 Task: Look for space in Xihe, China from 7th July, 2023 to 14th July, 2023 for 1 adult in price range Rs.6000 to Rs.14000. Place can be shared room with 1  bedroom having 1 bed and 1 bathroom. Property type can be house, flat, guest house, hotel. Amenities needed are: wifi, washing machine. Booking option can be shelf check-in. Required host language is Chinese (Simplified).
Action: Mouse moved to (364, 235)
Screenshot: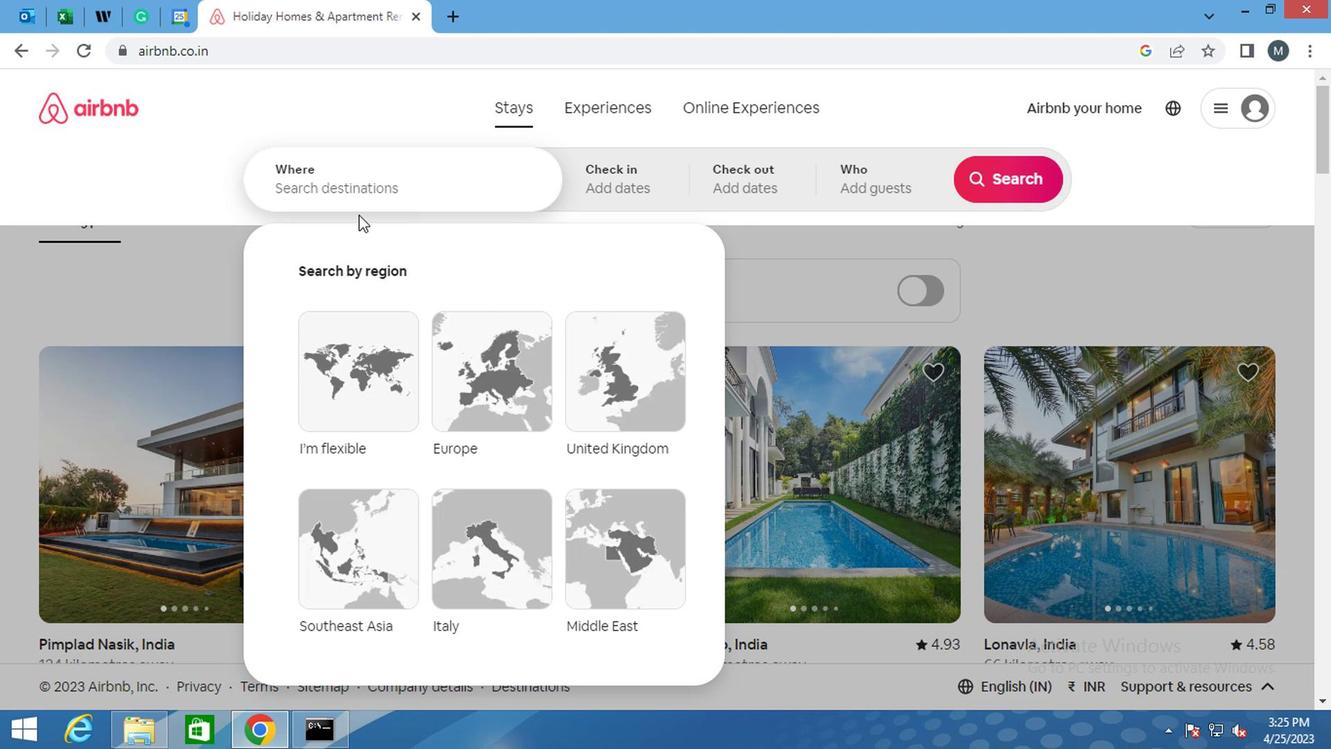 
Action: Mouse pressed left at (364, 235)
Screenshot: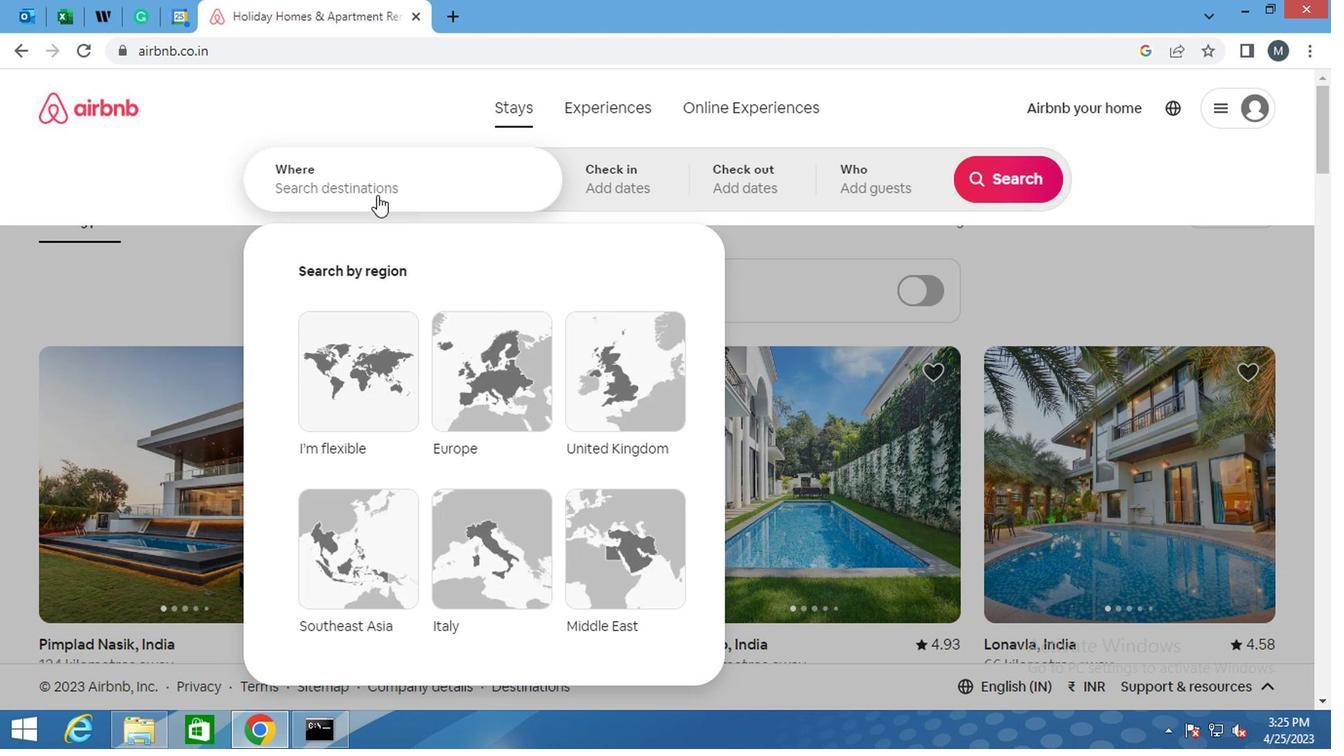 
Action: Key pressed <Key.shift>XIHE,<Key.shift>CHINA
Screenshot: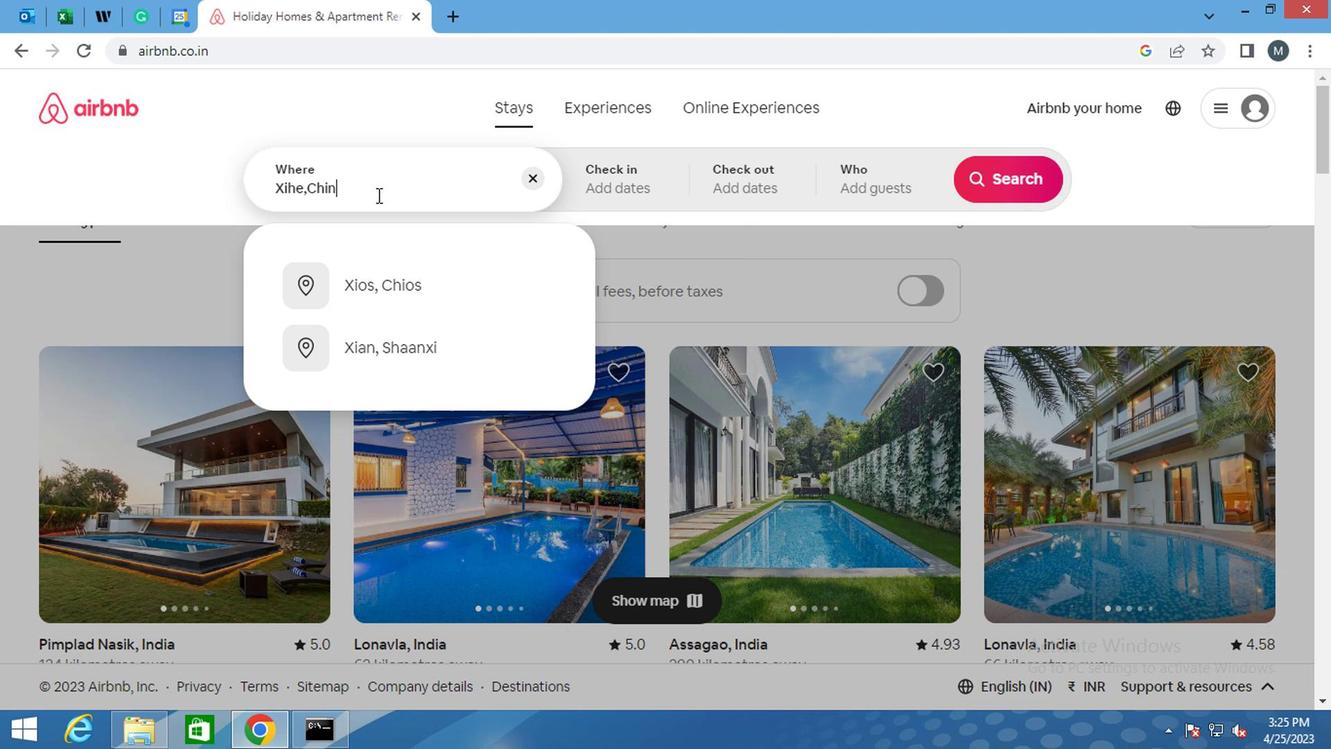 
Action: Mouse moved to (512, 226)
Screenshot: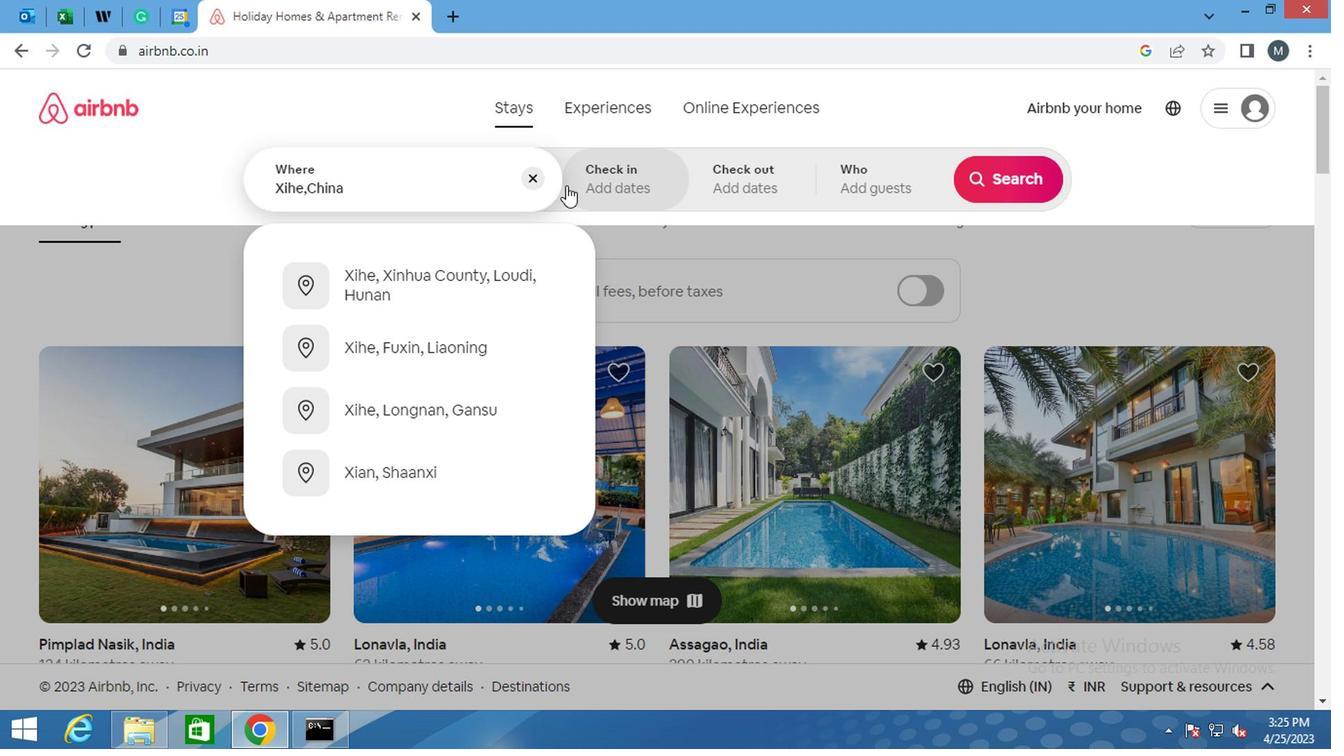 
Action: Mouse pressed left at (512, 226)
Screenshot: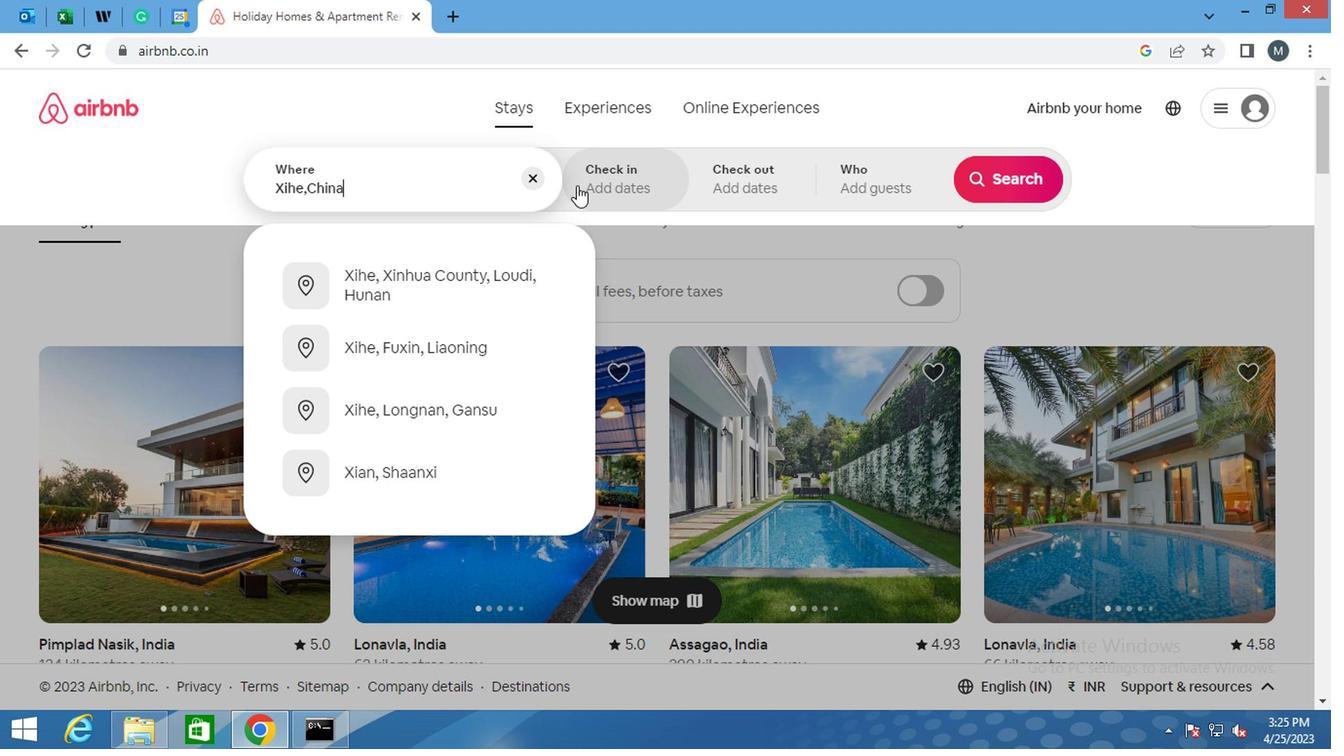 
Action: Mouse moved to (793, 330)
Screenshot: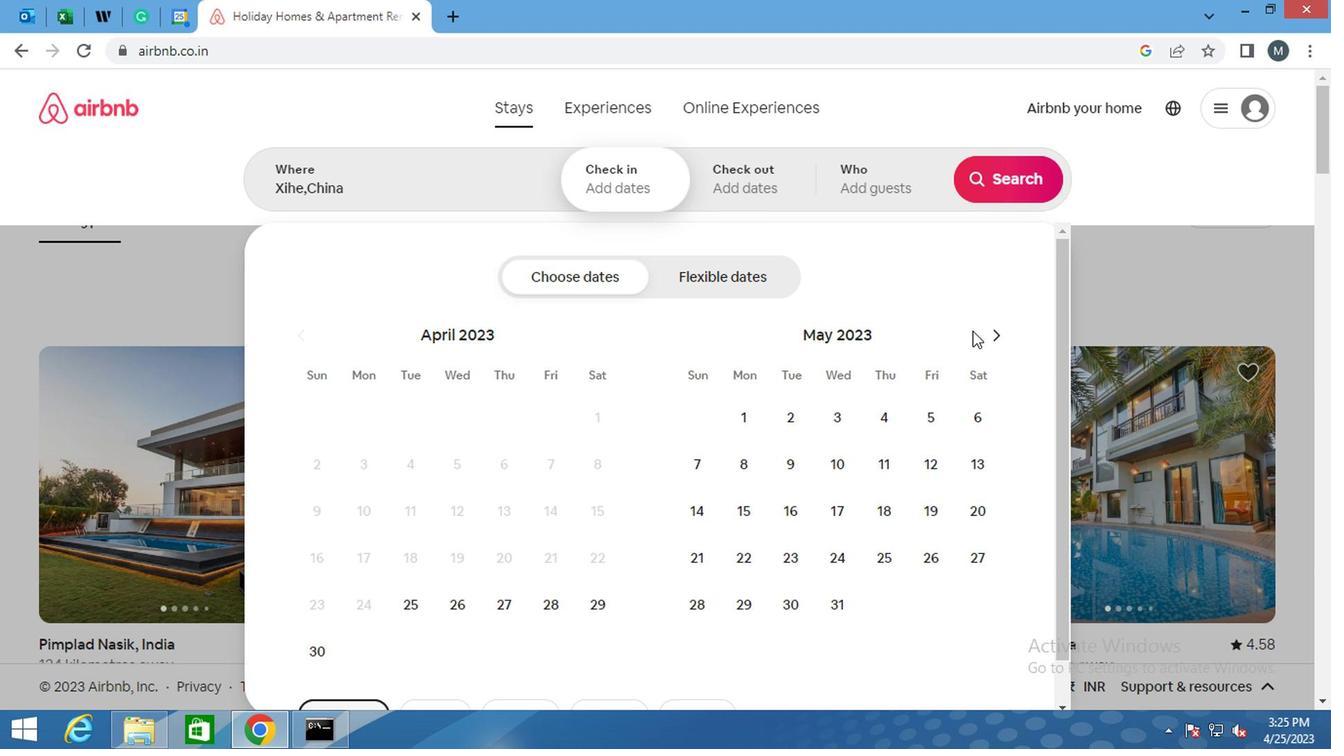 
Action: Mouse pressed left at (793, 330)
Screenshot: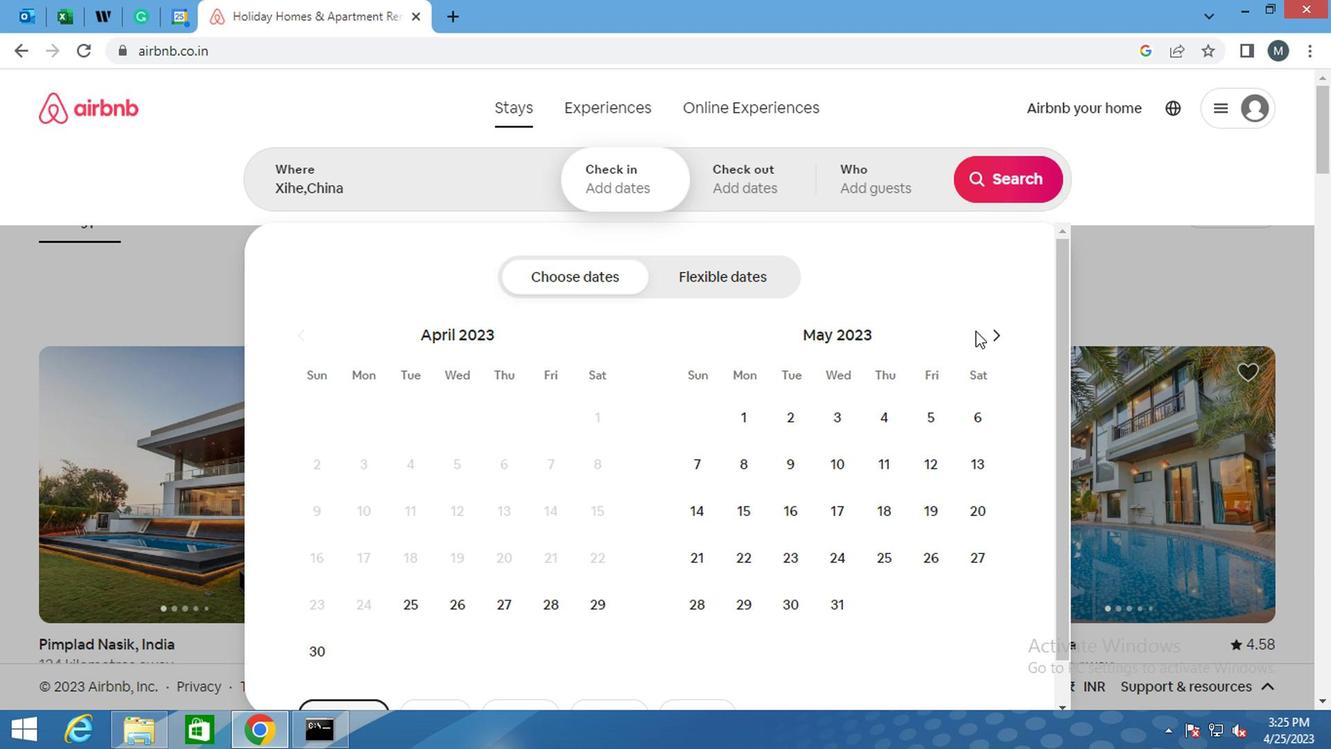 
Action: Mouse pressed left at (793, 330)
Screenshot: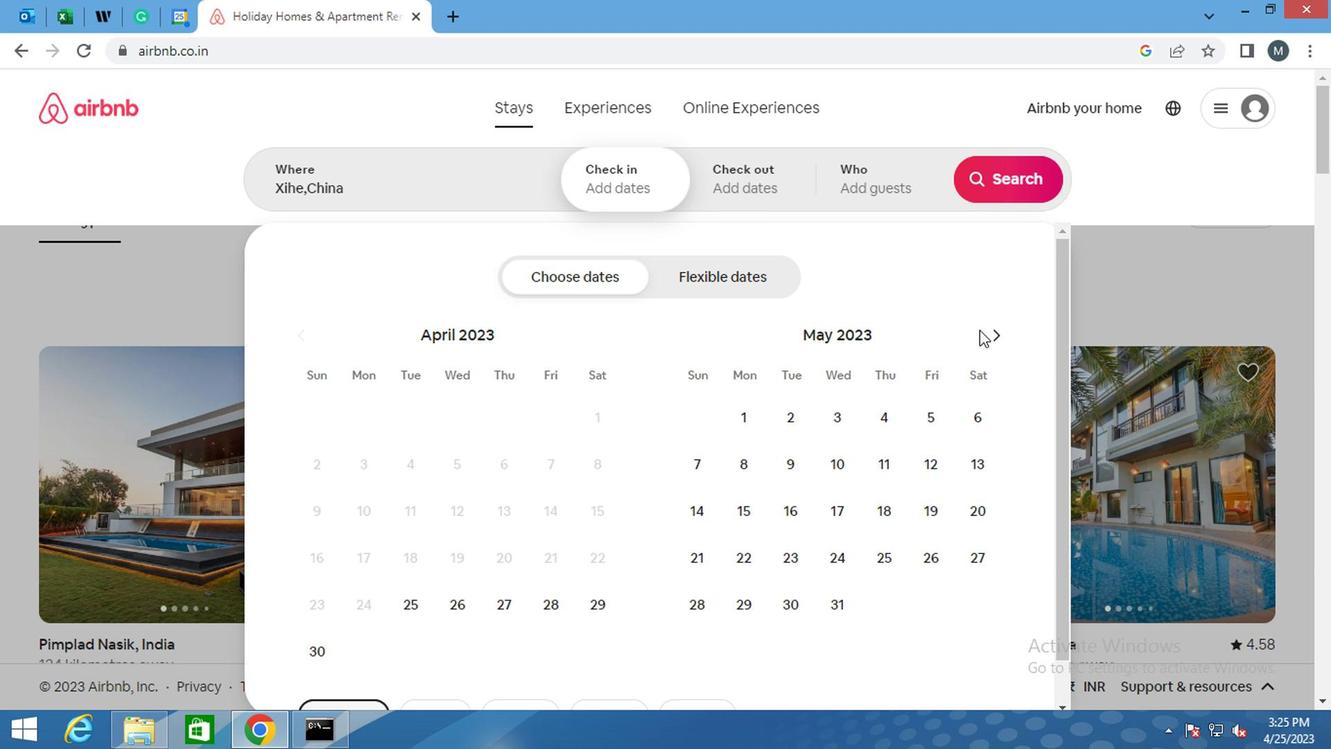 
Action: Mouse moved to (801, 330)
Screenshot: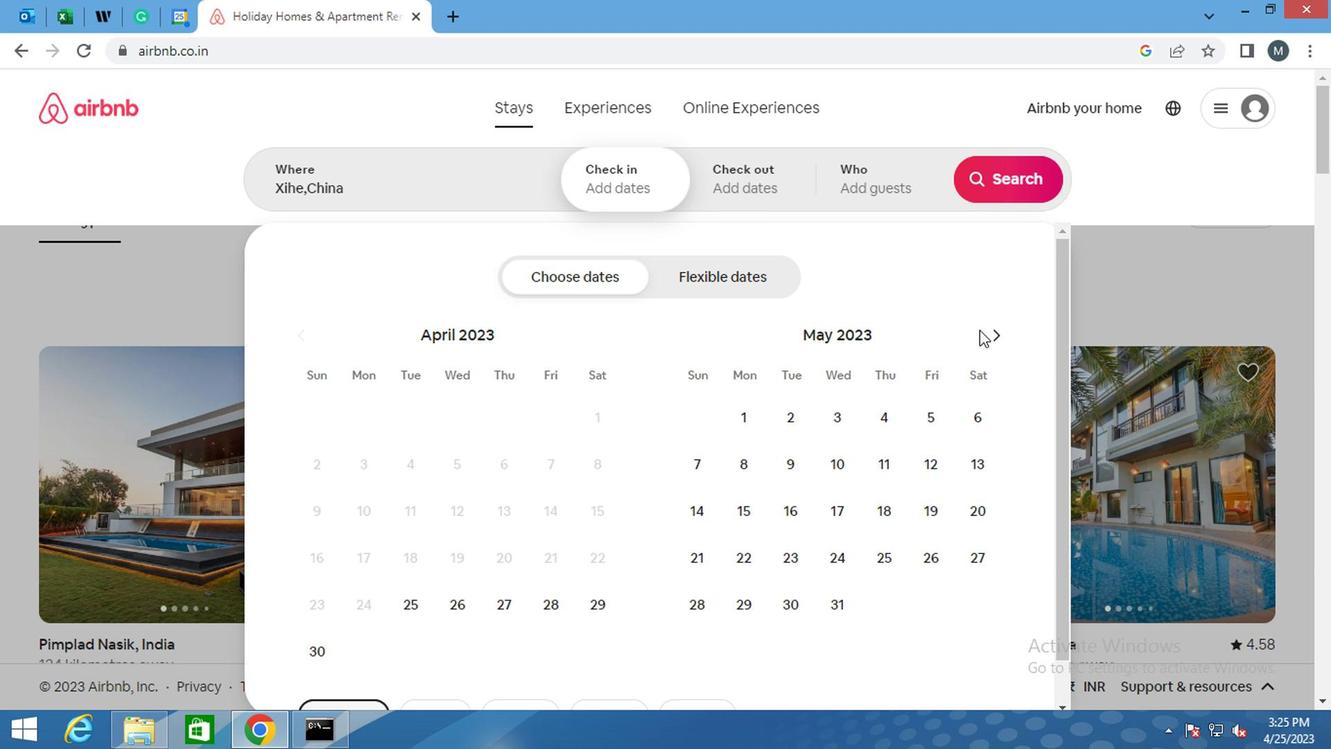 
Action: Mouse pressed left at (801, 330)
Screenshot: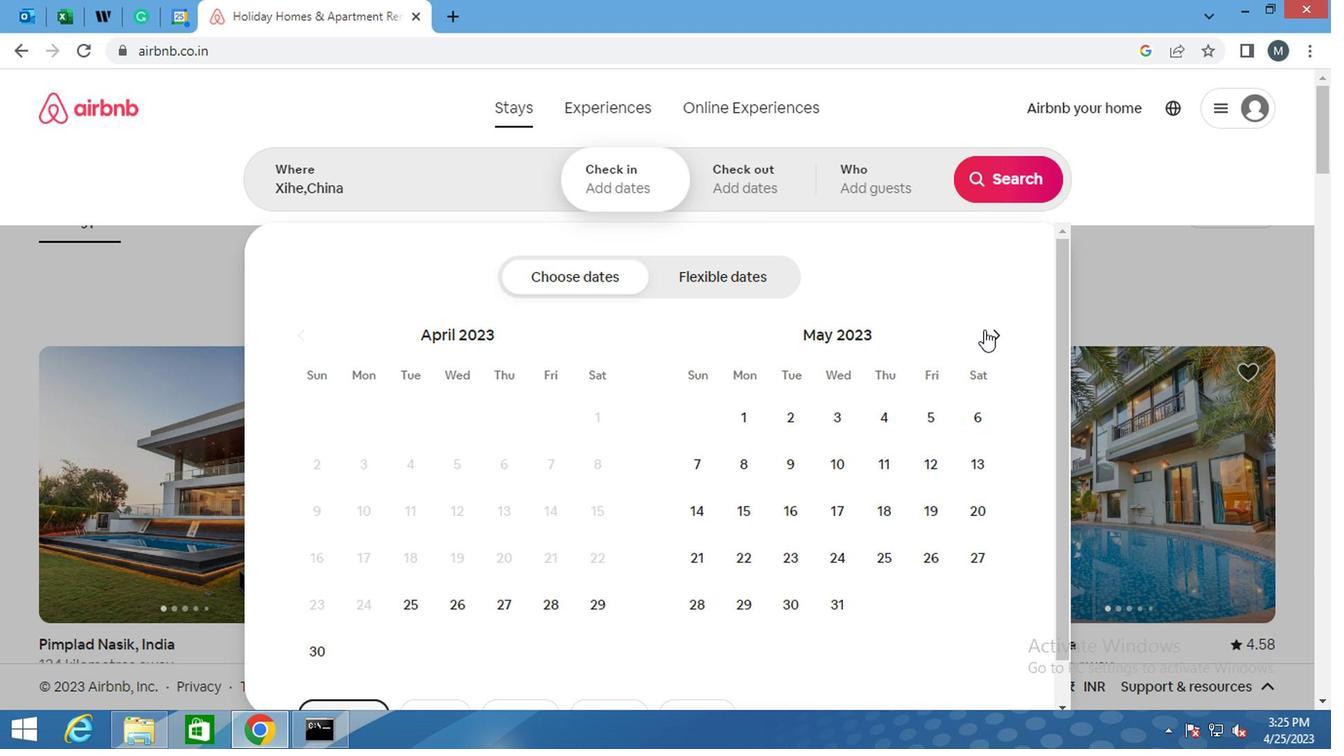 
Action: Mouse moved to (803, 331)
Screenshot: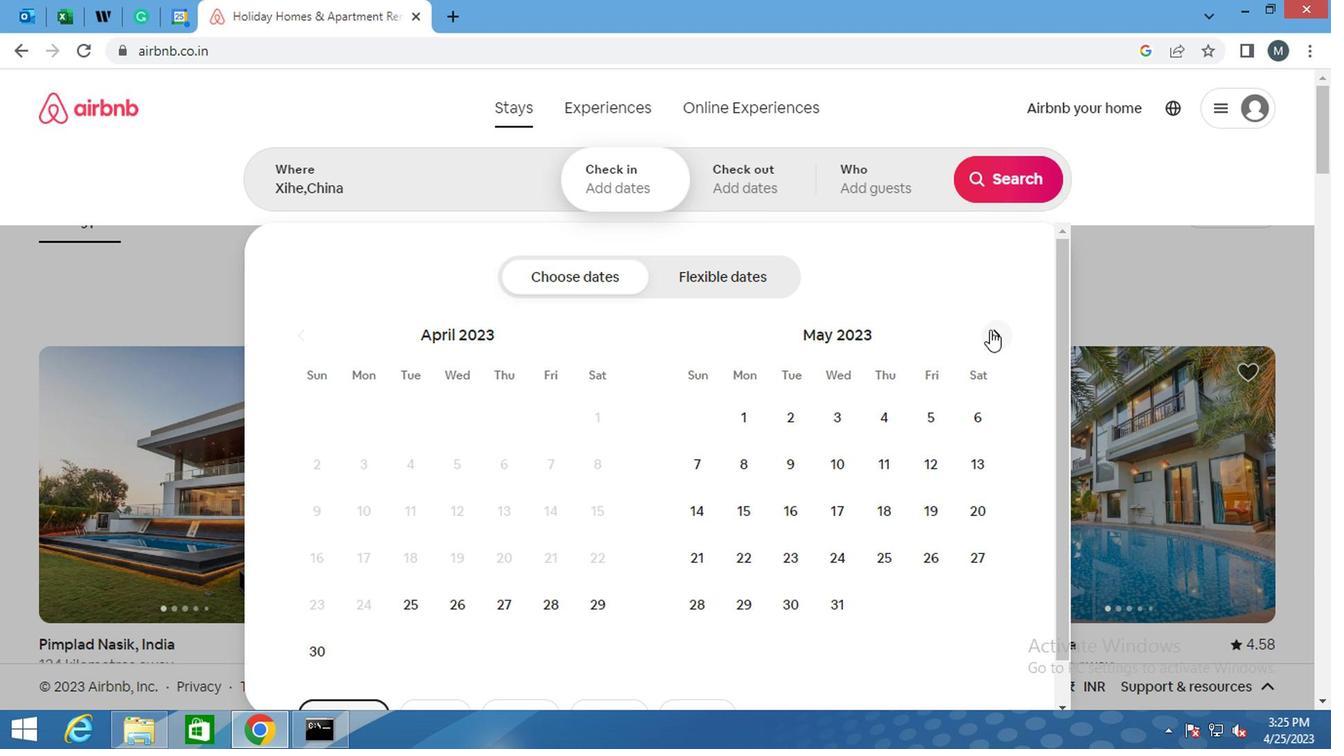 
Action: Mouse pressed left at (803, 331)
Screenshot: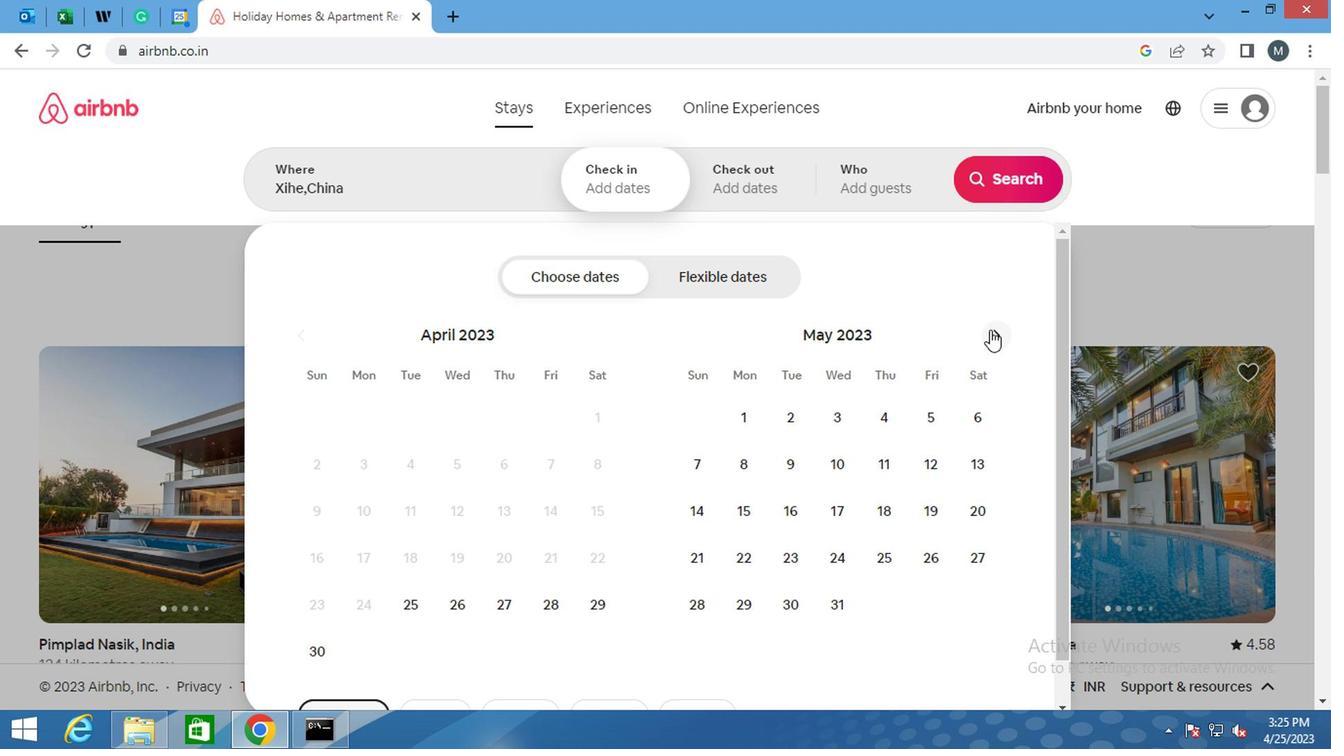 
Action: Mouse moved to (767, 423)
Screenshot: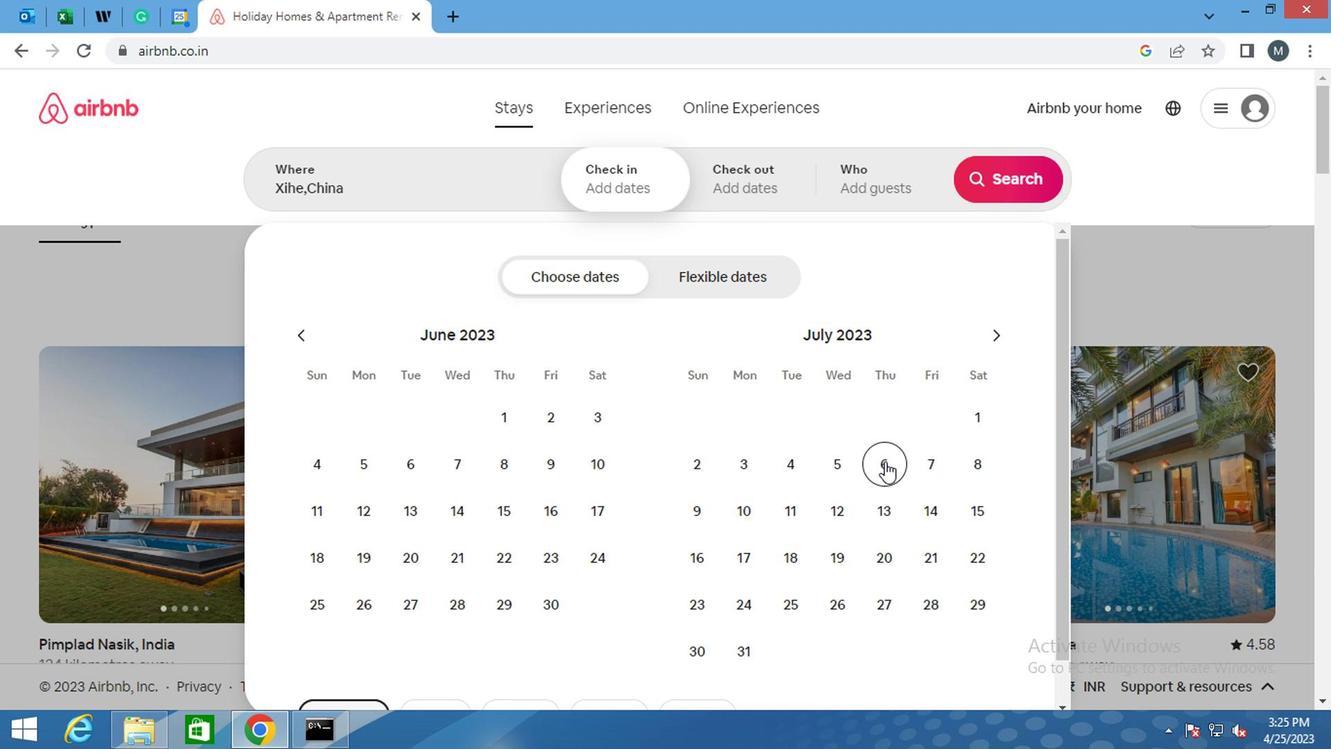 
Action: Mouse pressed left at (767, 423)
Screenshot: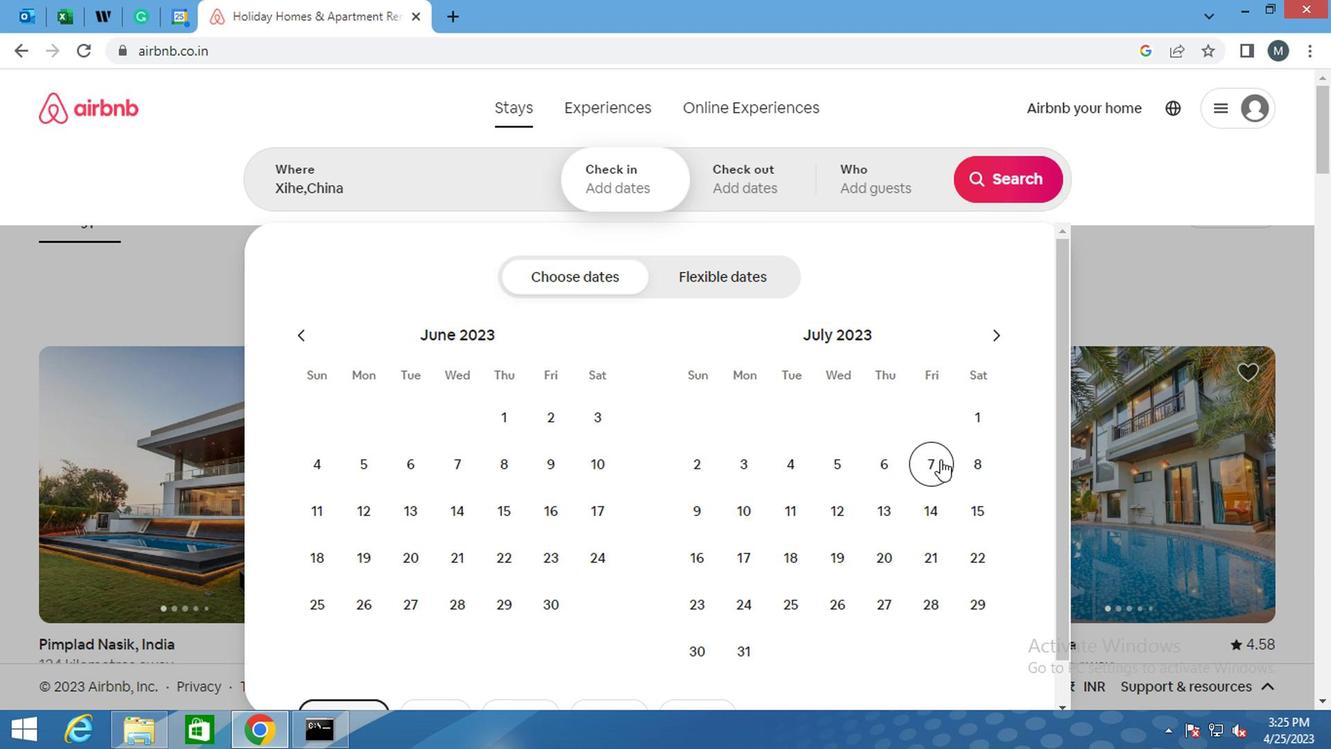 
Action: Mouse moved to (767, 452)
Screenshot: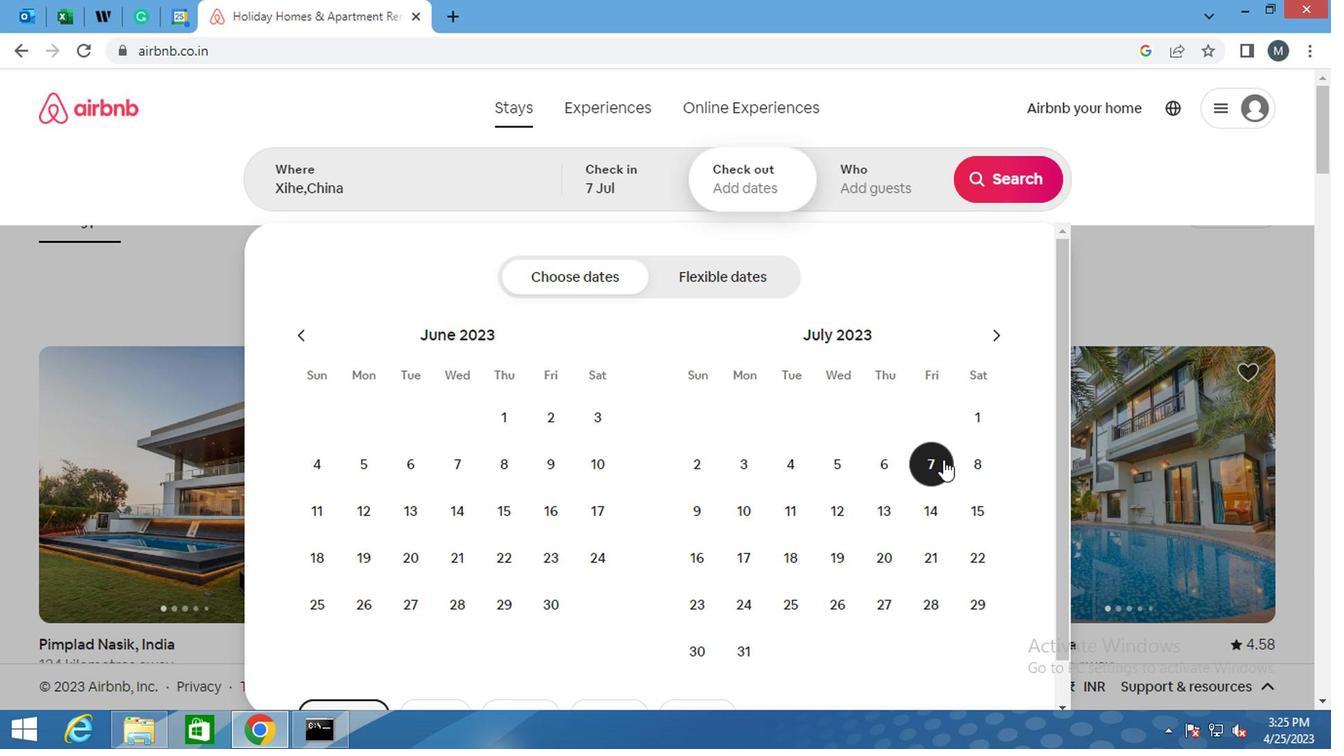 
Action: Mouse pressed left at (767, 452)
Screenshot: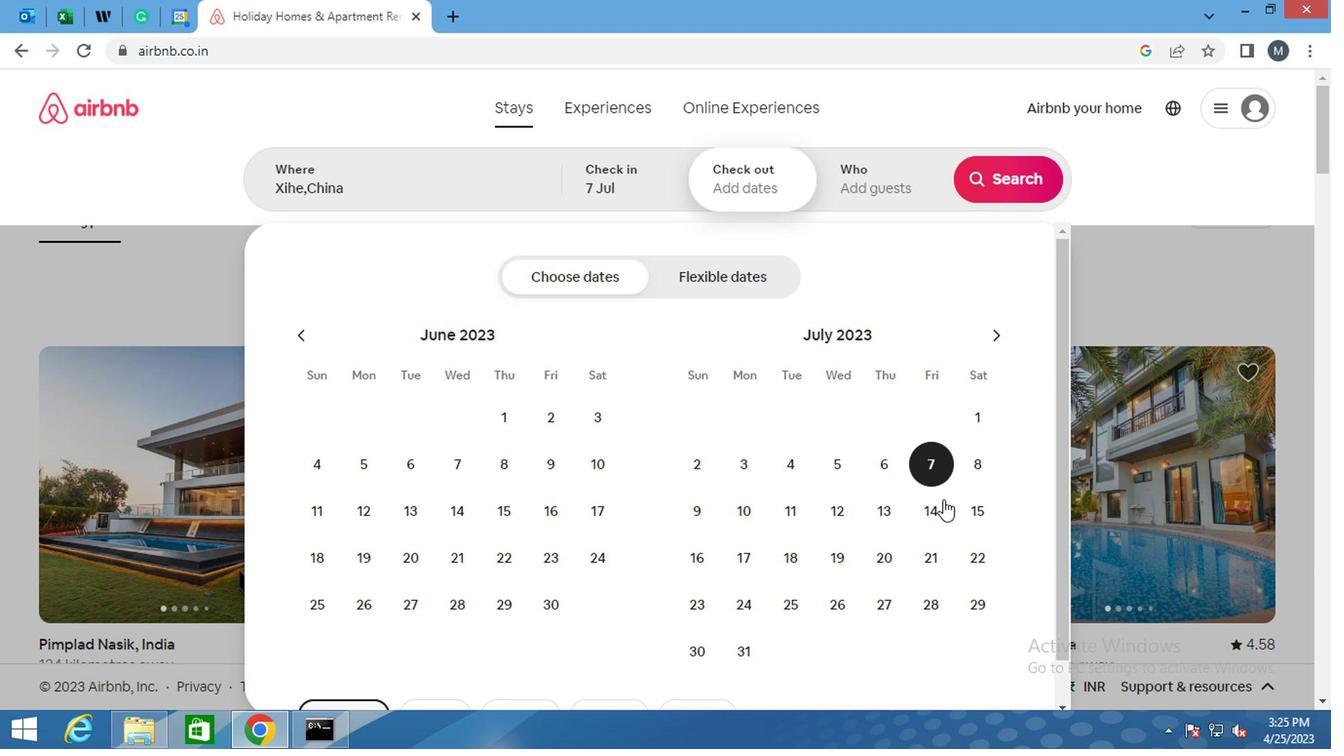 
Action: Mouse moved to (724, 229)
Screenshot: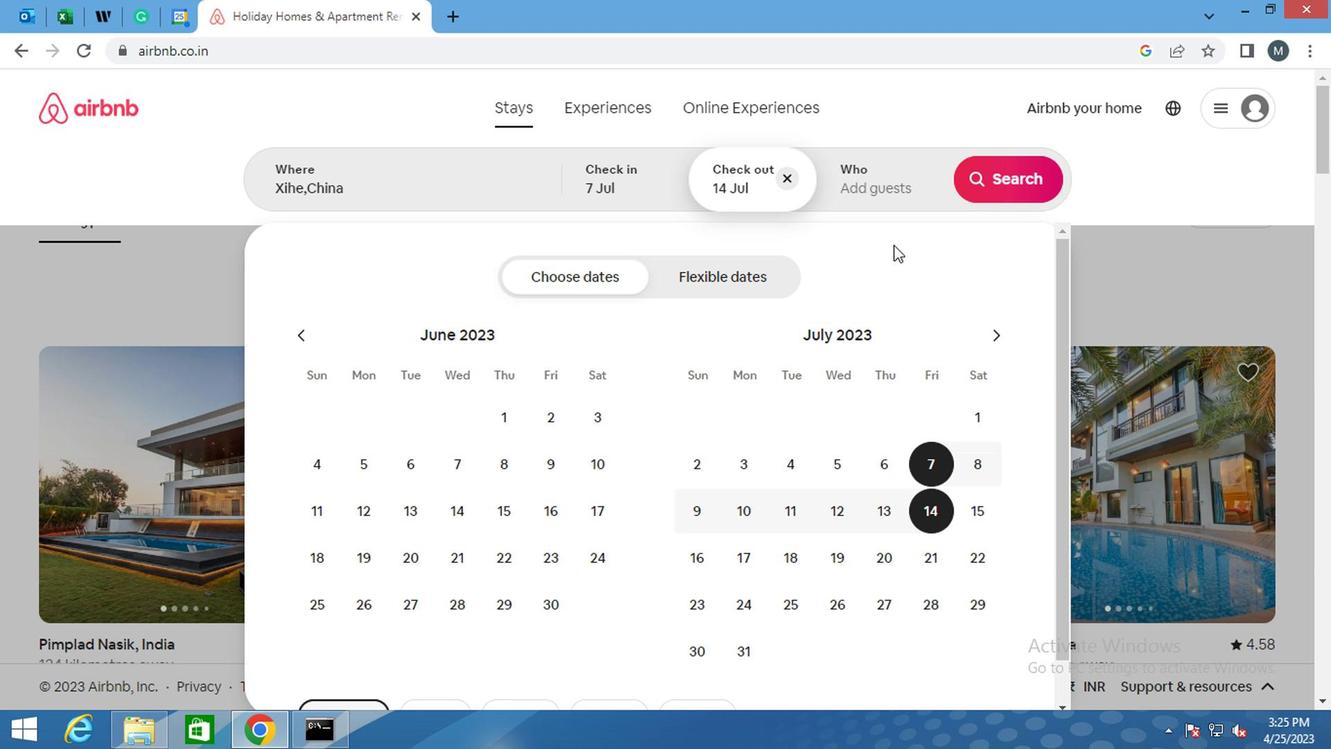 
Action: Mouse pressed left at (724, 229)
Screenshot: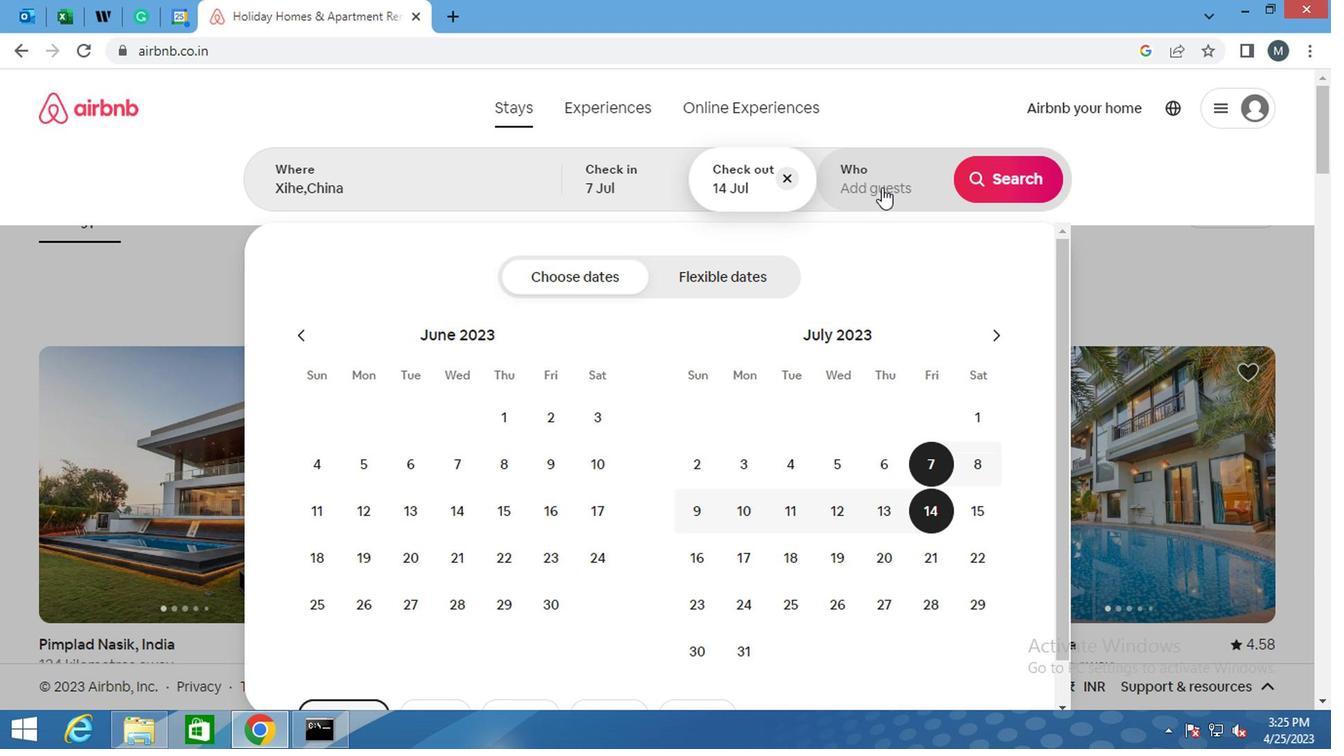 
Action: Mouse moved to (815, 298)
Screenshot: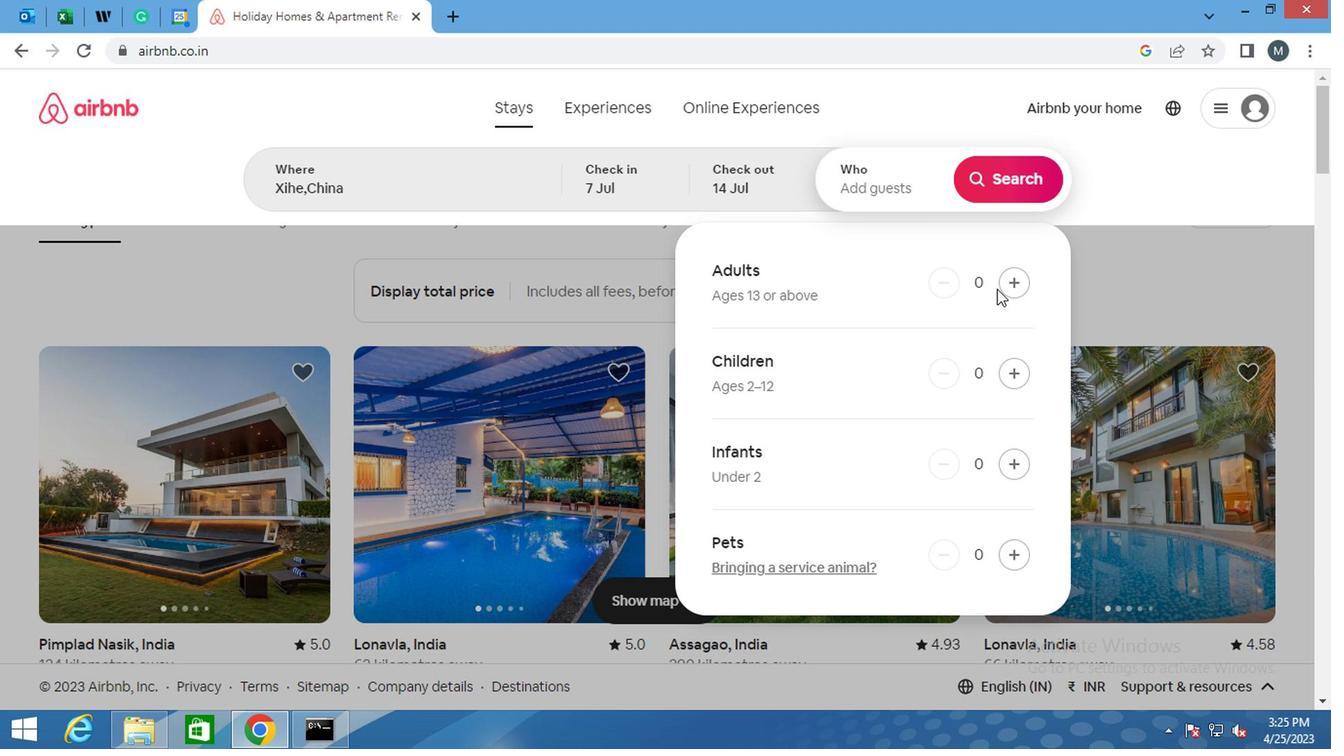
Action: Mouse pressed left at (815, 298)
Screenshot: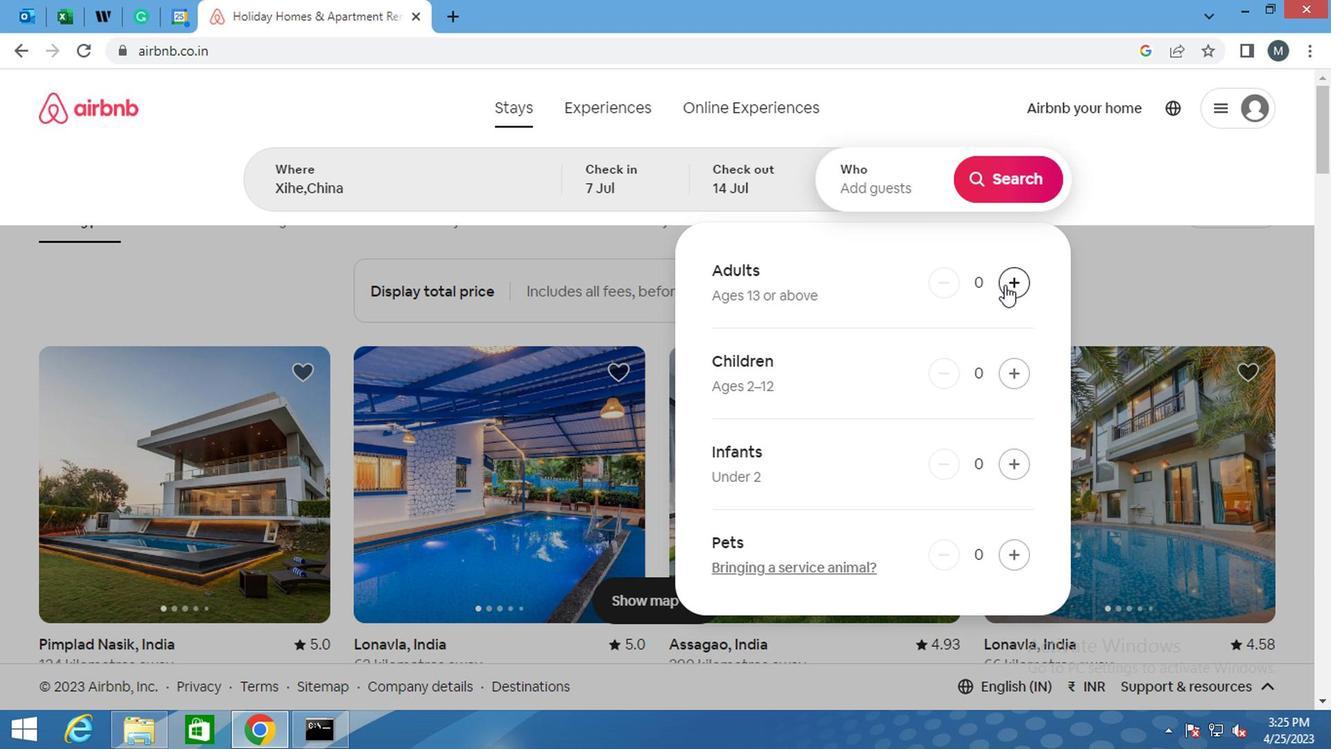 
Action: Mouse moved to (810, 221)
Screenshot: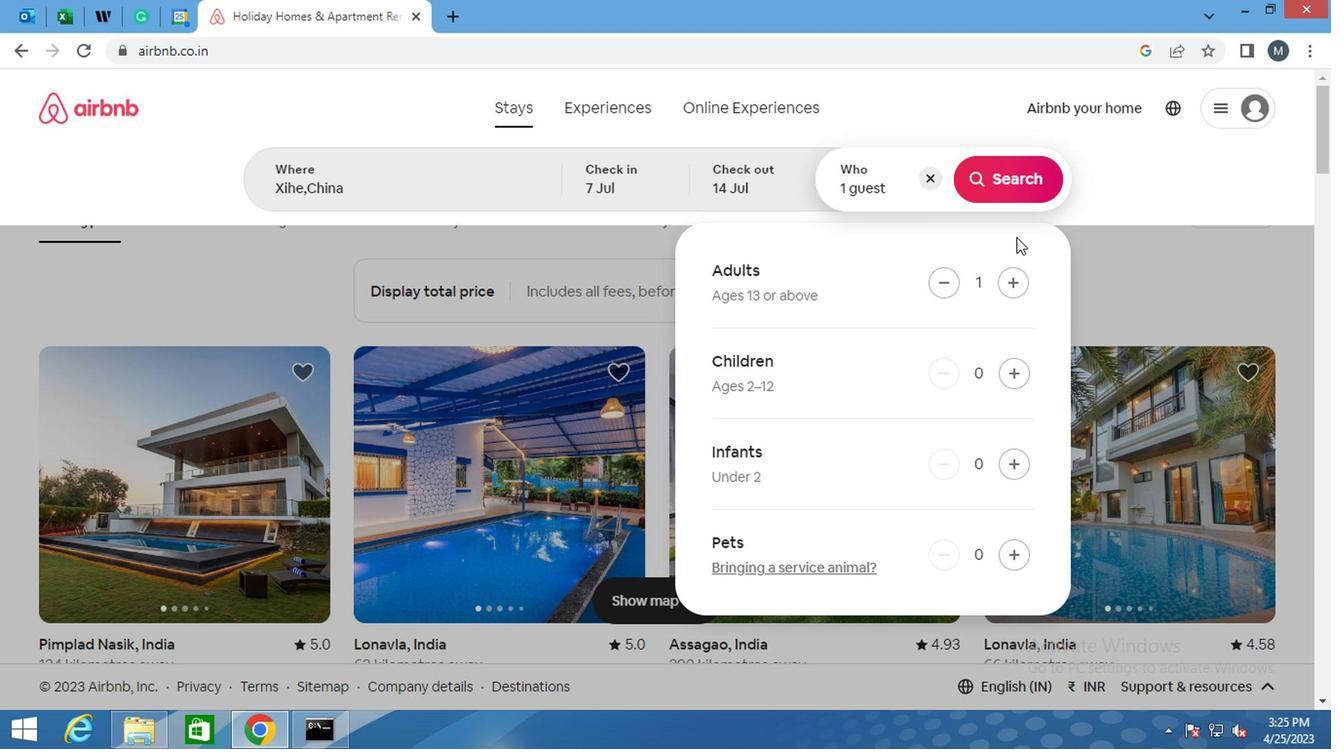 
Action: Mouse pressed left at (810, 221)
Screenshot: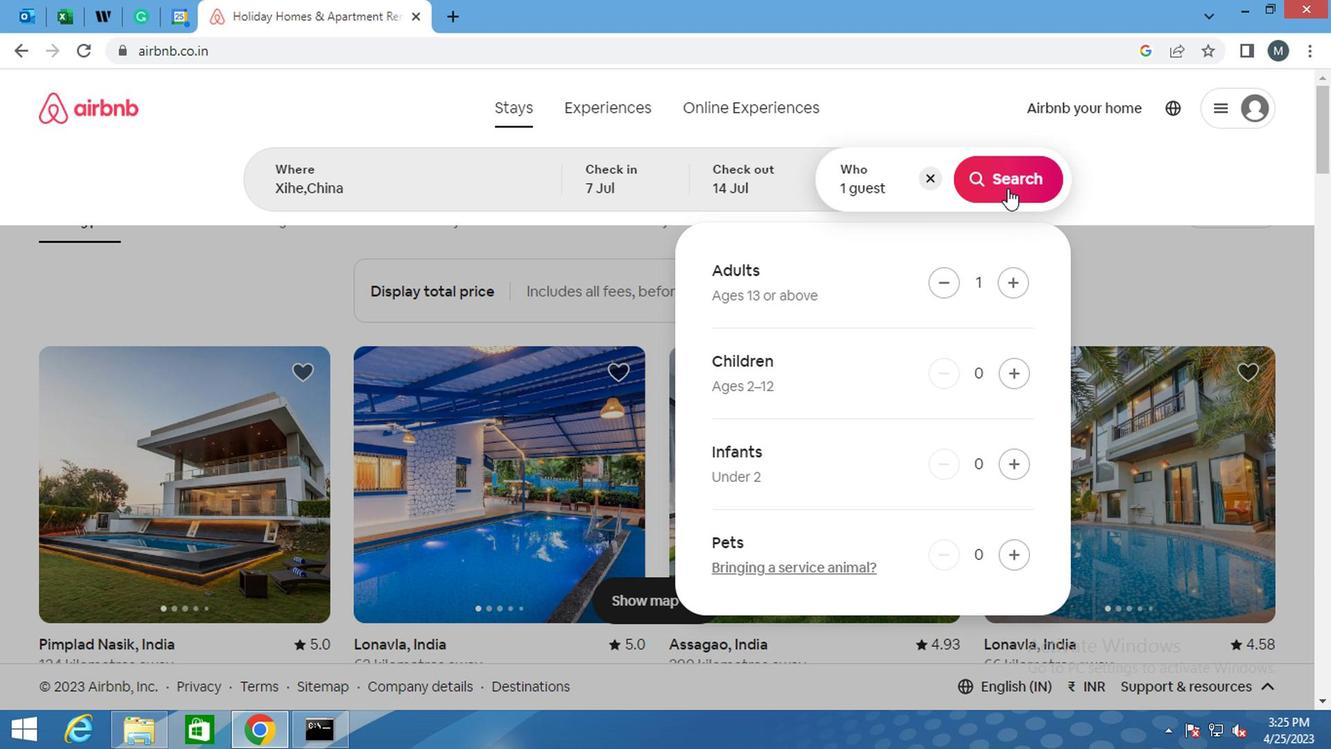 
Action: Mouse moved to (995, 236)
Screenshot: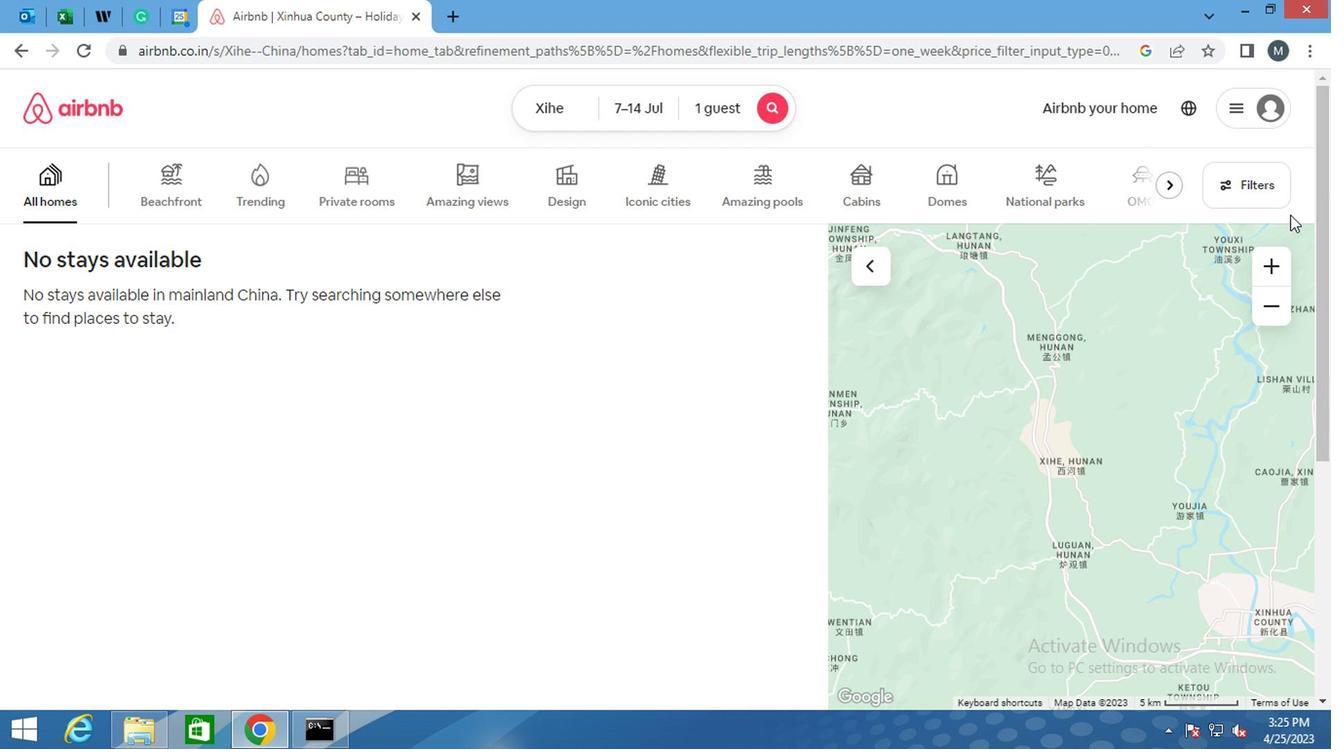 
Action: Mouse pressed left at (995, 236)
Screenshot: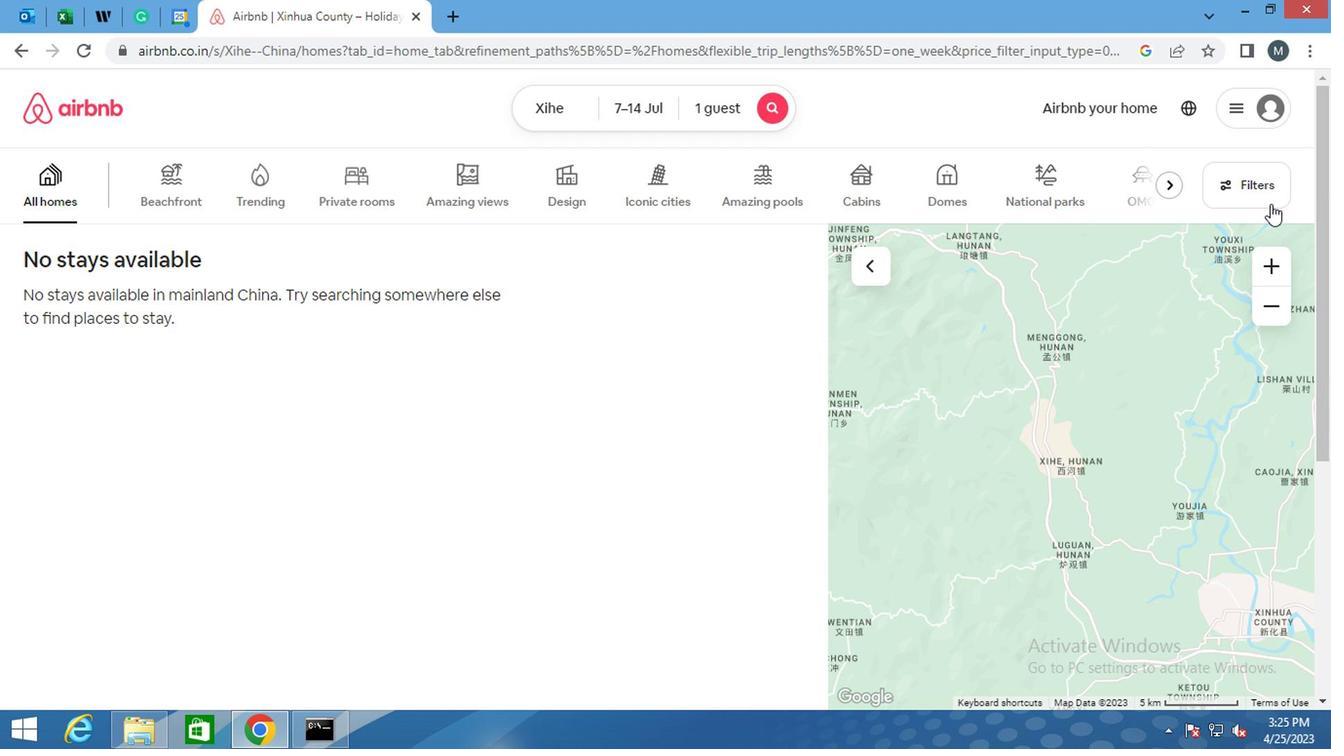 
Action: Mouse moved to (415, 311)
Screenshot: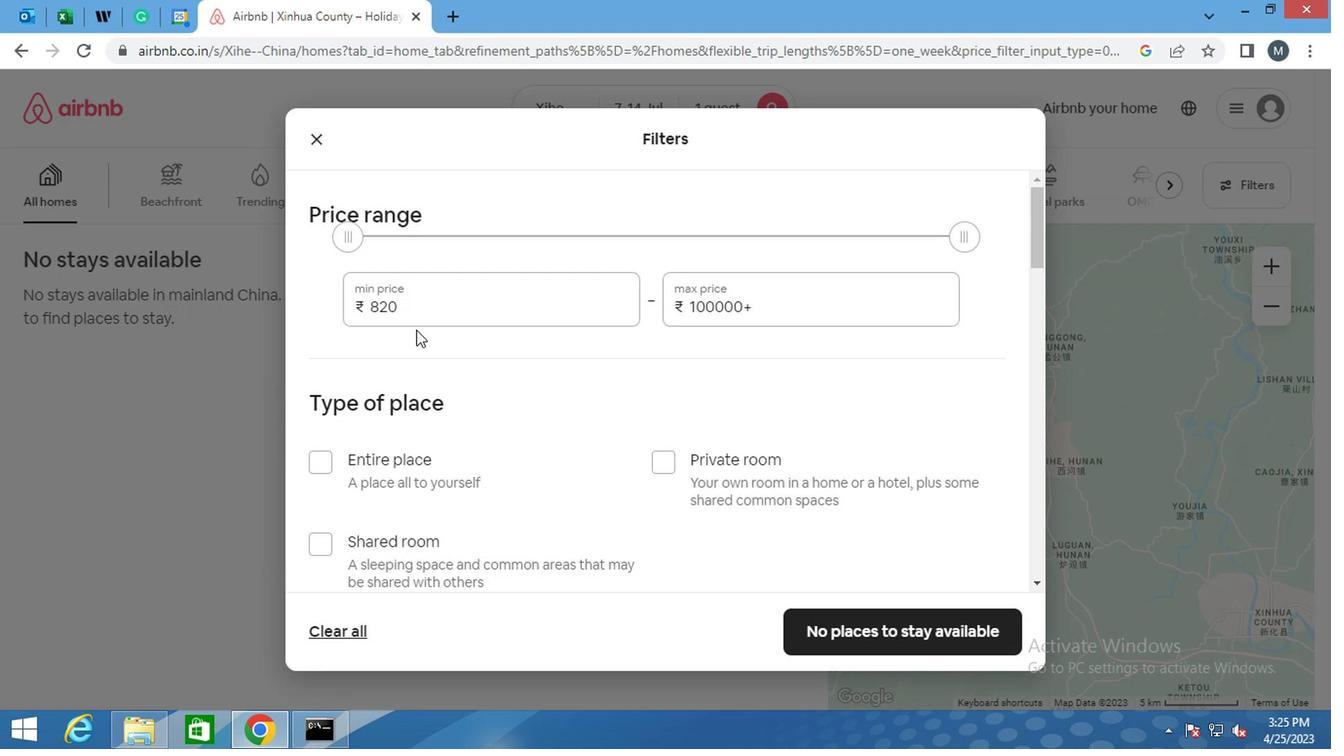 
Action: Mouse pressed left at (415, 311)
Screenshot: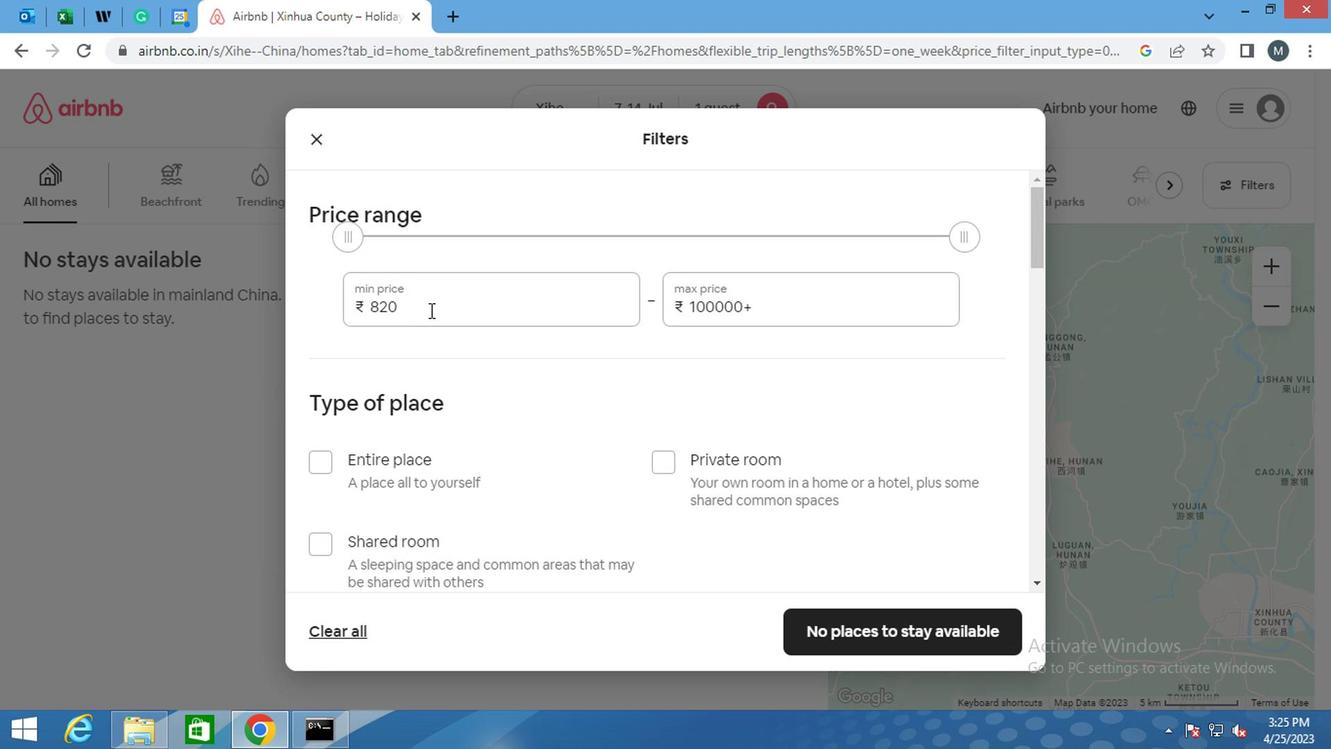 
Action: Mouse moved to (417, 312)
Screenshot: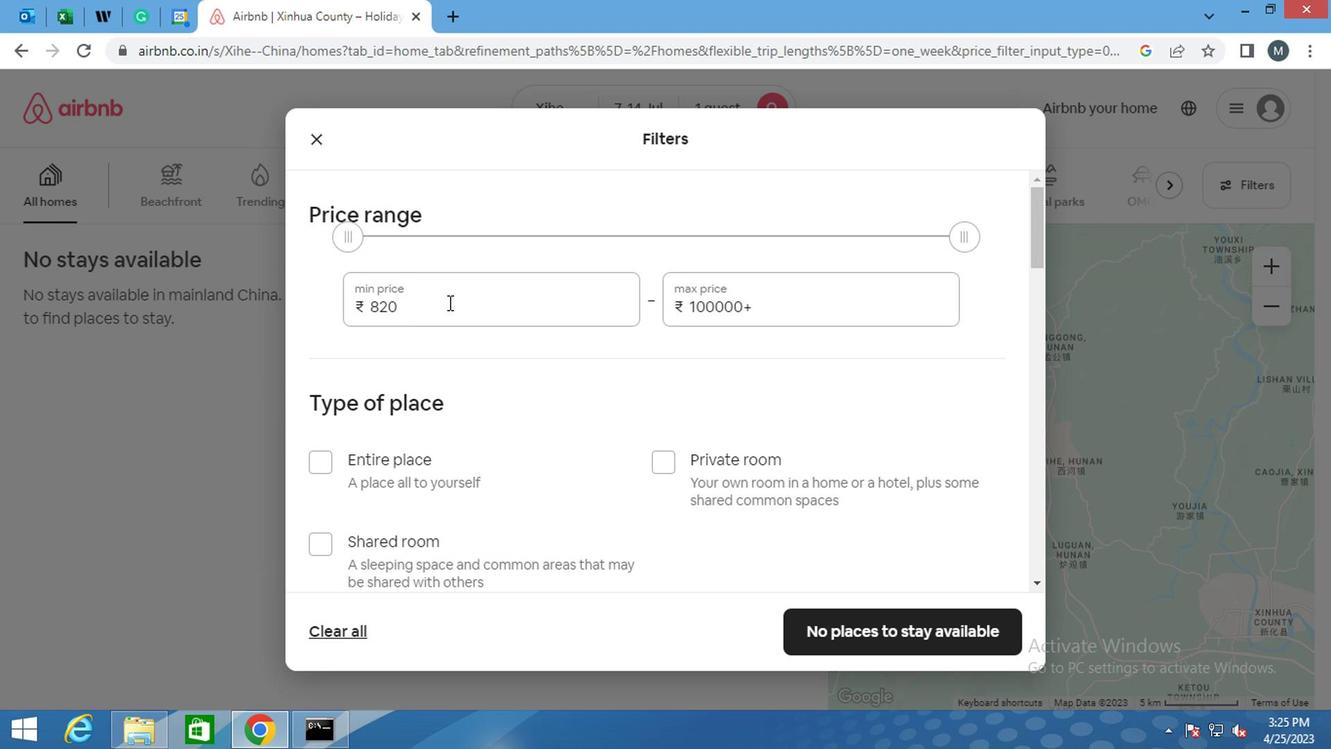 
Action: Key pressed <Key.backspace>
Screenshot: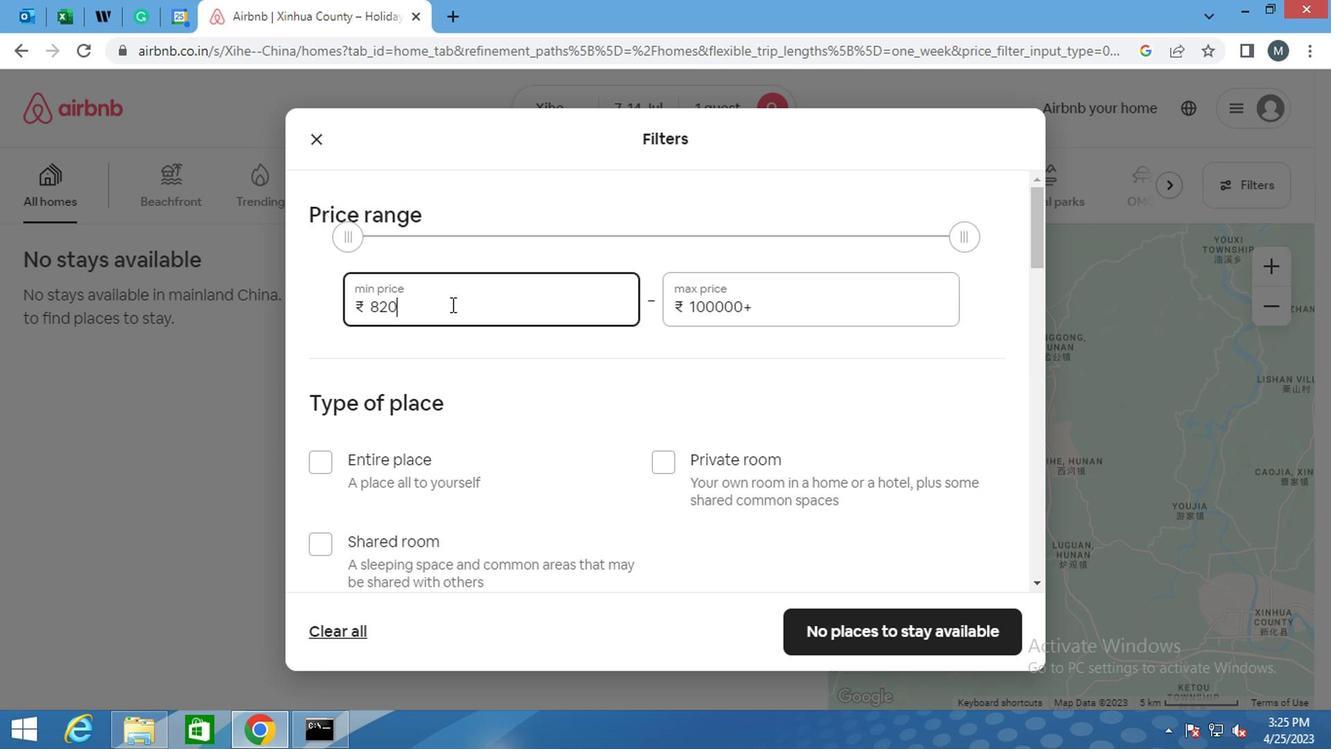 
Action: Mouse moved to (417, 313)
Screenshot: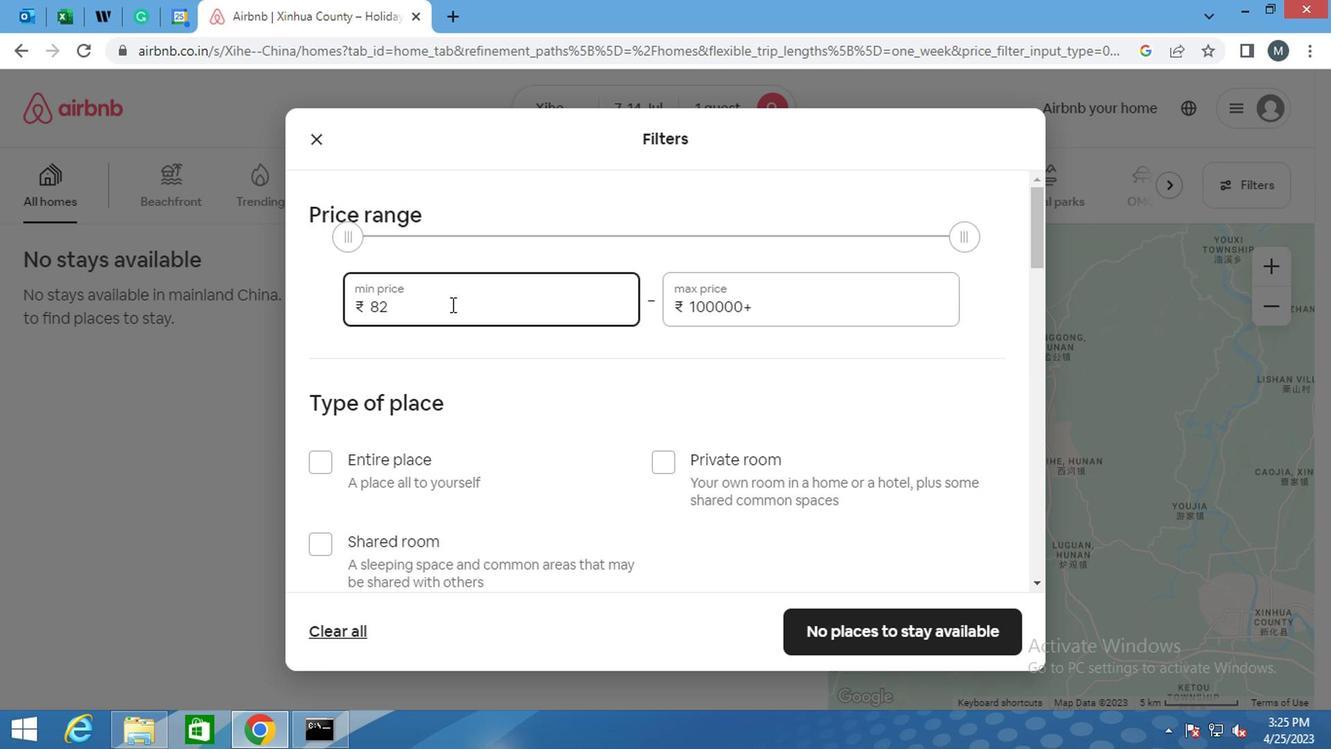 
Action: Key pressed <Key.backspace>
Screenshot: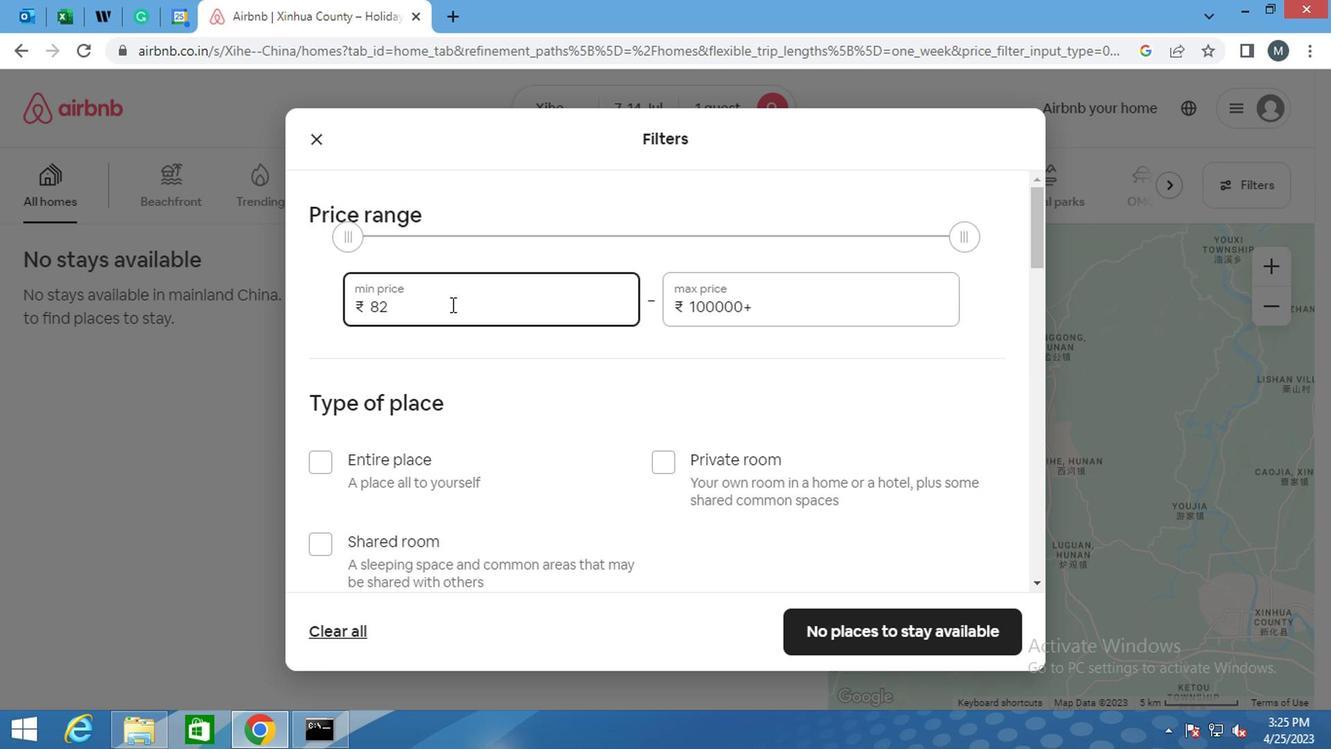 
Action: Mouse moved to (416, 316)
Screenshot: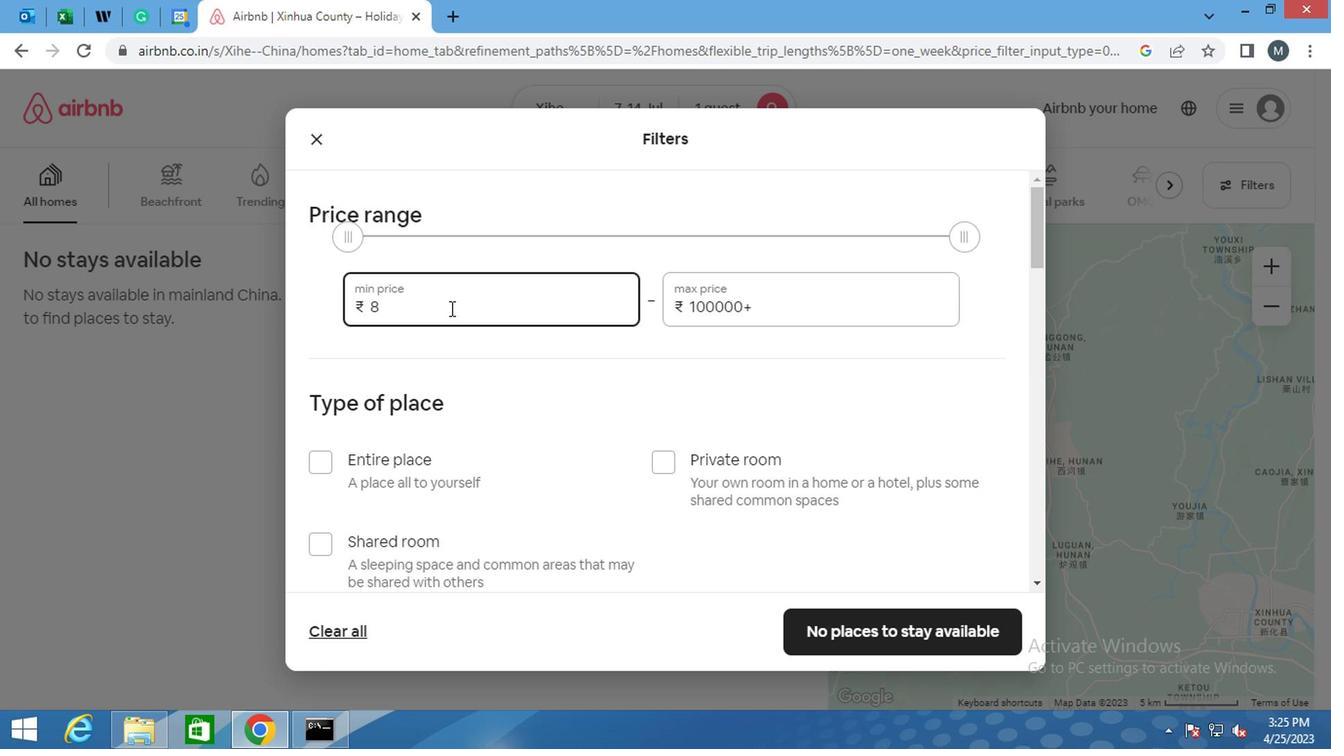 
Action: Key pressed <Key.backspace>
Screenshot: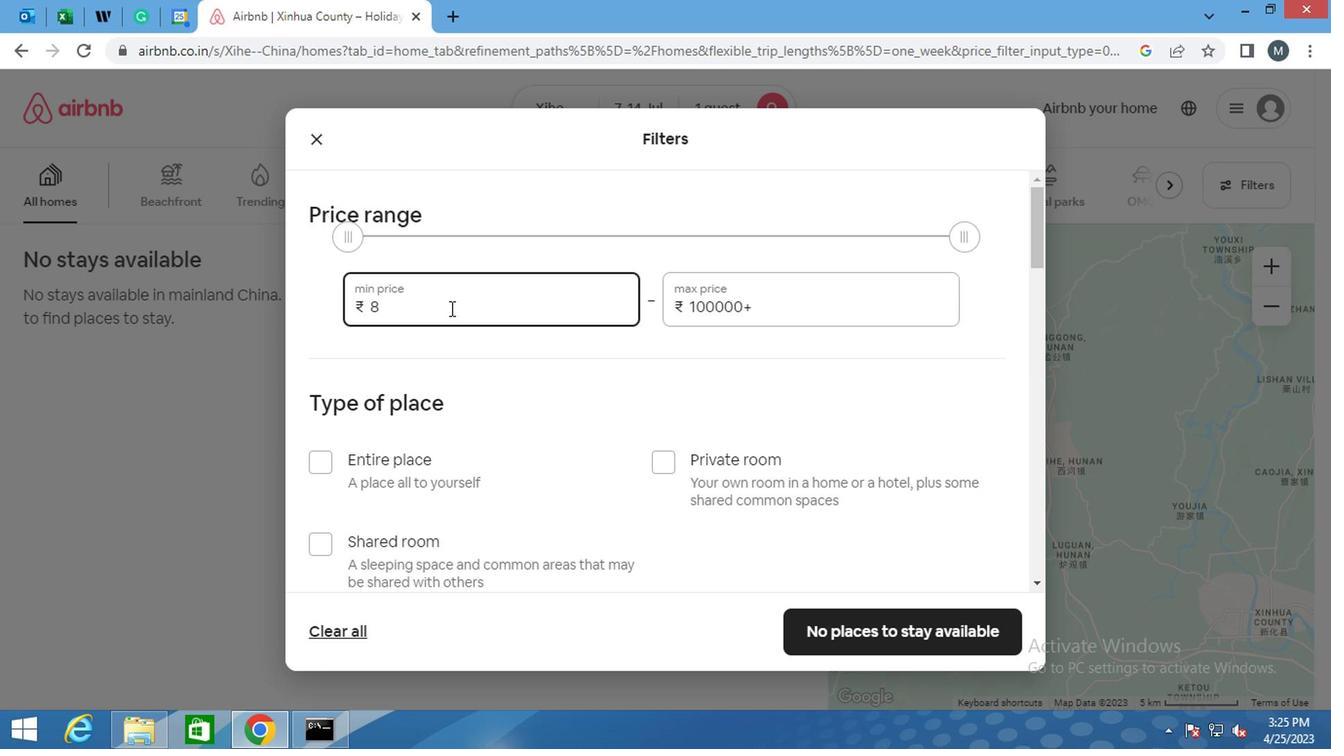 
Action: Mouse moved to (416, 317)
Screenshot: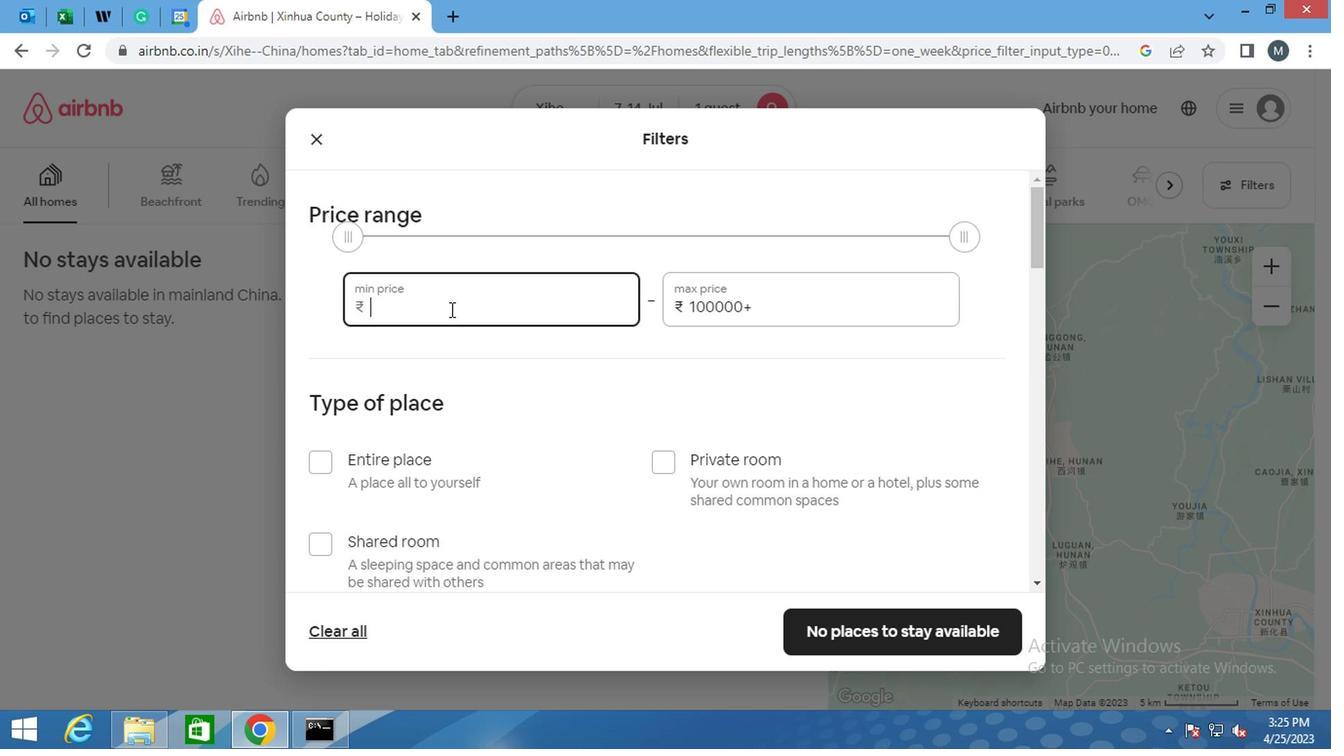
Action: Key pressed 6000
Screenshot: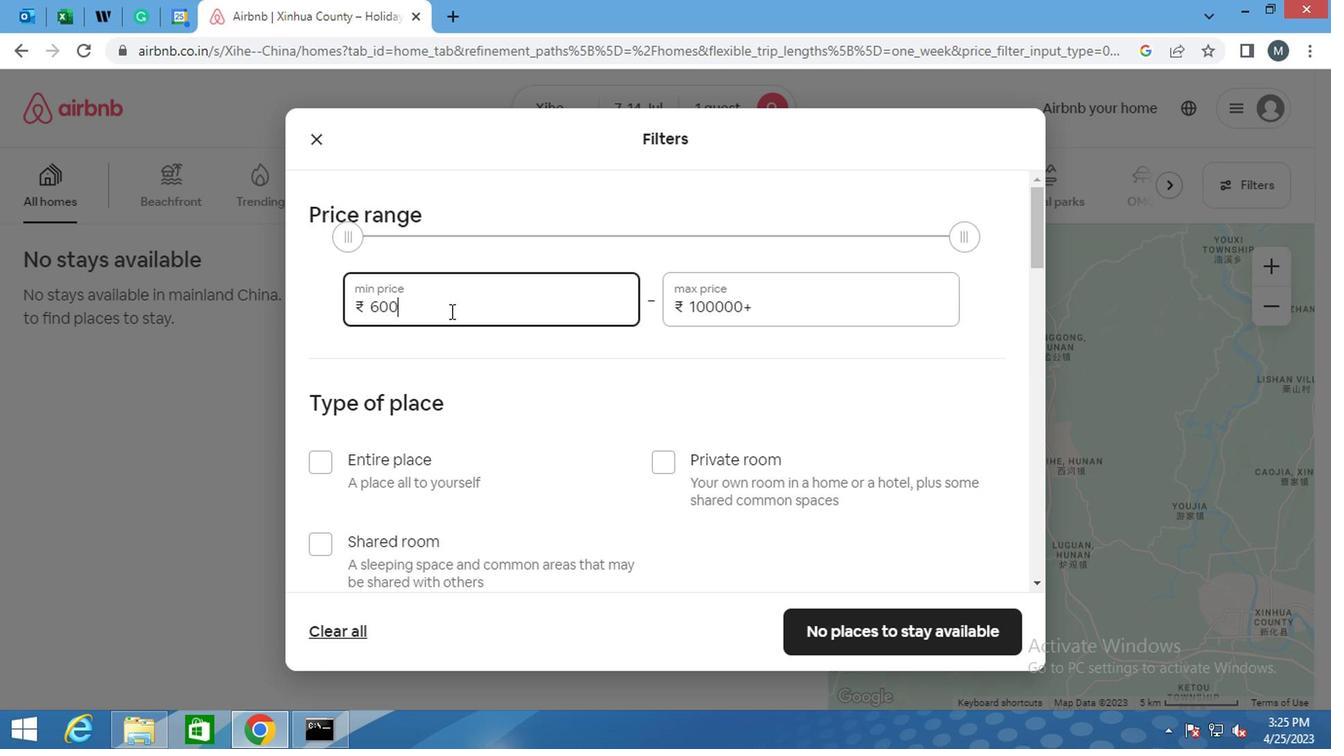 
Action: Mouse moved to (657, 319)
Screenshot: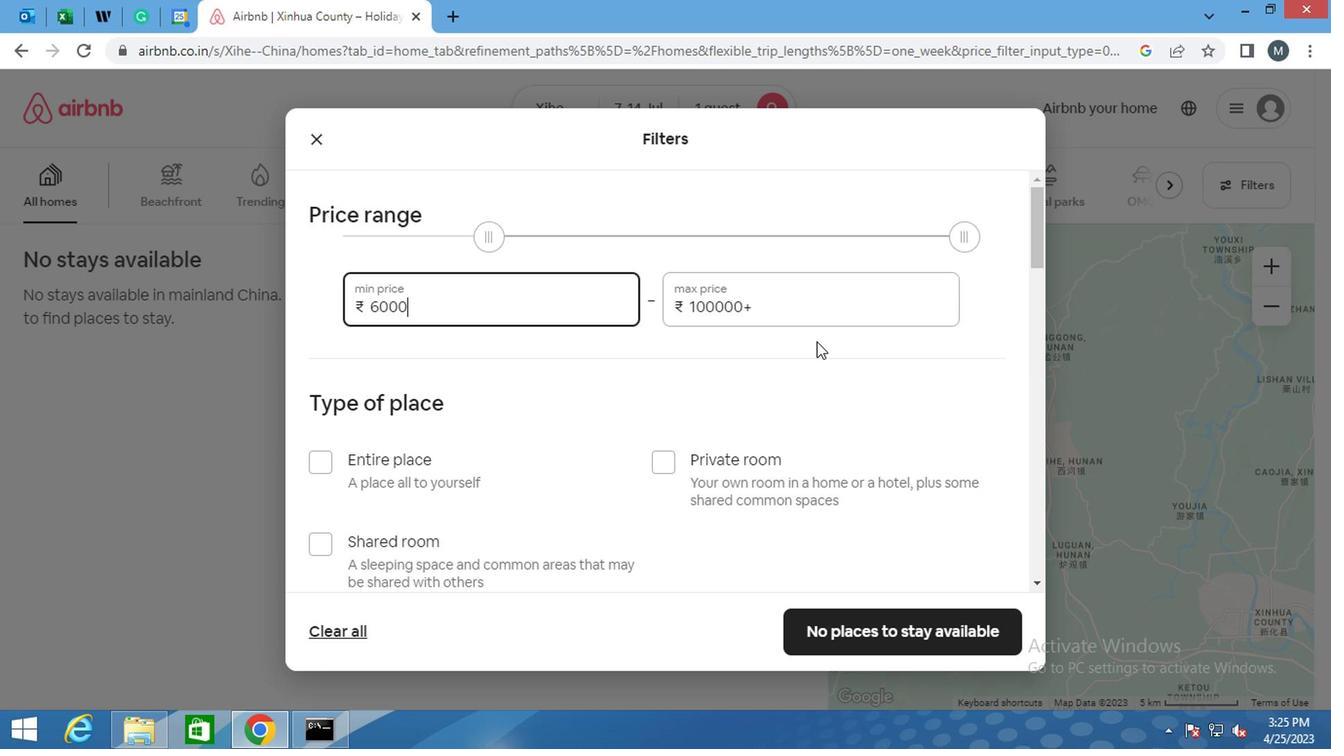 
Action: Mouse pressed left at (657, 319)
Screenshot: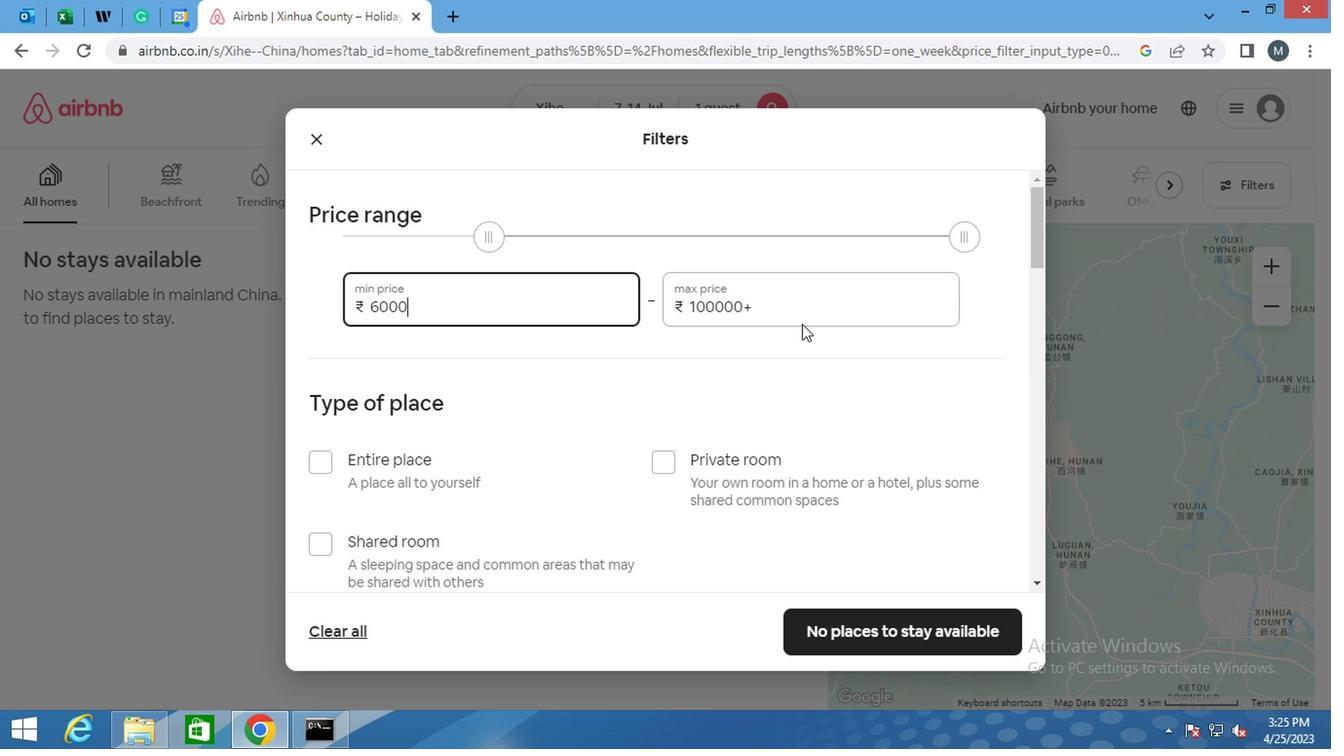 
Action: Mouse moved to (655, 321)
Screenshot: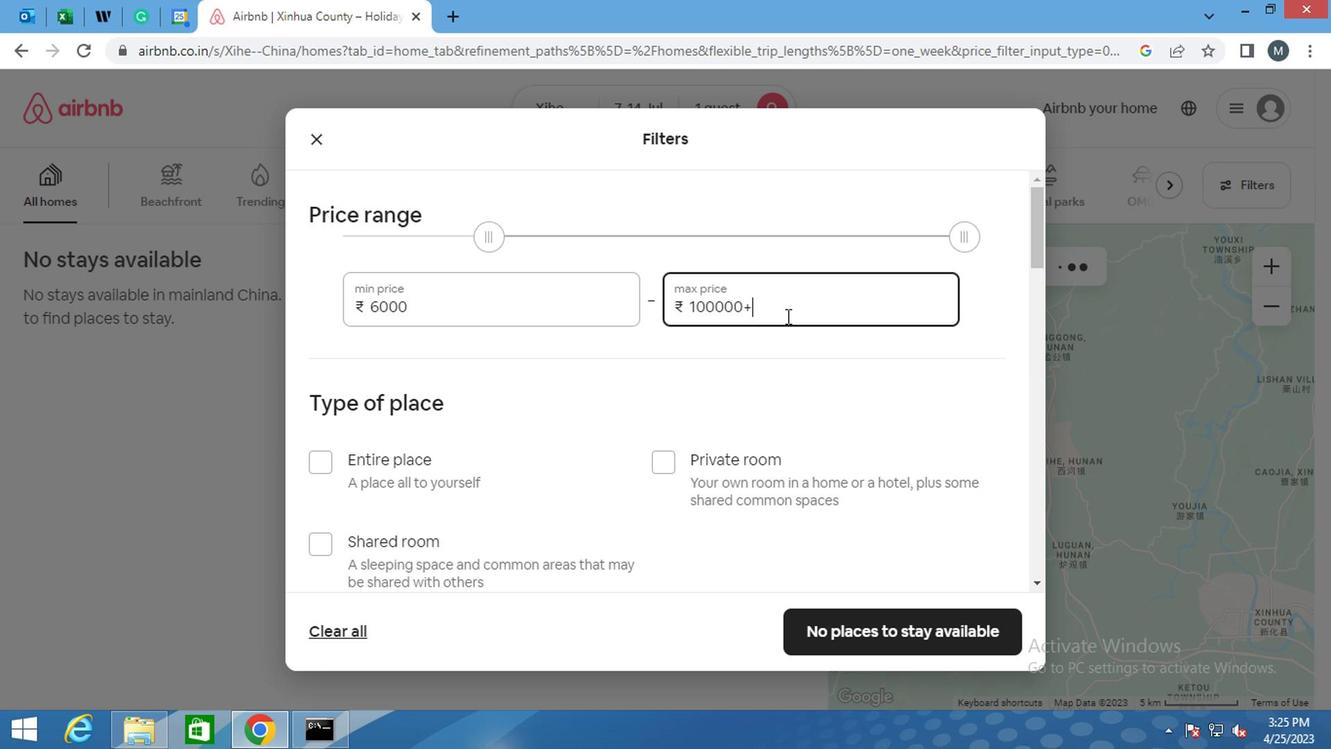 
Action: Key pressed <Key.backspace>
Screenshot: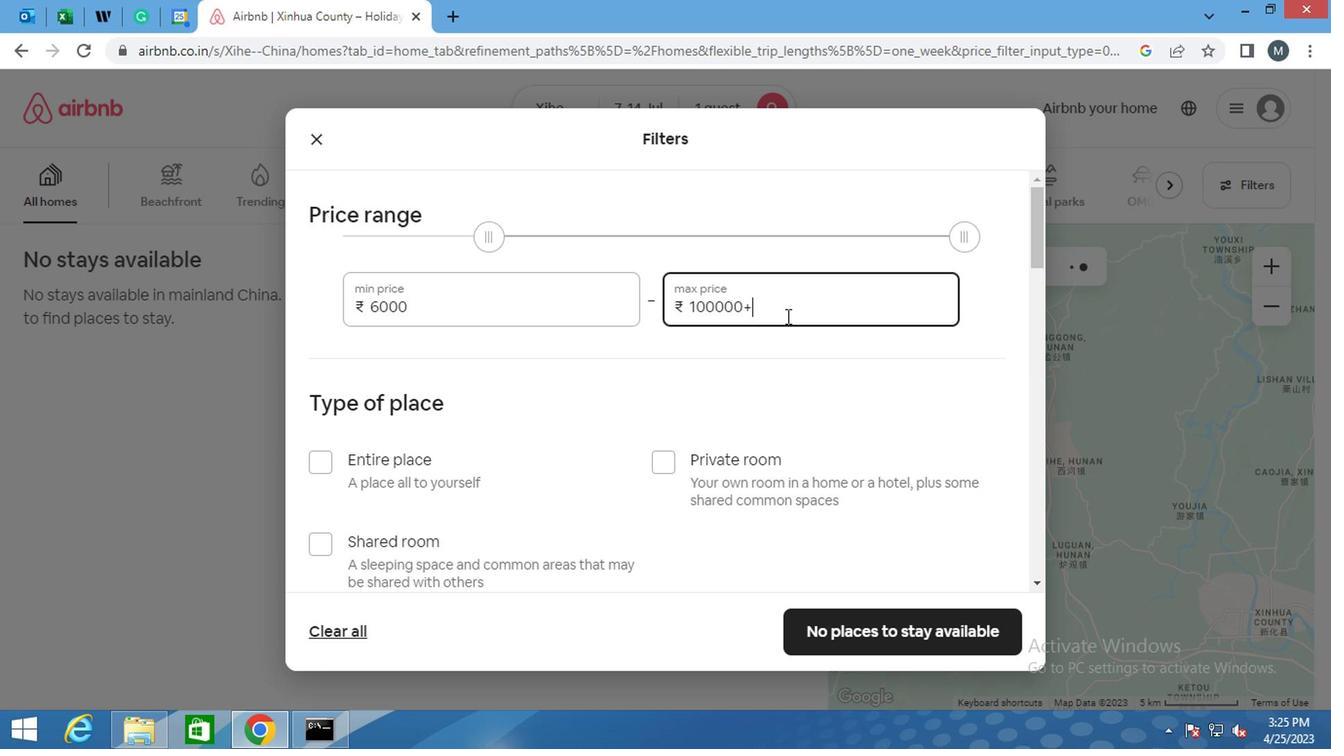 
Action: Mouse moved to (651, 323)
Screenshot: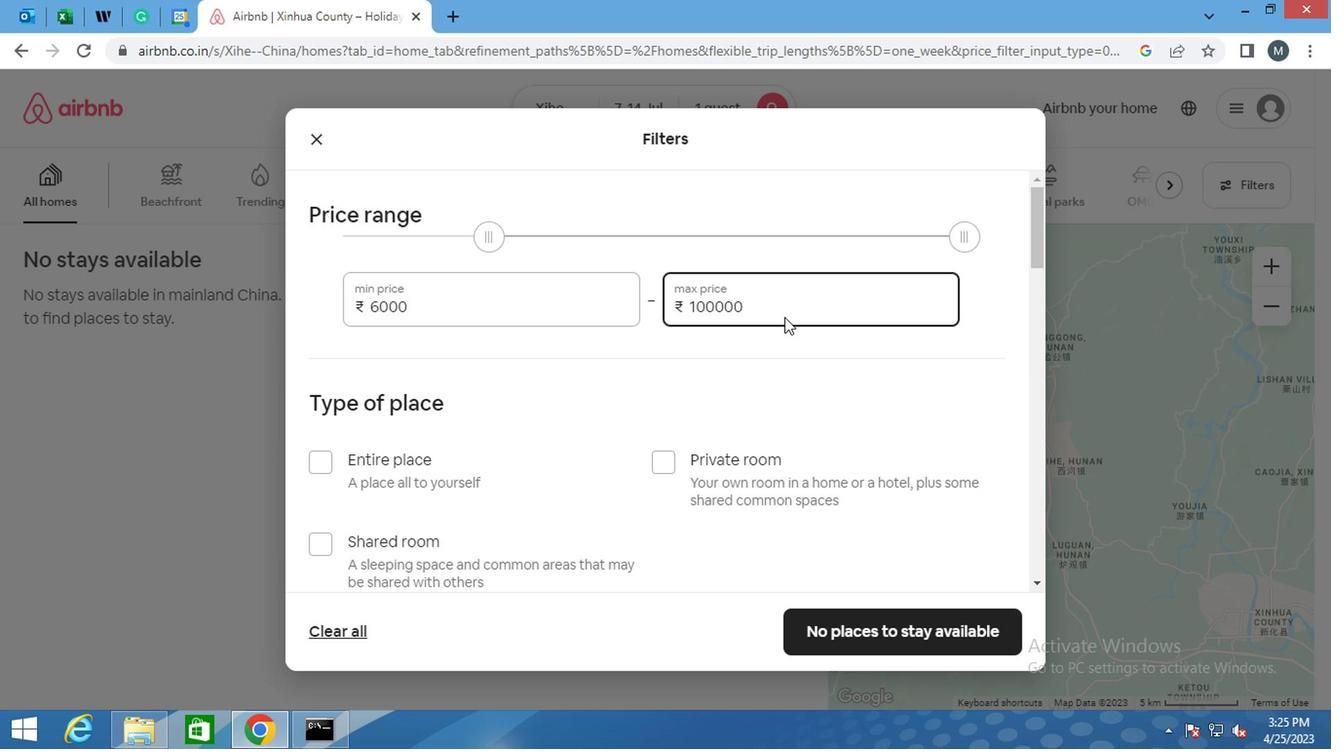 
Action: Key pressed <Key.backspace><Key.backspace><Key.backspace><Key.backspace><Key.backspace><Key.backspace><Key.backspace><Key.backspace><Key.backspace><Key.backspace><Key.backspace><Key.backspace>
Screenshot: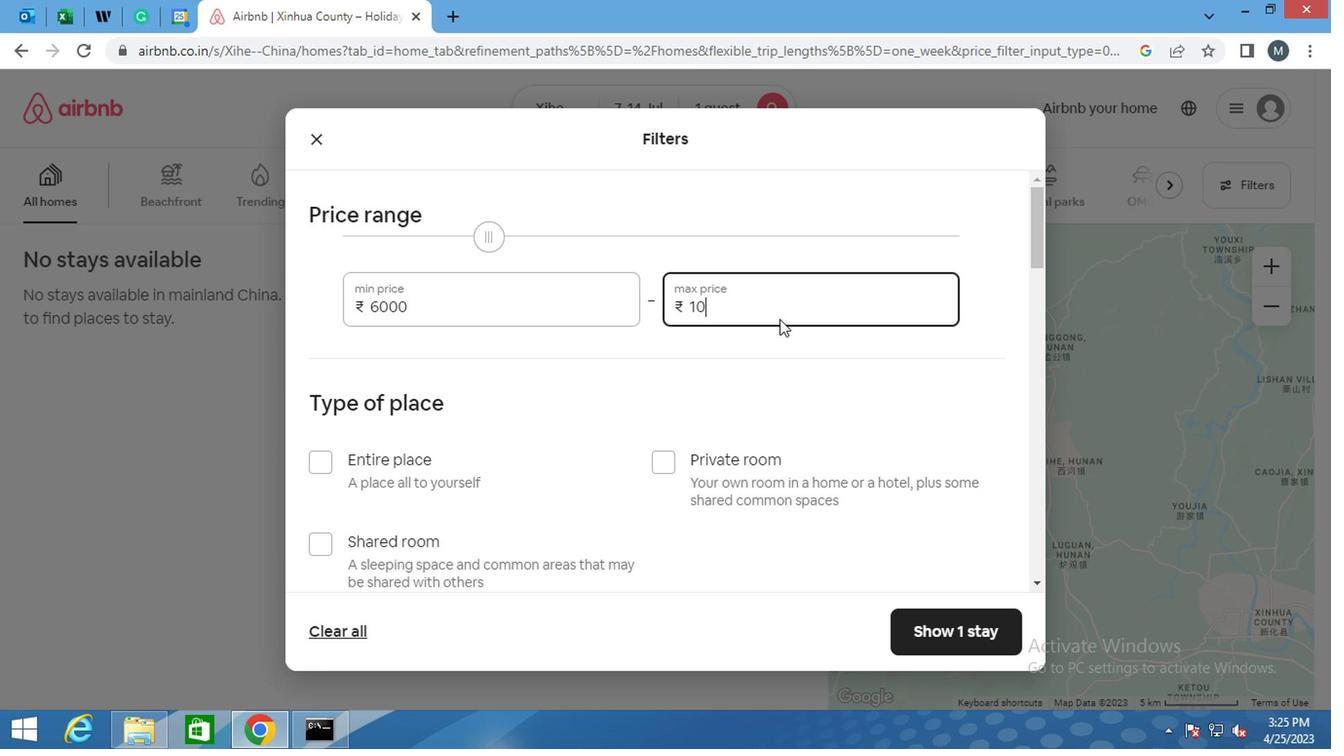 
Action: Mouse moved to (645, 325)
Screenshot: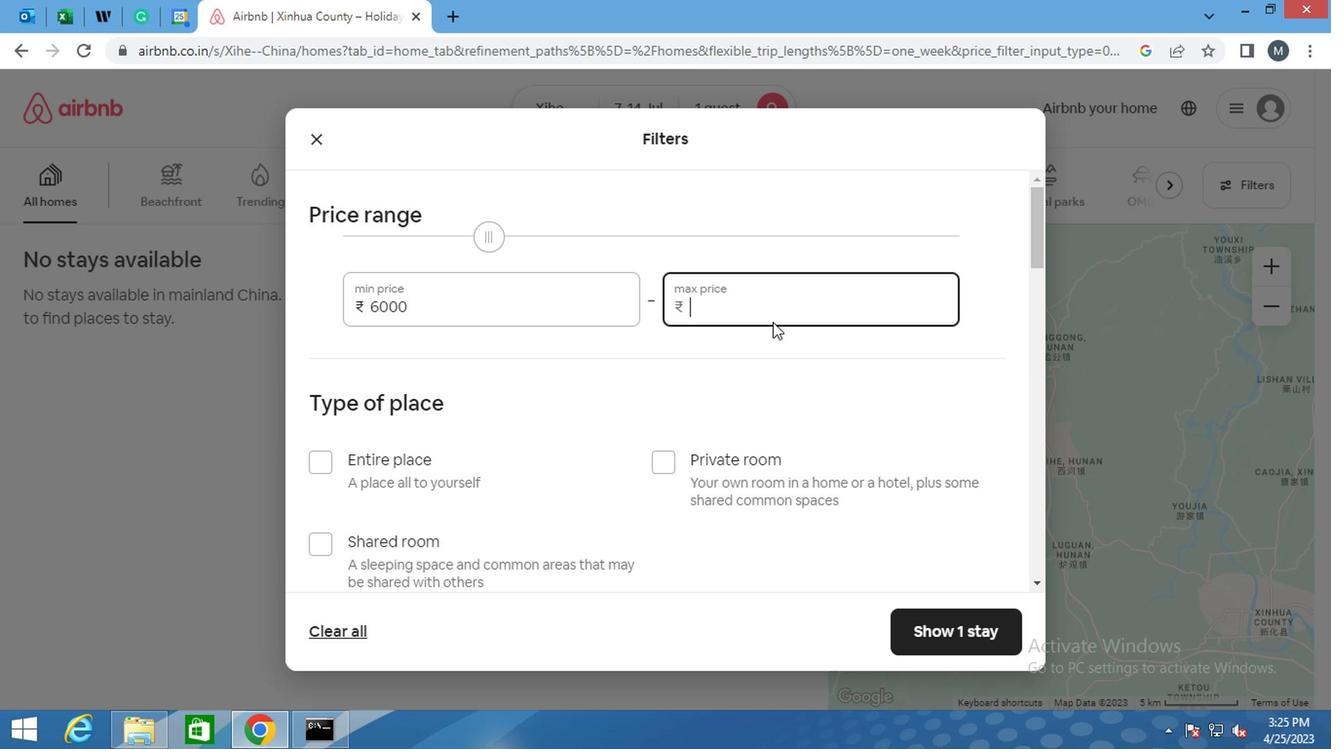 
Action: Key pressed 14
Screenshot: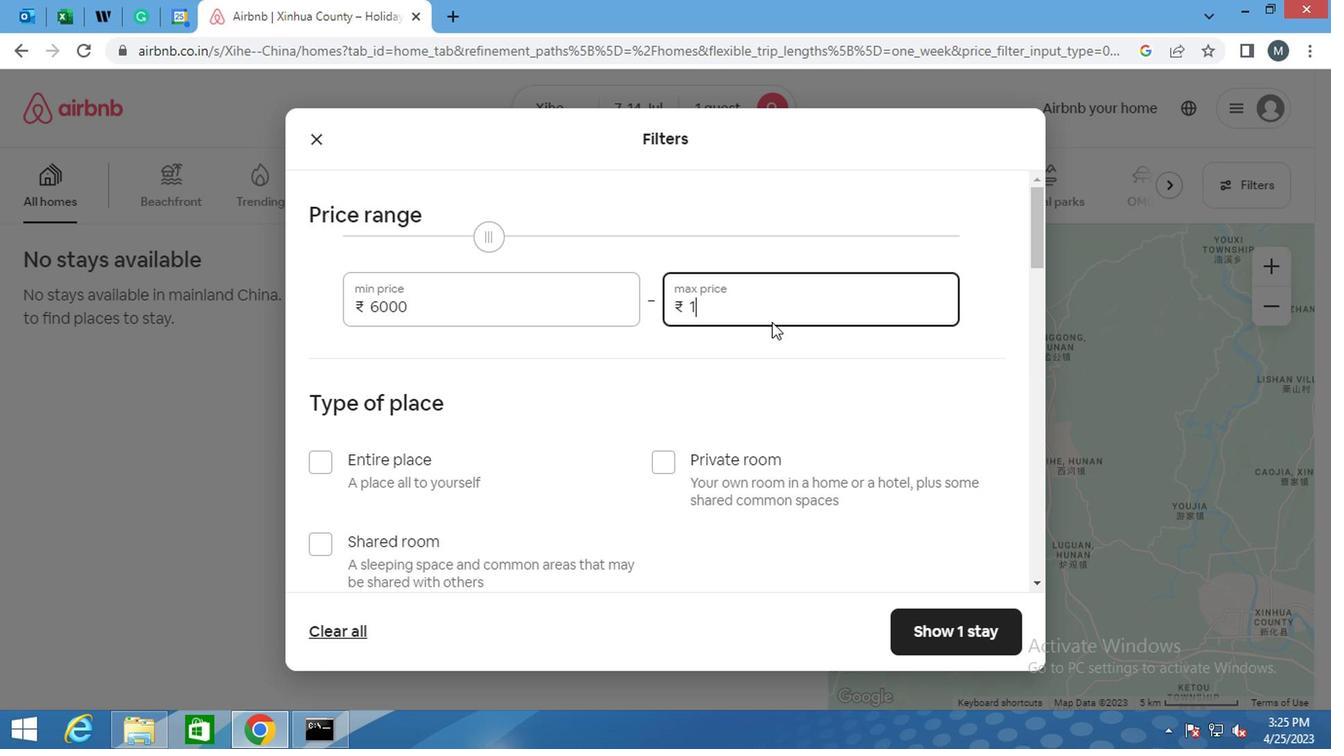 
Action: Mouse moved to (640, 327)
Screenshot: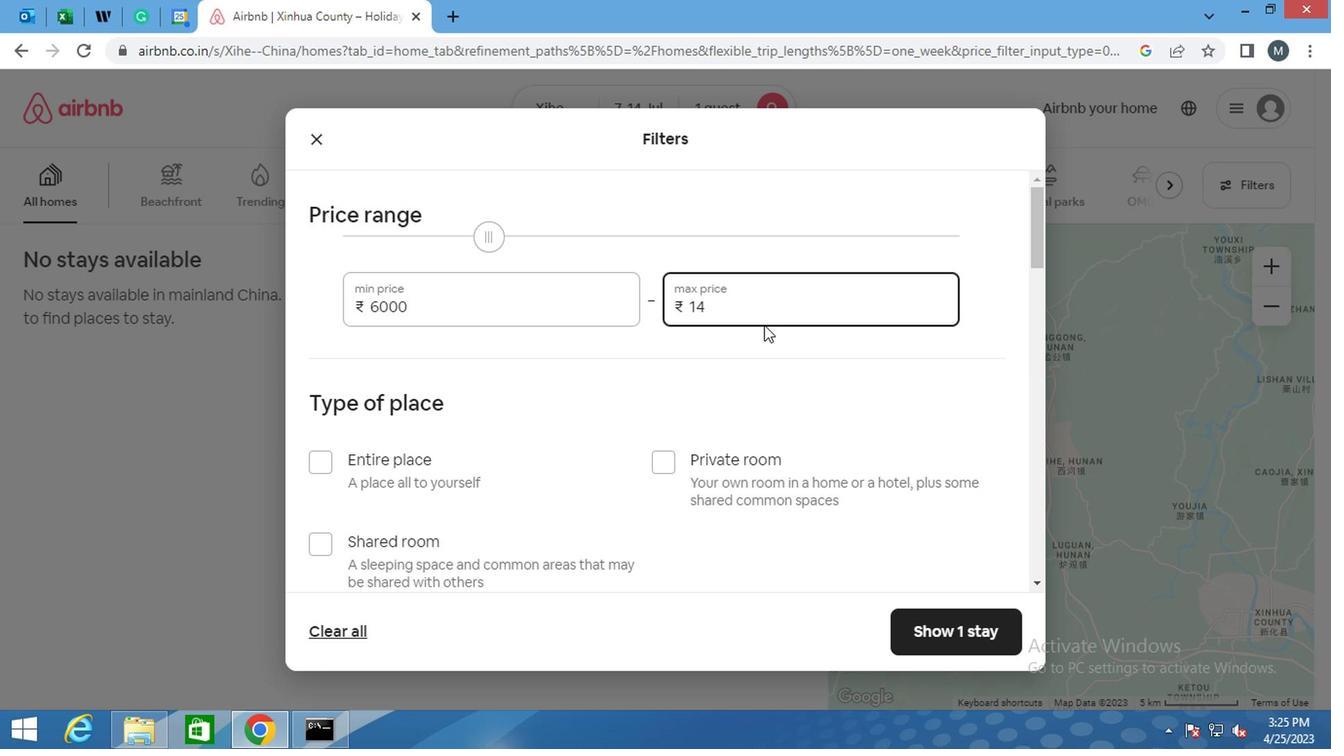 
Action: Key pressed 090<Key.backspace><Key.backspace>
Screenshot: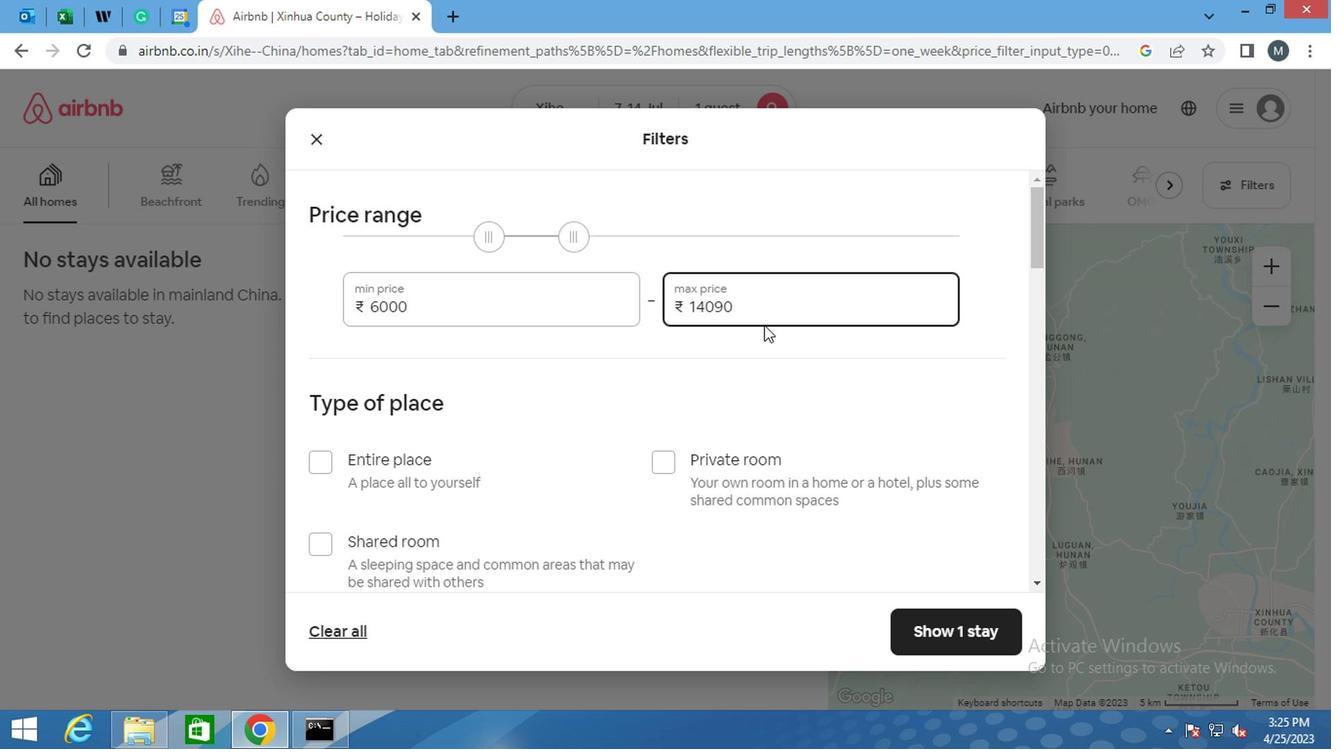 
Action: Mouse moved to (638, 327)
Screenshot: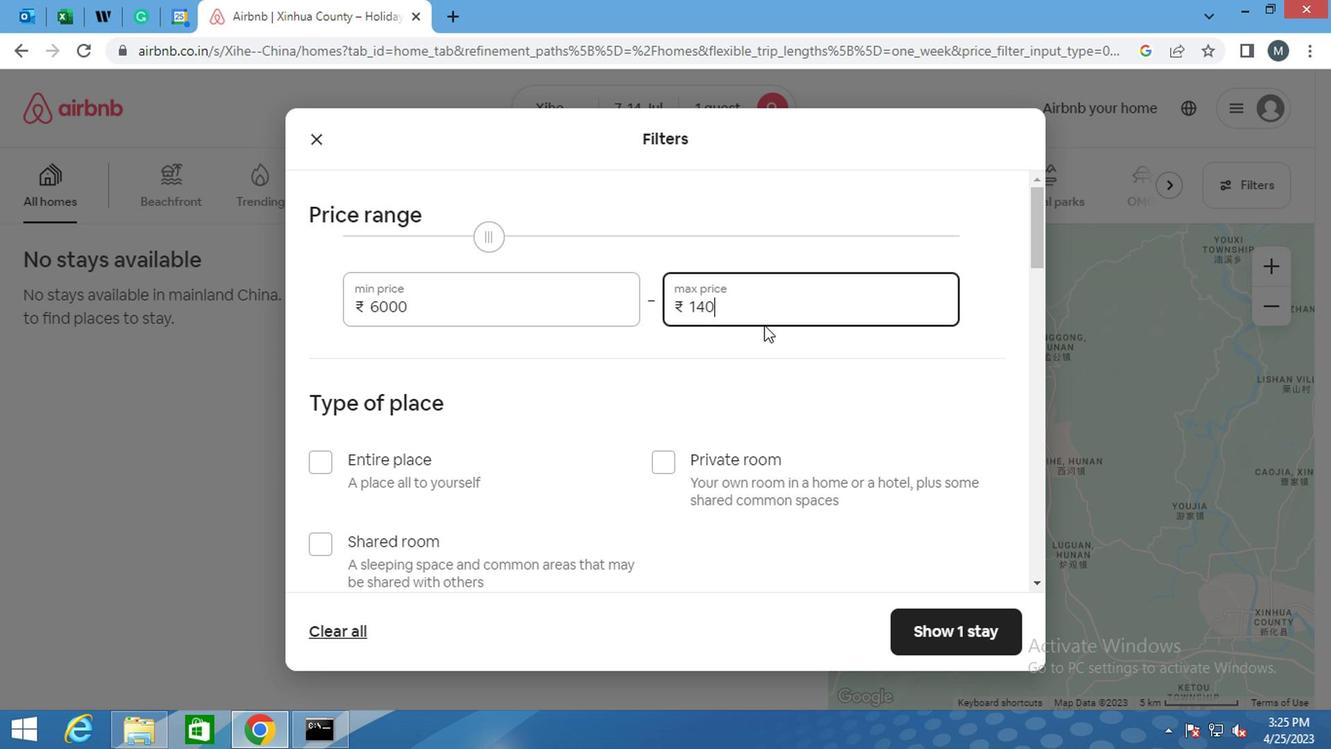 
Action: Key pressed 00
Screenshot: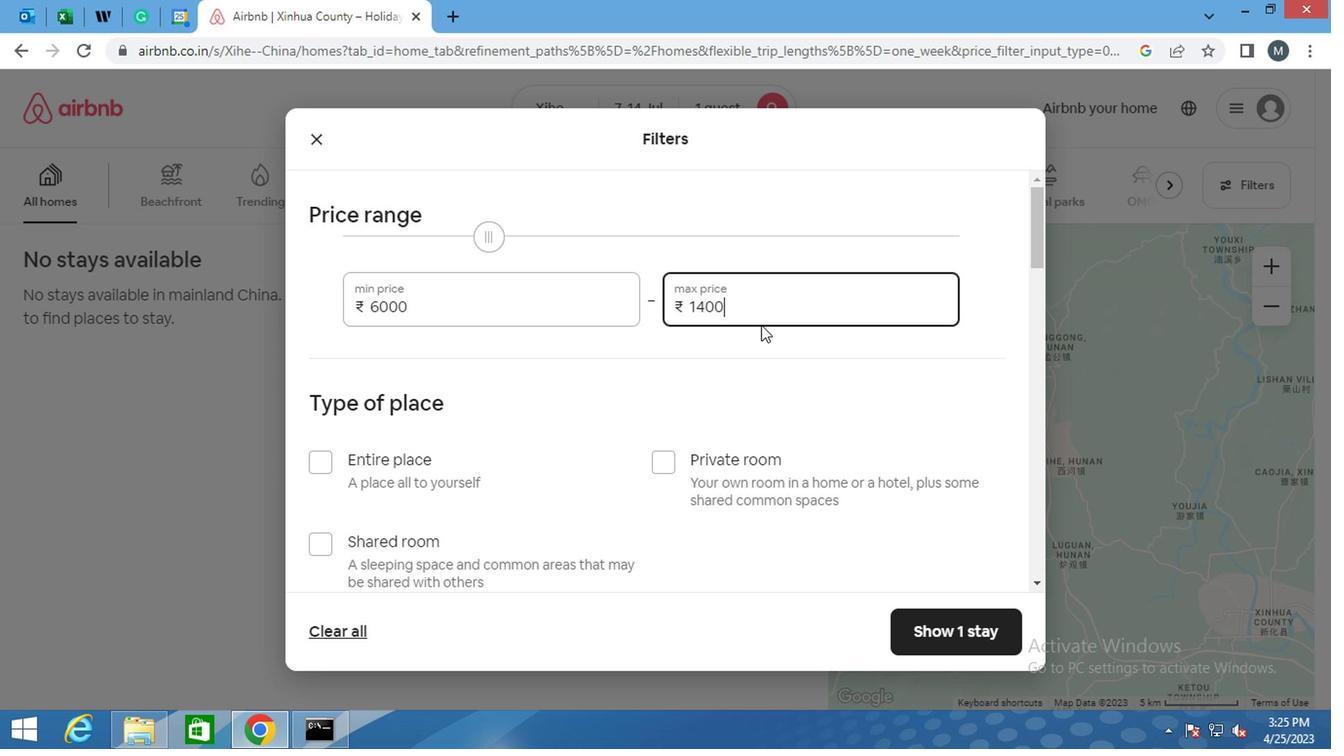 
Action: Mouse moved to (445, 335)
Screenshot: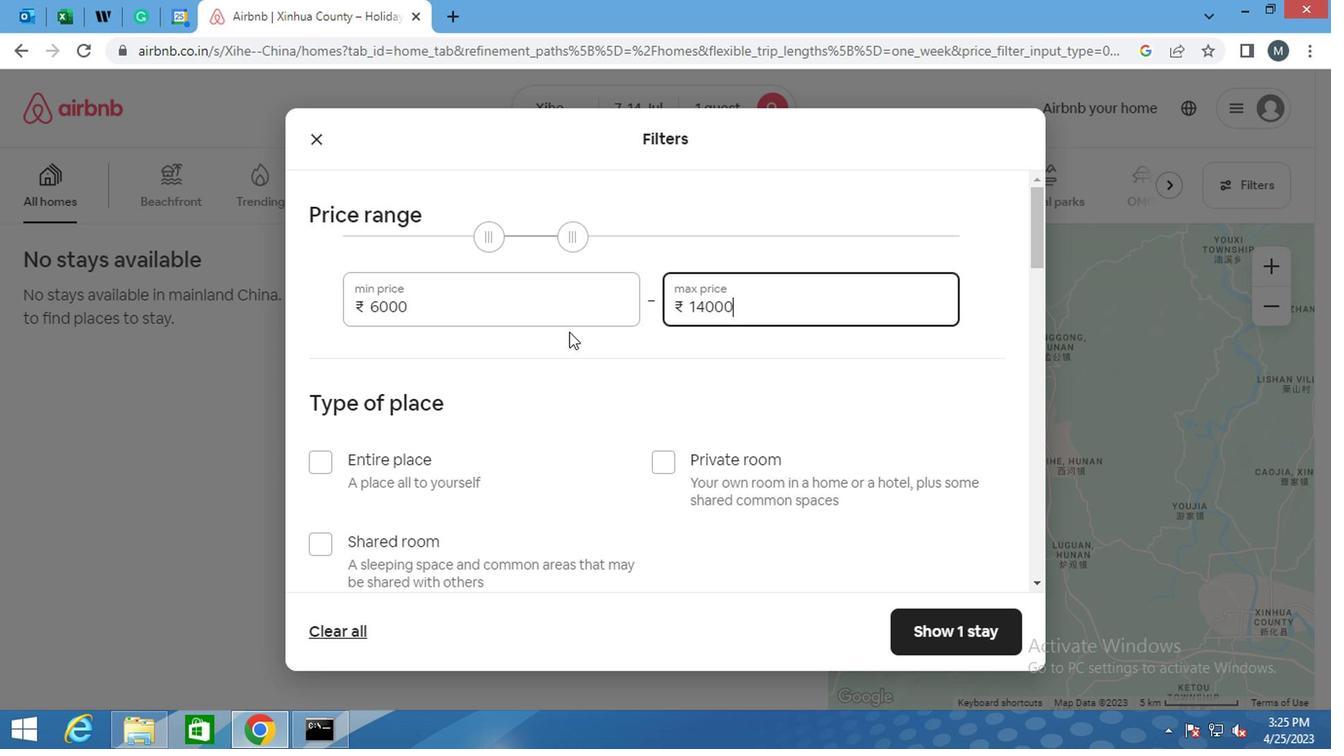 
Action: Mouse scrolled (445, 334) with delta (0, 0)
Screenshot: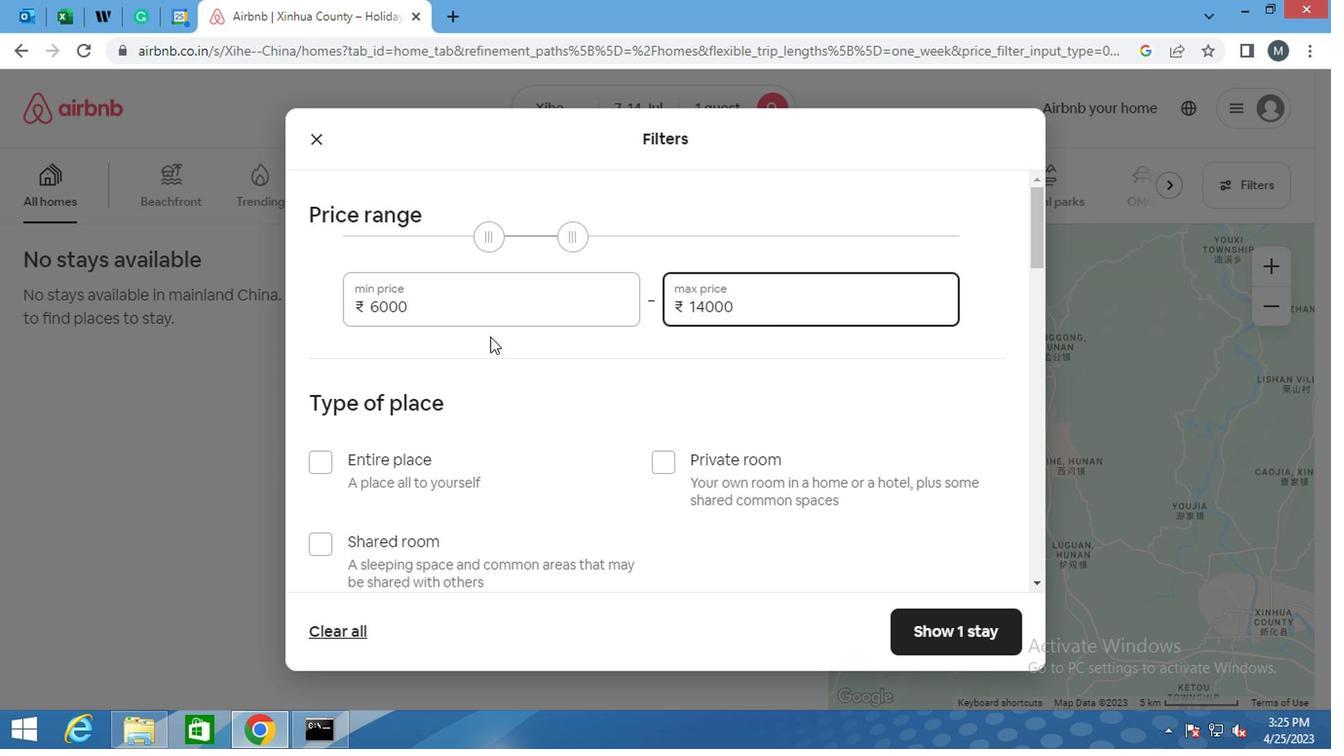 
Action: Mouse moved to (442, 338)
Screenshot: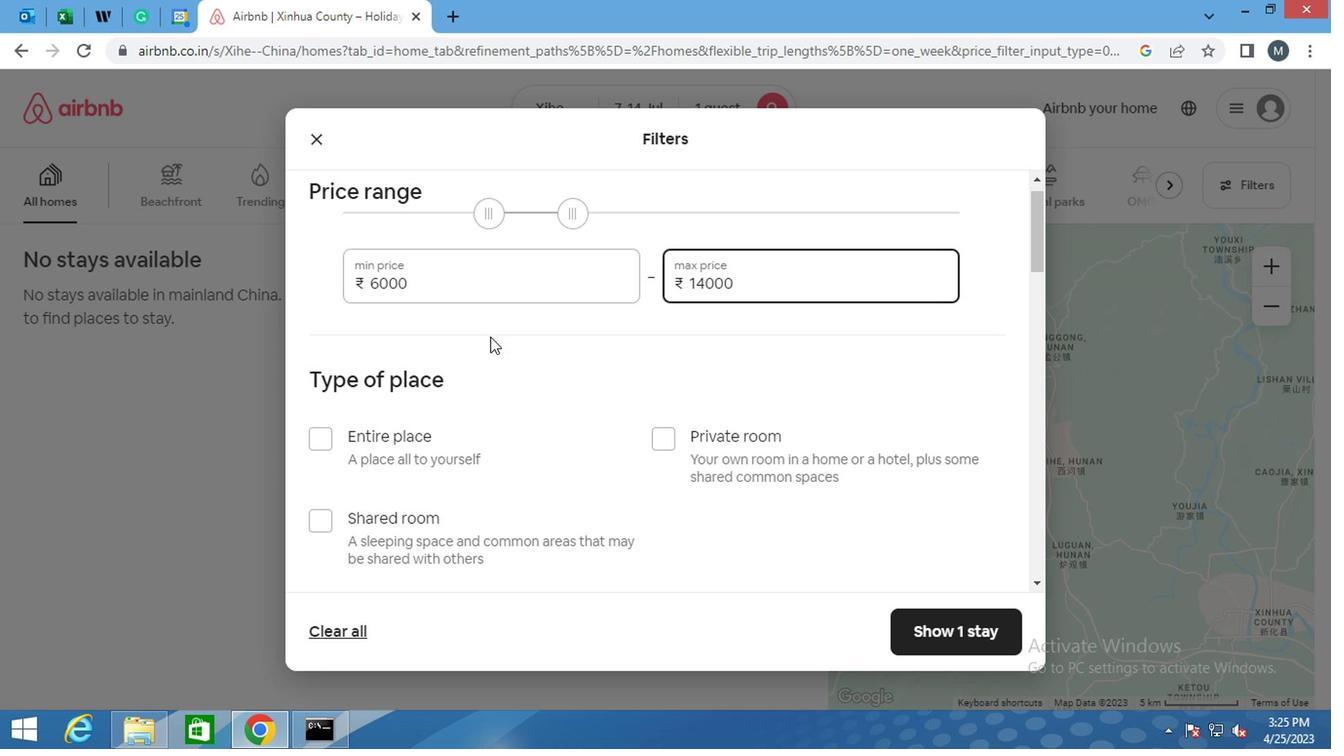 
Action: Mouse scrolled (442, 337) with delta (0, 0)
Screenshot: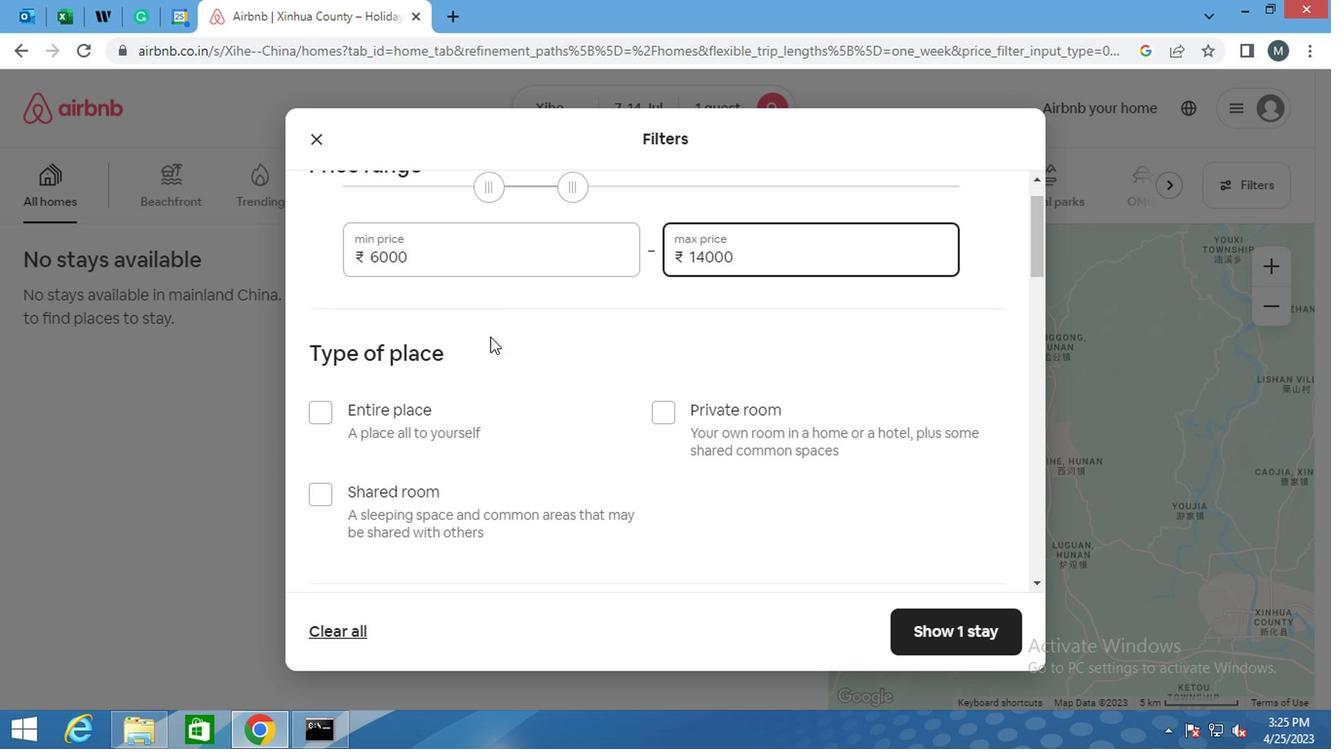 
Action: Mouse moved to (330, 341)
Screenshot: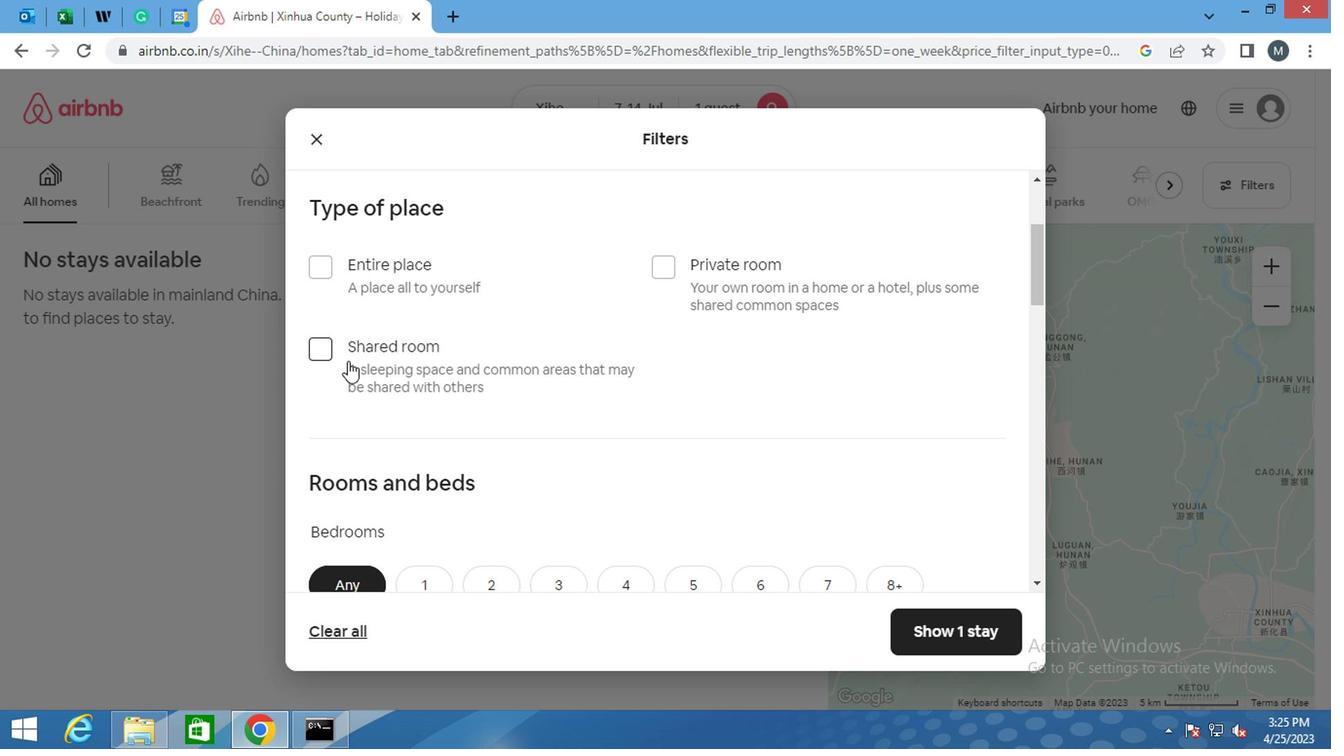 
Action: Mouse pressed left at (330, 341)
Screenshot: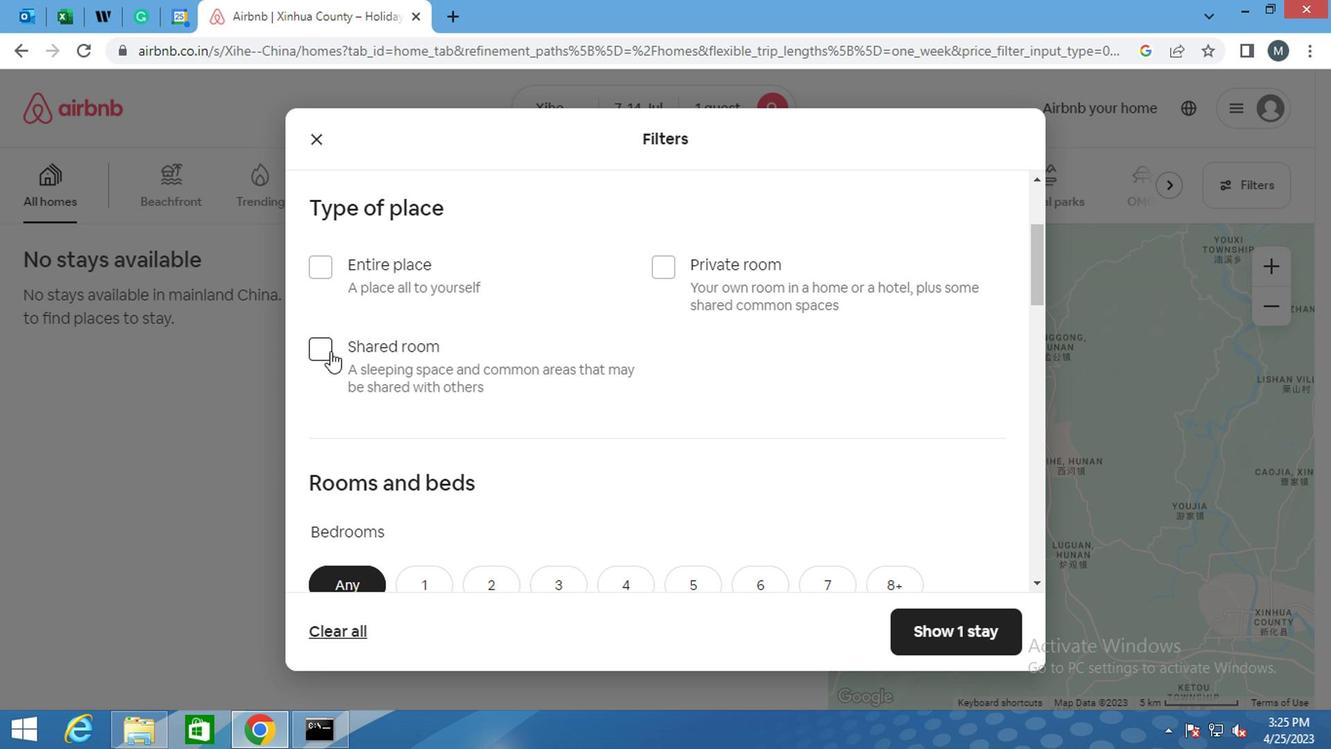 
Action: Mouse moved to (445, 338)
Screenshot: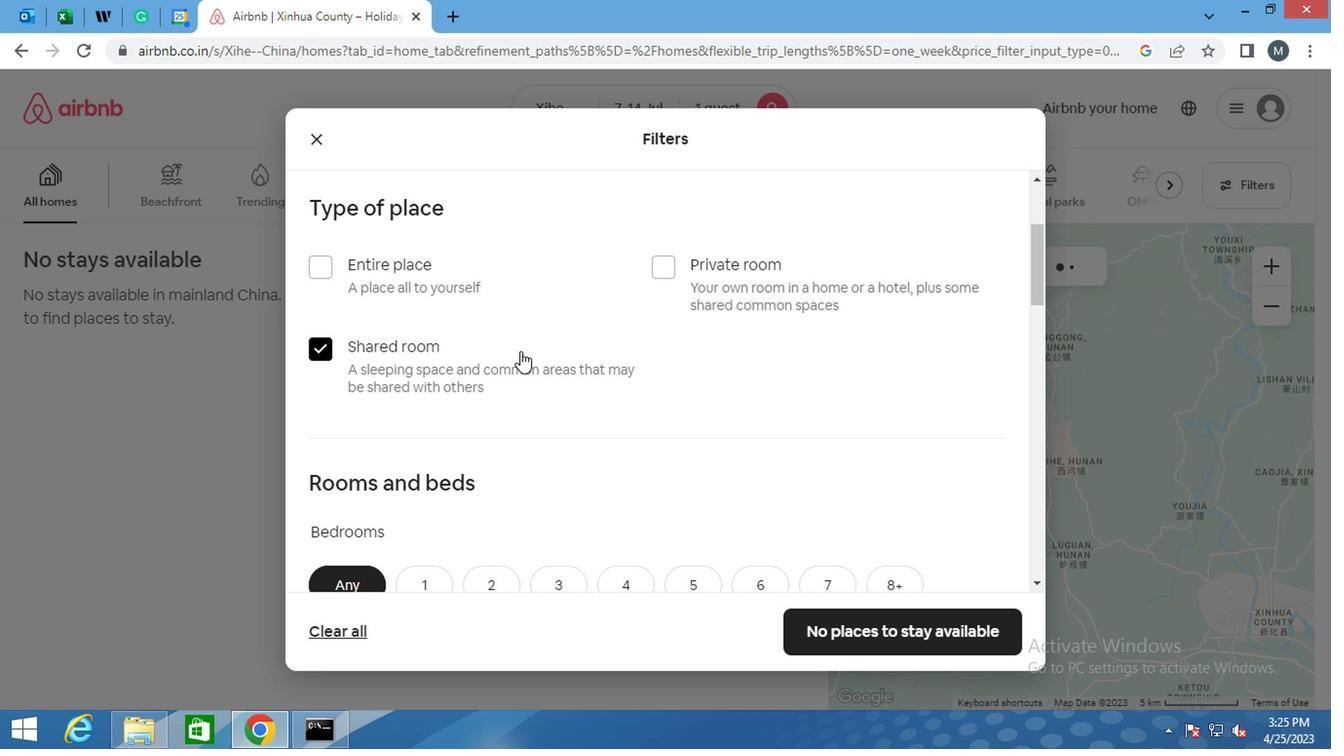 
Action: Mouse scrolled (445, 337) with delta (0, 0)
Screenshot: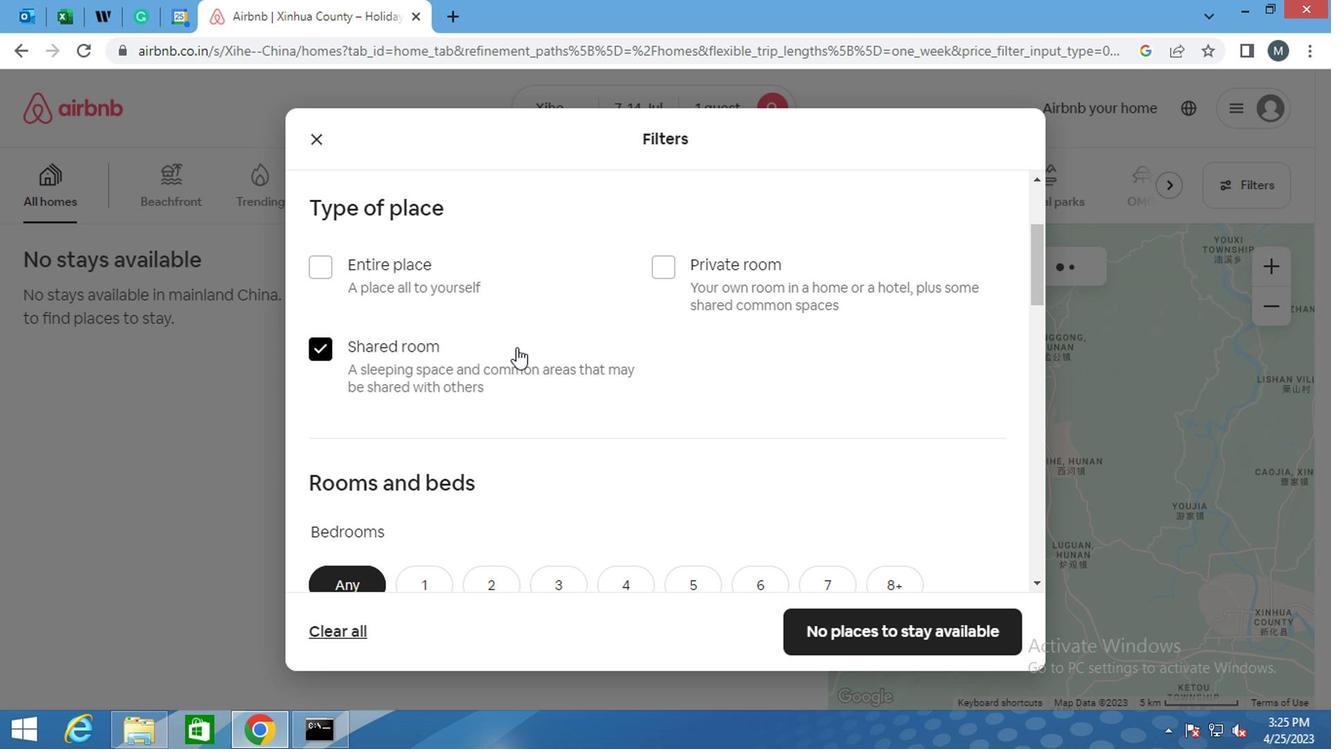 
Action: Mouse scrolled (445, 337) with delta (0, 0)
Screenshot: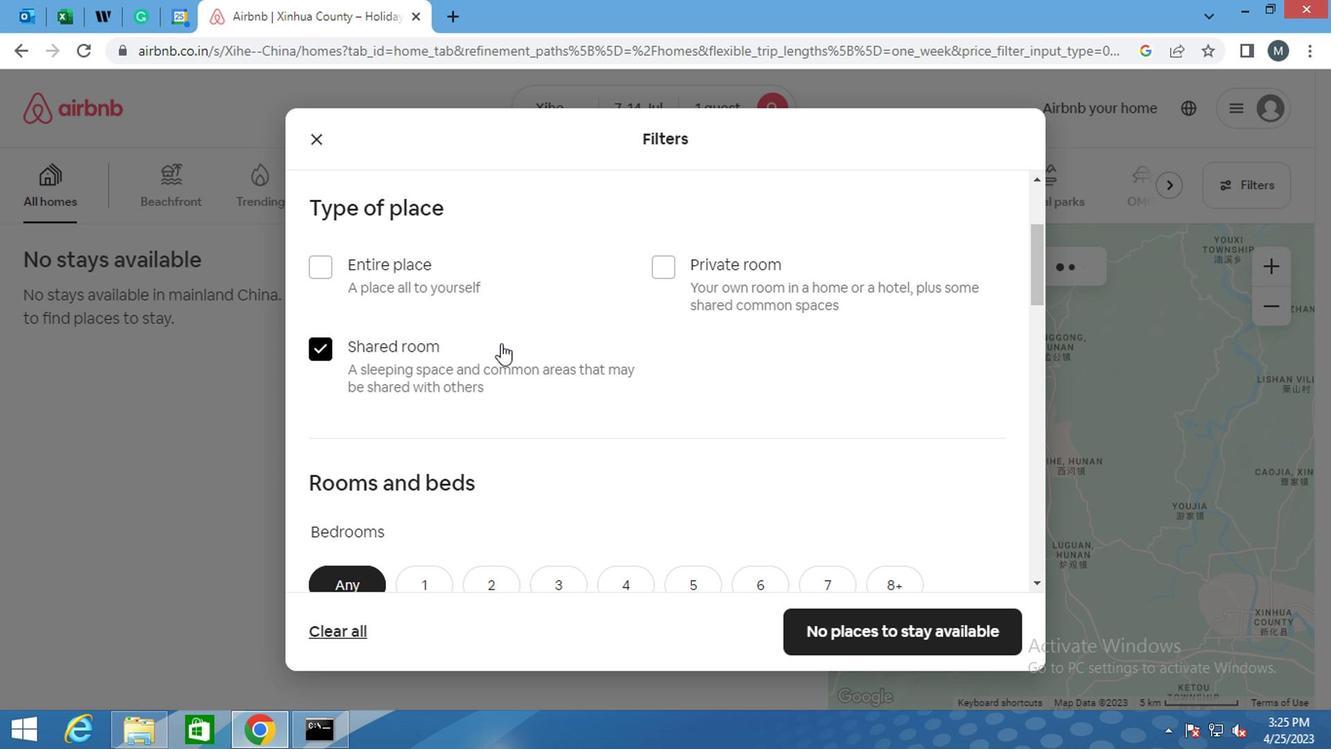 
Action: Mouse scrolled (445, 337) with delta (0, 0)
Screenshot: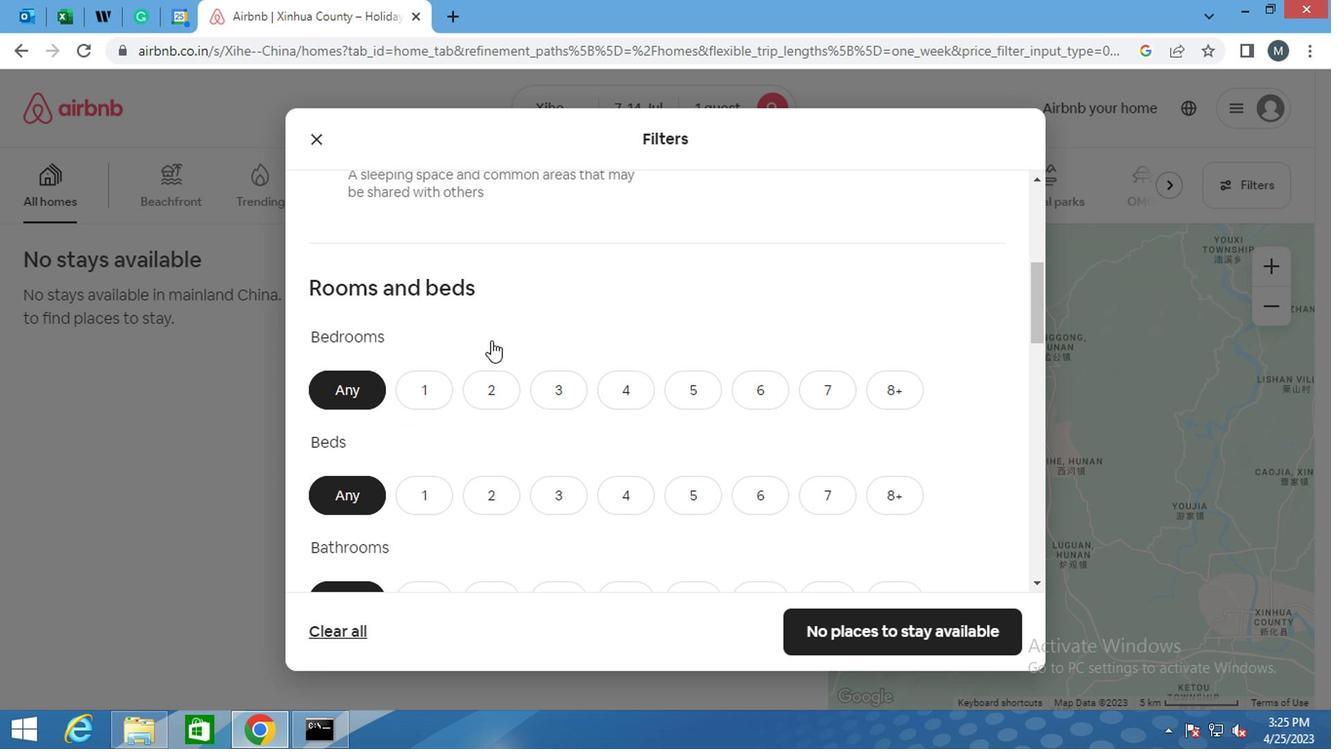 
Action: Mouse moved to (404, 306)
Screenshot: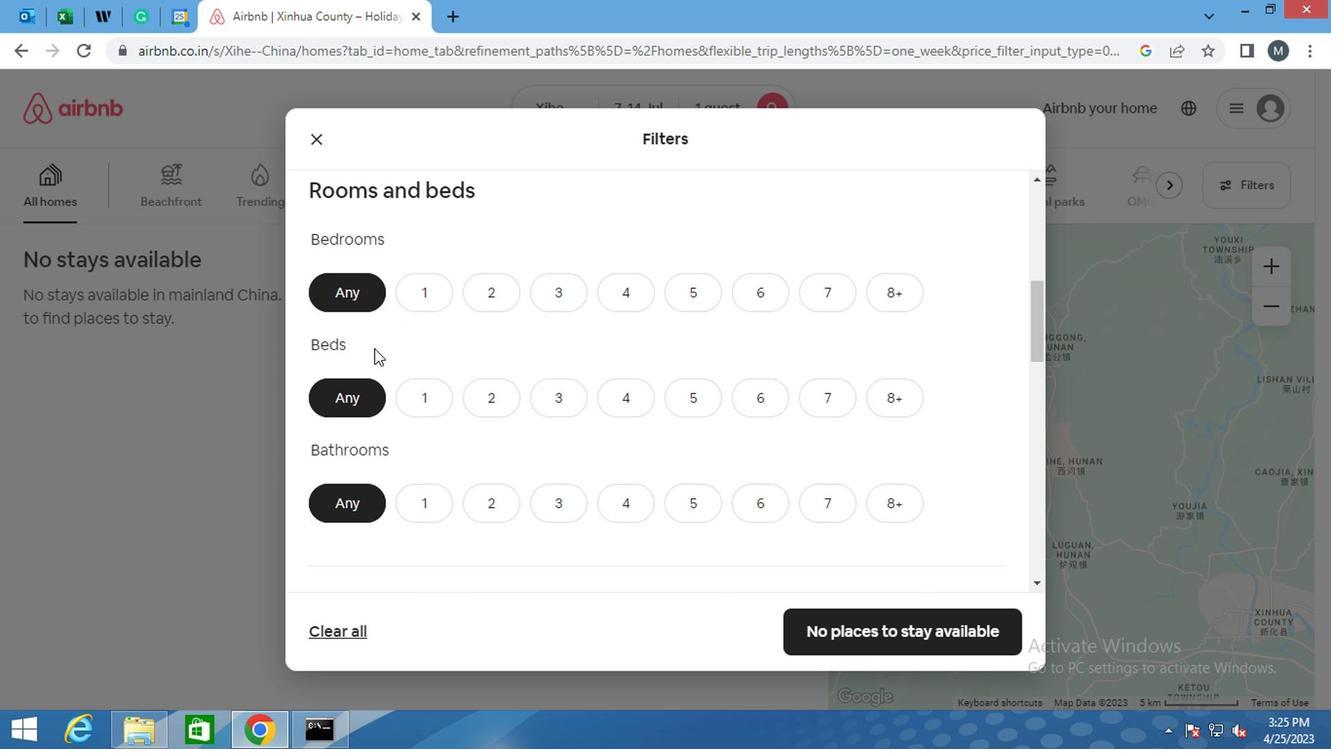 
Action: Mouse pressed left at (404, 306)
Screenshot: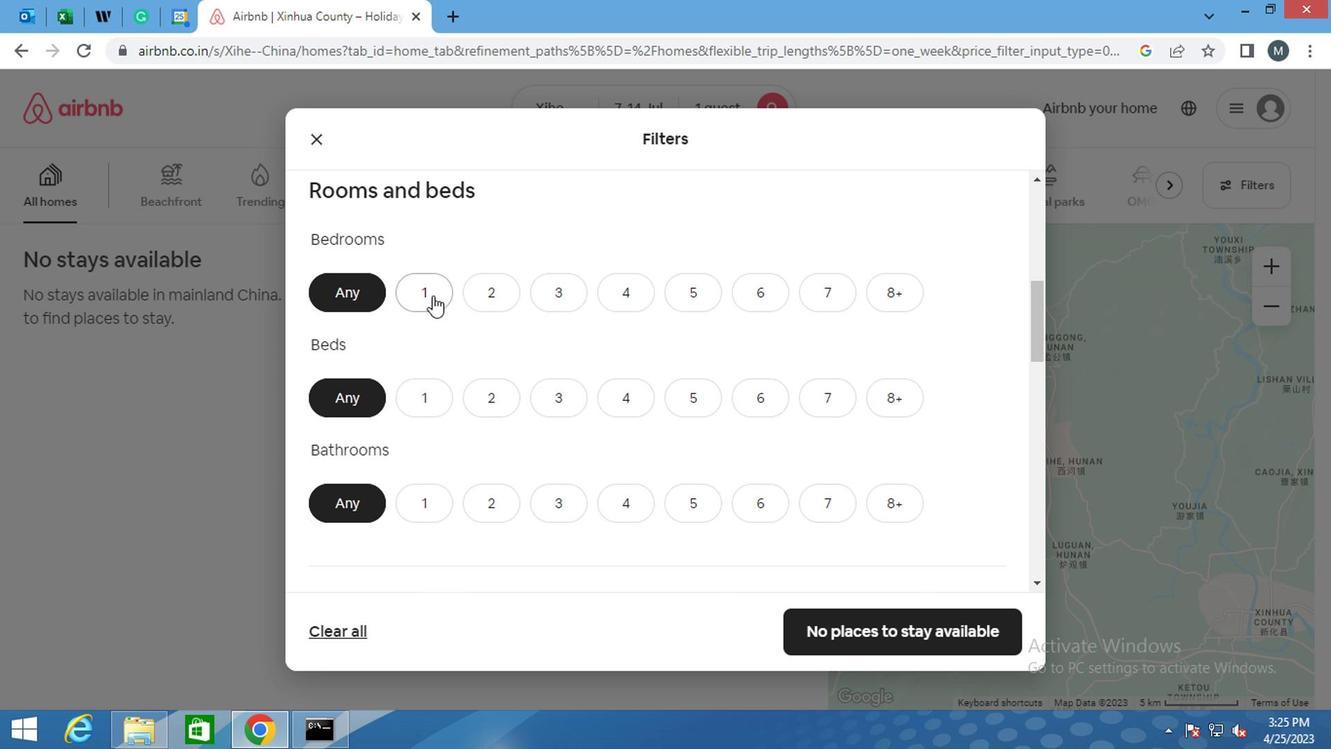 
Action: Mouse moved to (403, 379)
Screenshot: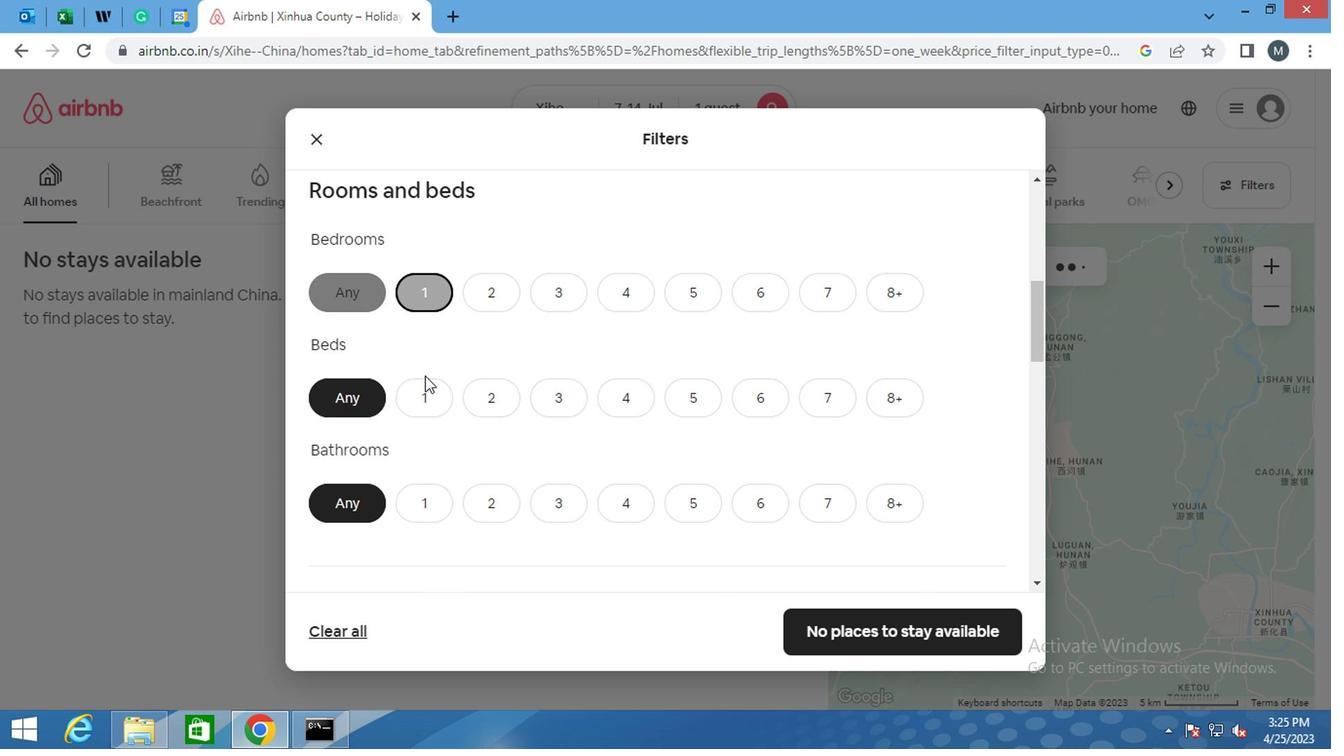 
Action: Mouse pressed left at (403, 379)
Screenshot: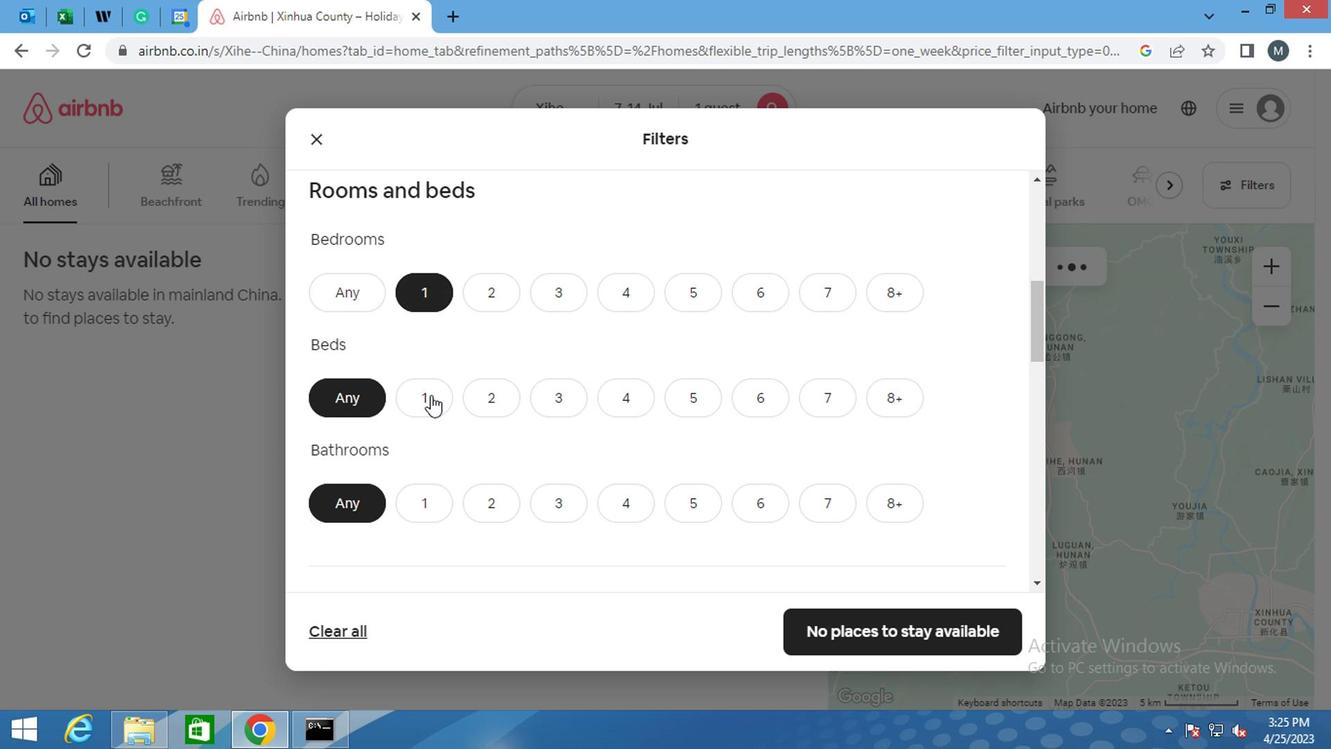 
Action: Mouse moved to (398, 449)
Screenshot: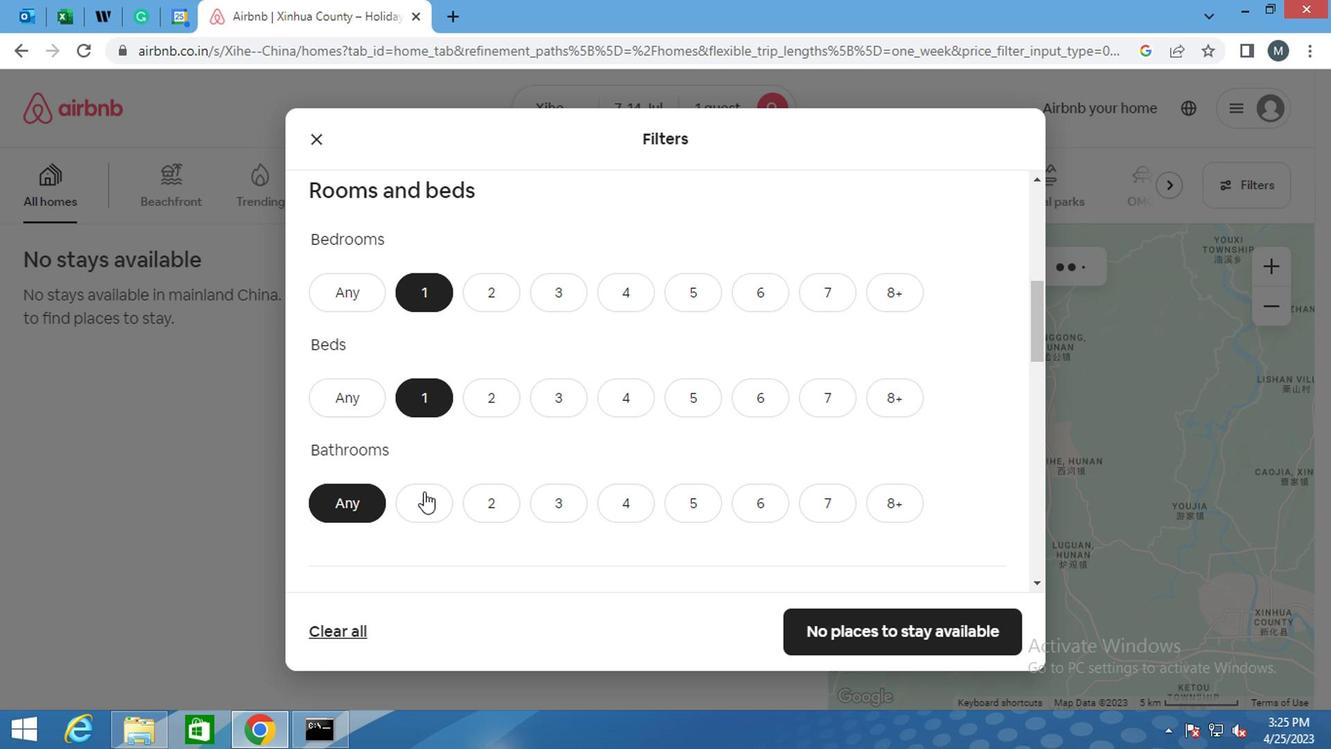 
Action: Mouse pressed left at (398, 449)
Screenshot: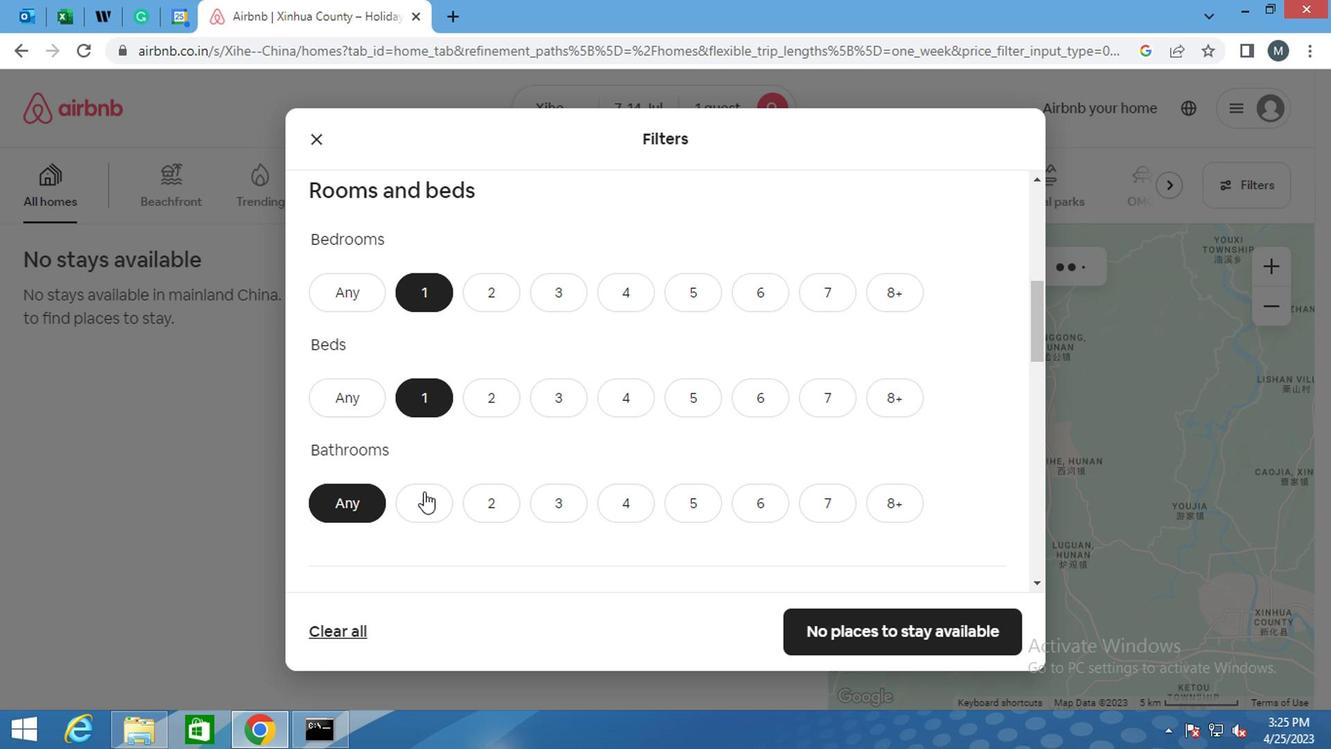 
Action: Mouse moved to (396, 407)
Screenshot: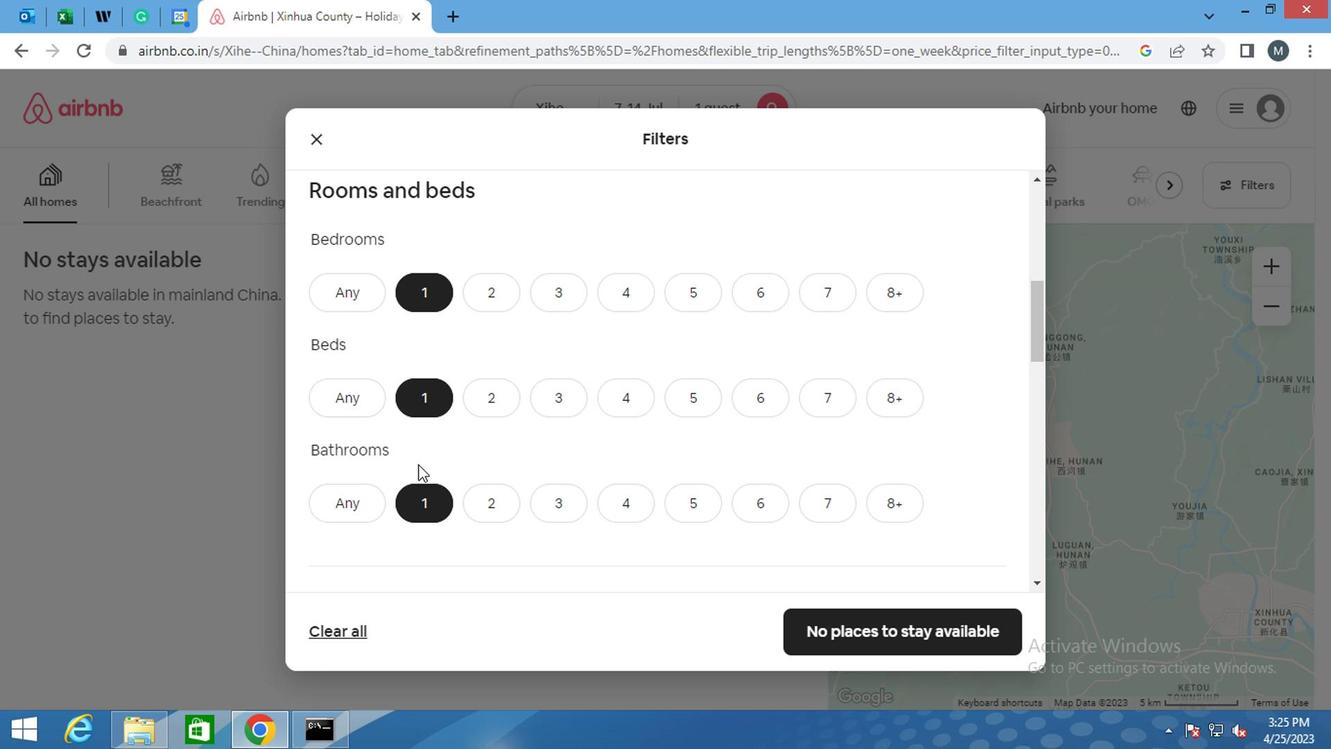 
Action: Mouse scrolled (396, 406) with delta (0, 0)
Screenshot: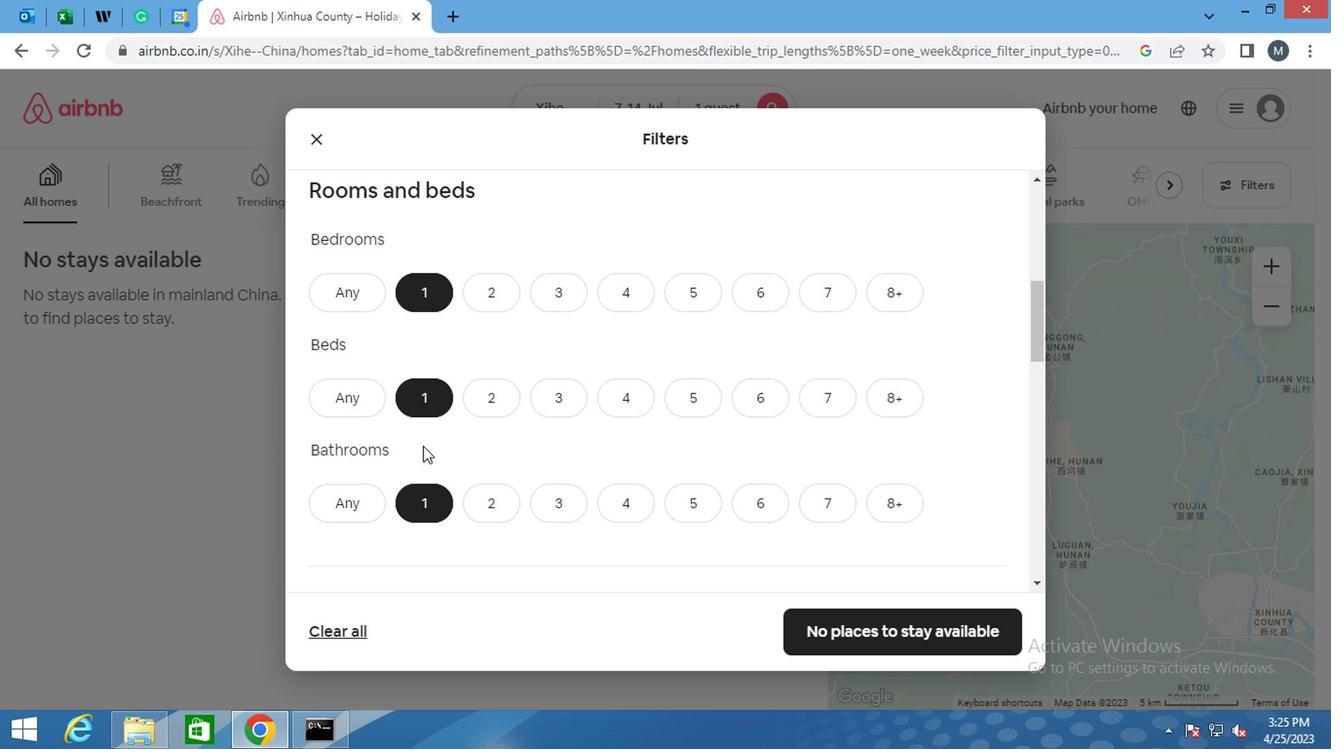 
Action: Mouse moved to (395, 412)
Screenshot: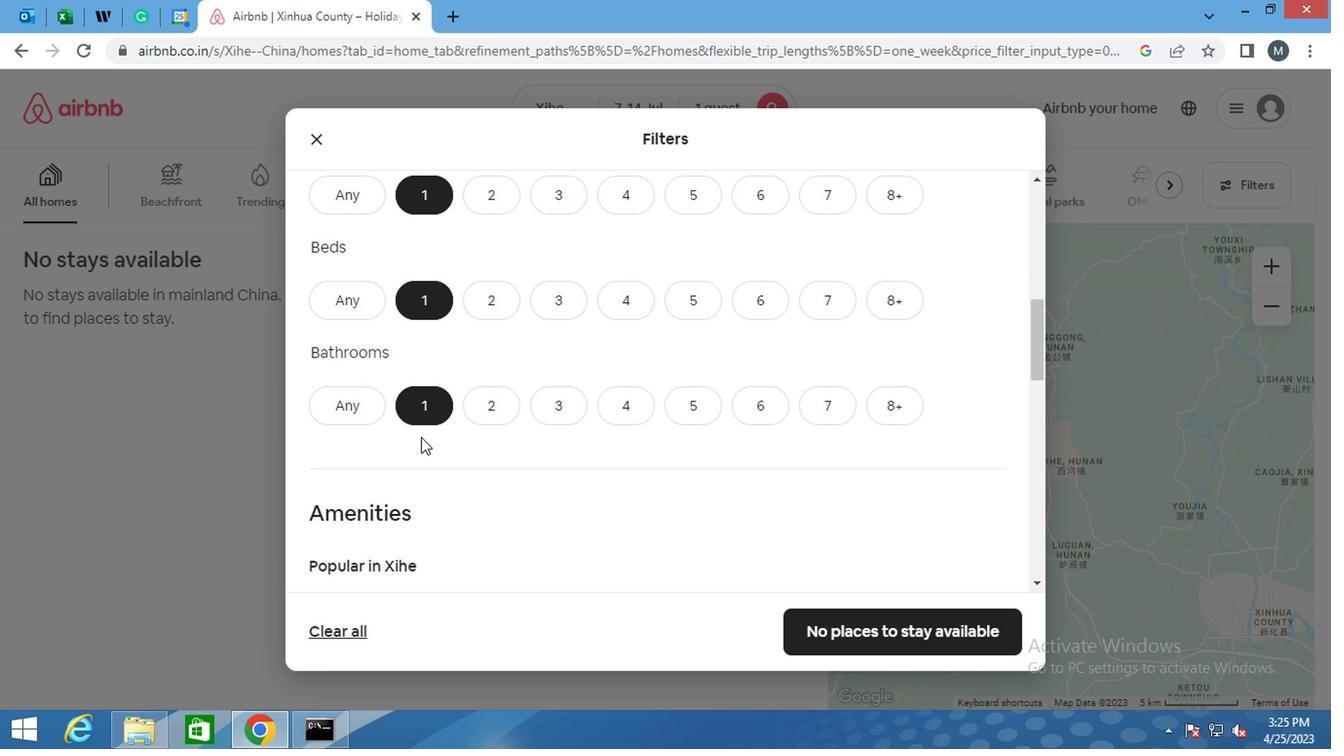
Action: Mouse scrolled (395, 411) with delta (0, 0)
Screenshot: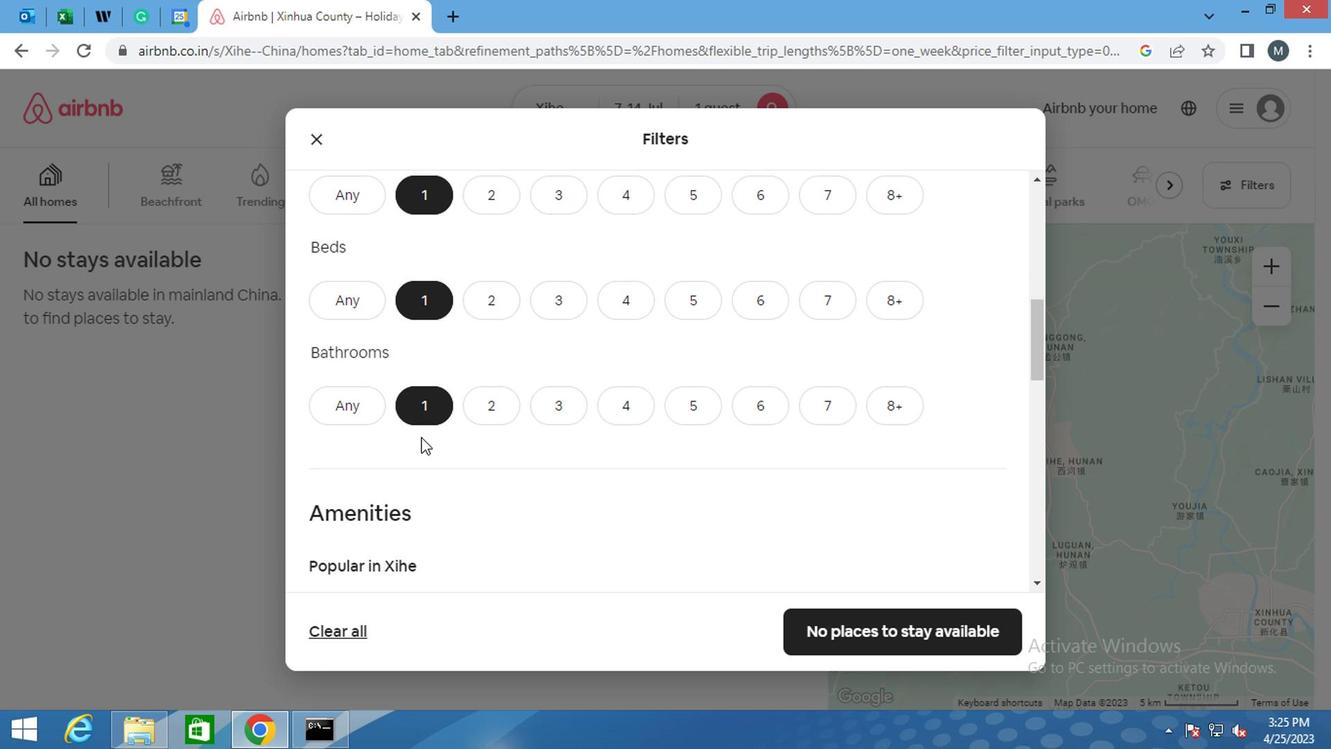 
Action: Mouse scrolled (395, 411) with delta (0, 0)
Screenshot: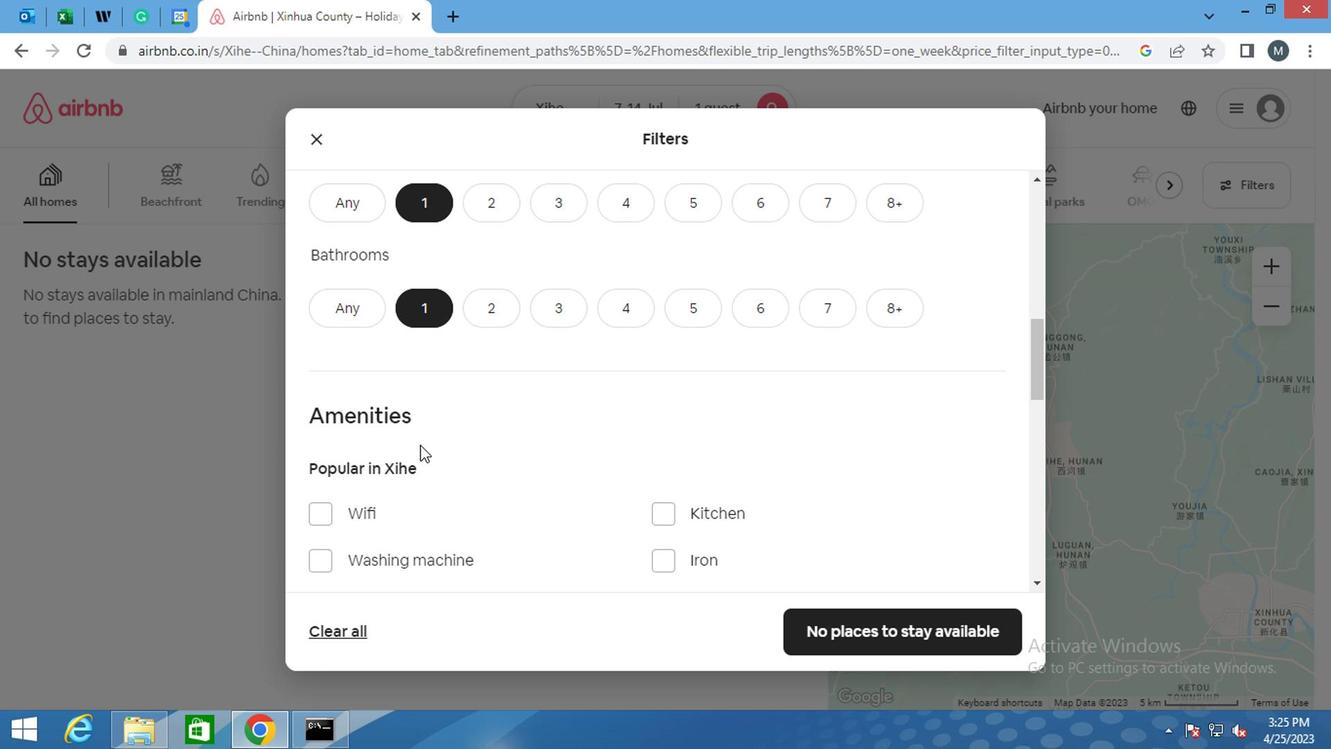 
Action: Mouse moved to (393, 414)
Screenshot: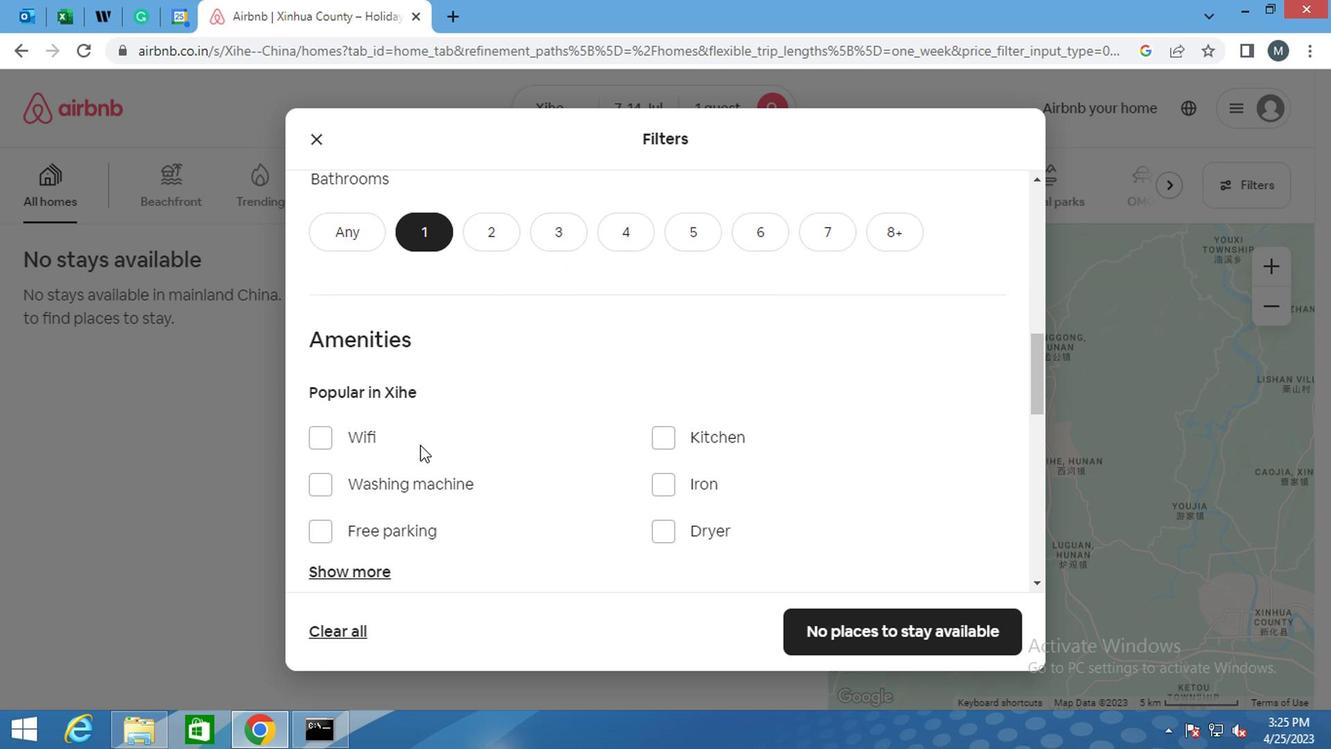 
Action: Mouse scrolled (393, 413) with delta (0, 0)
Screenshot: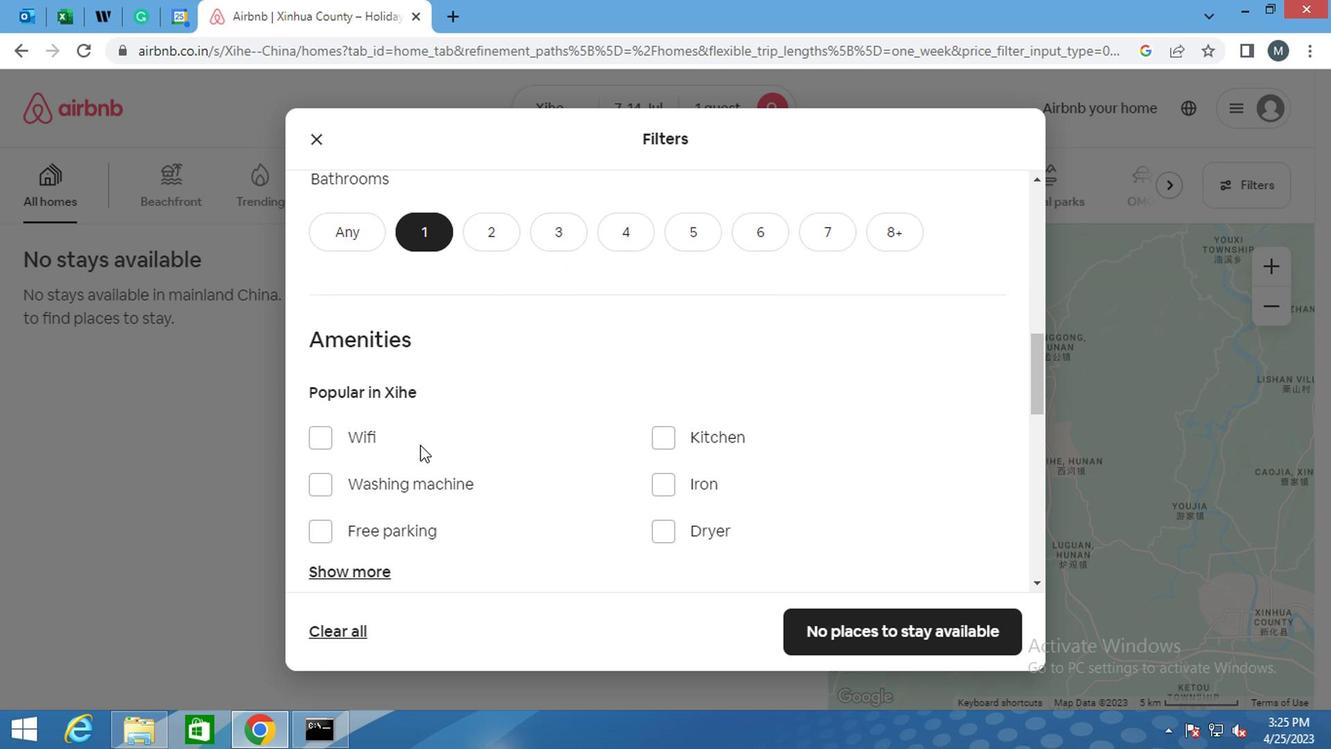 
Action: Mouse moved to (323, 323)
Screenshot: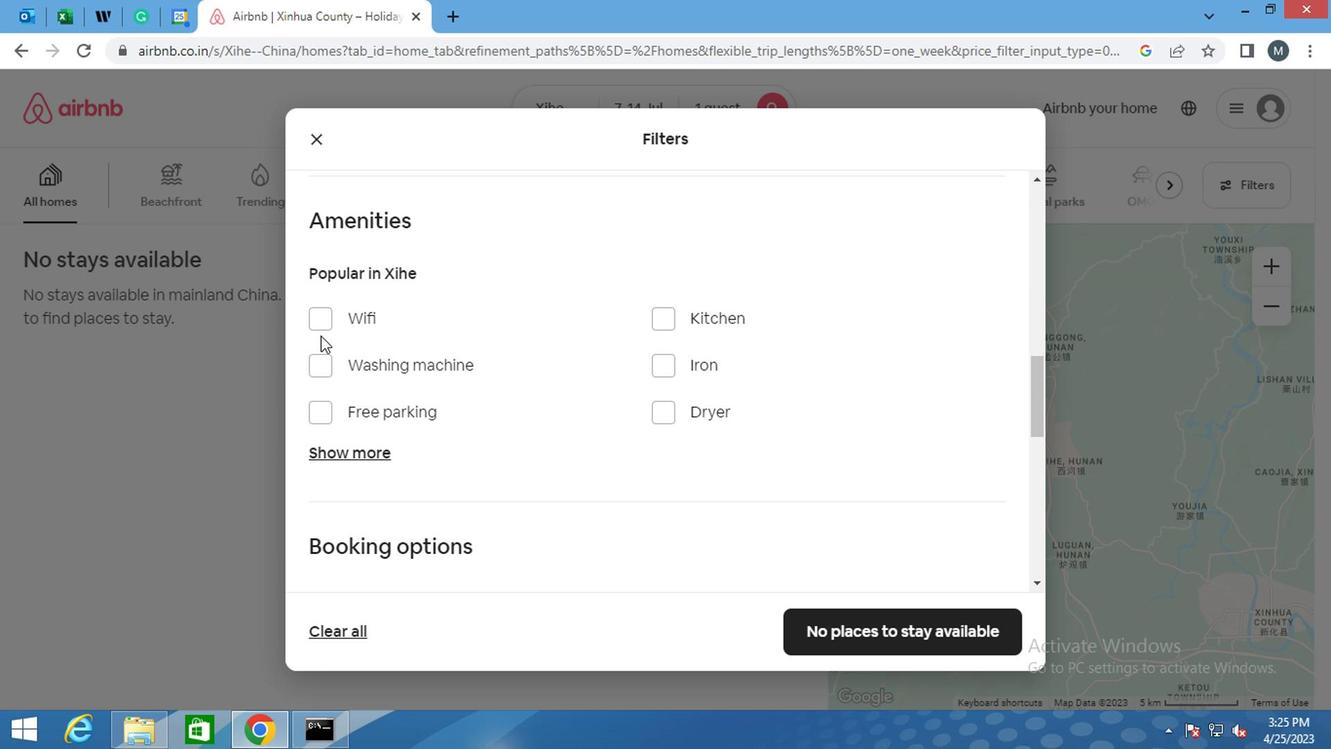 
Action: Mouse pressed left at (323, 323)
Screenshot: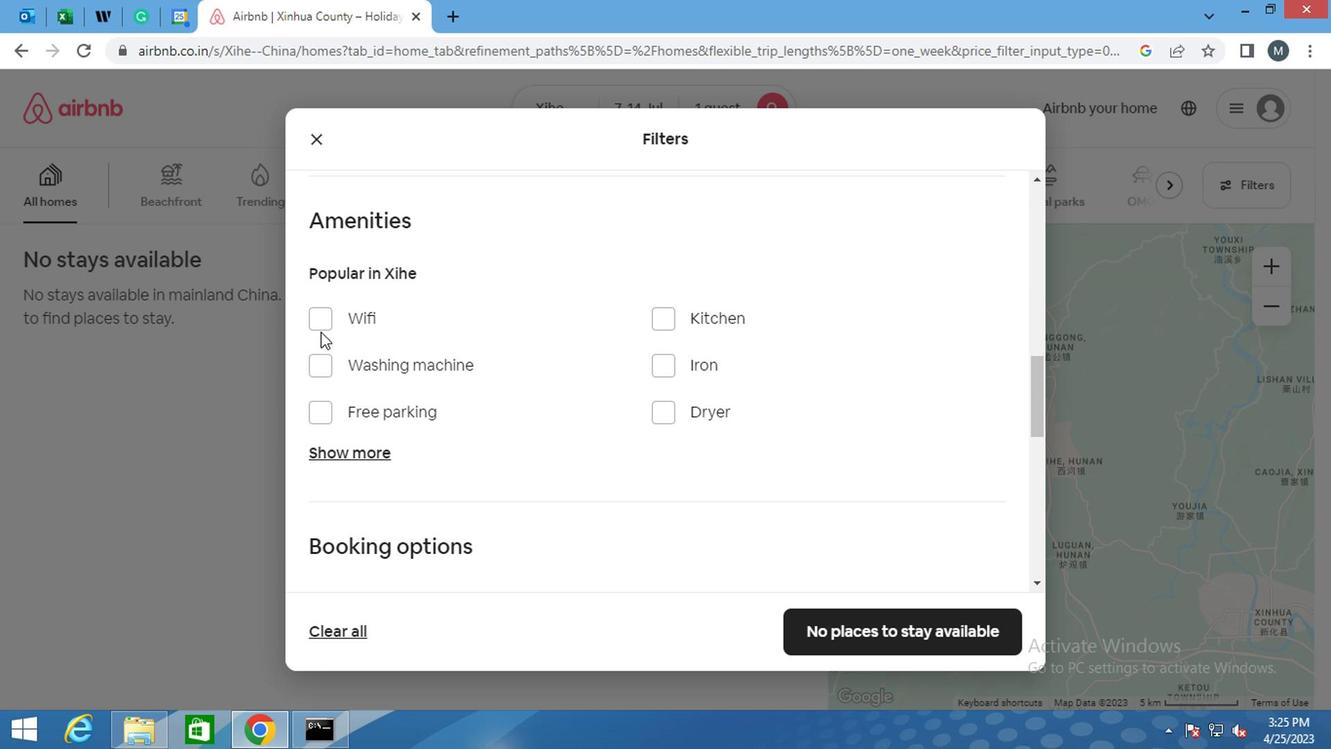 
Action: Mouse moved to (322, 354)
Screenshot: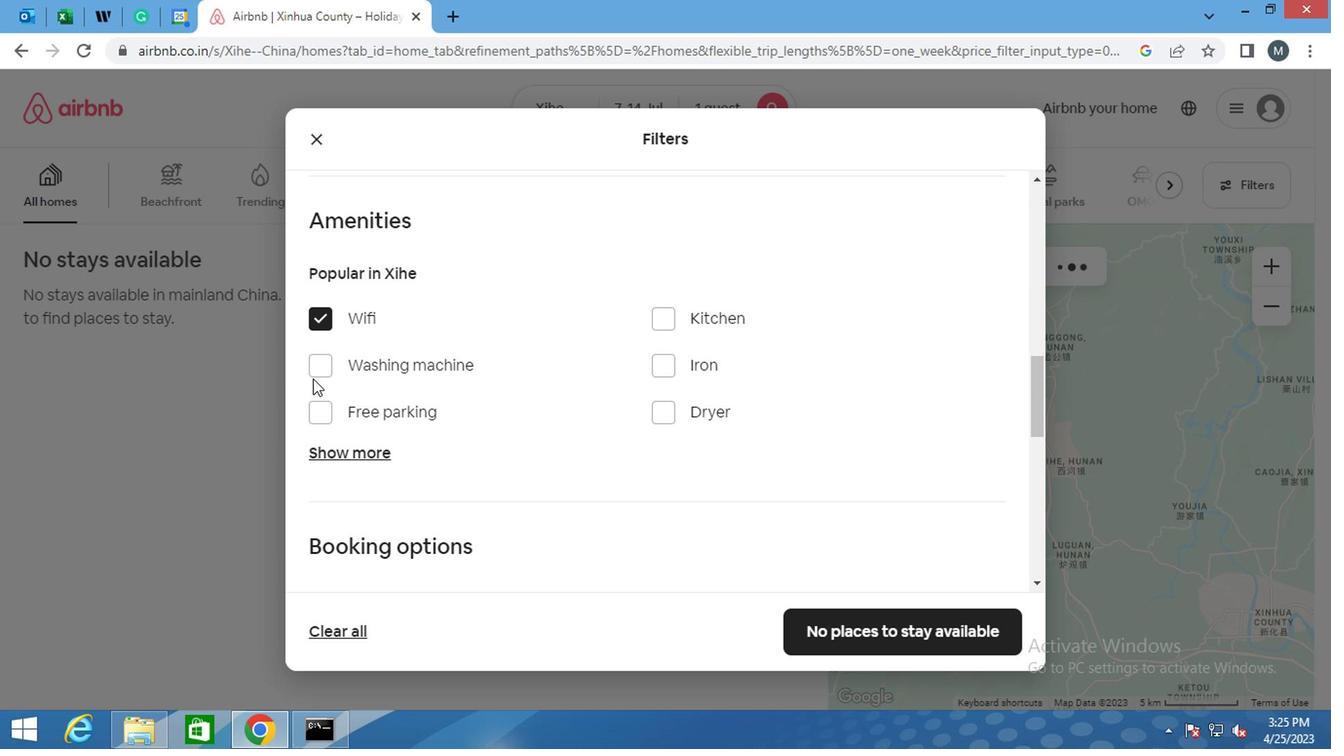 
Action: Mouse pressed left at (322, 354)
Screenshot: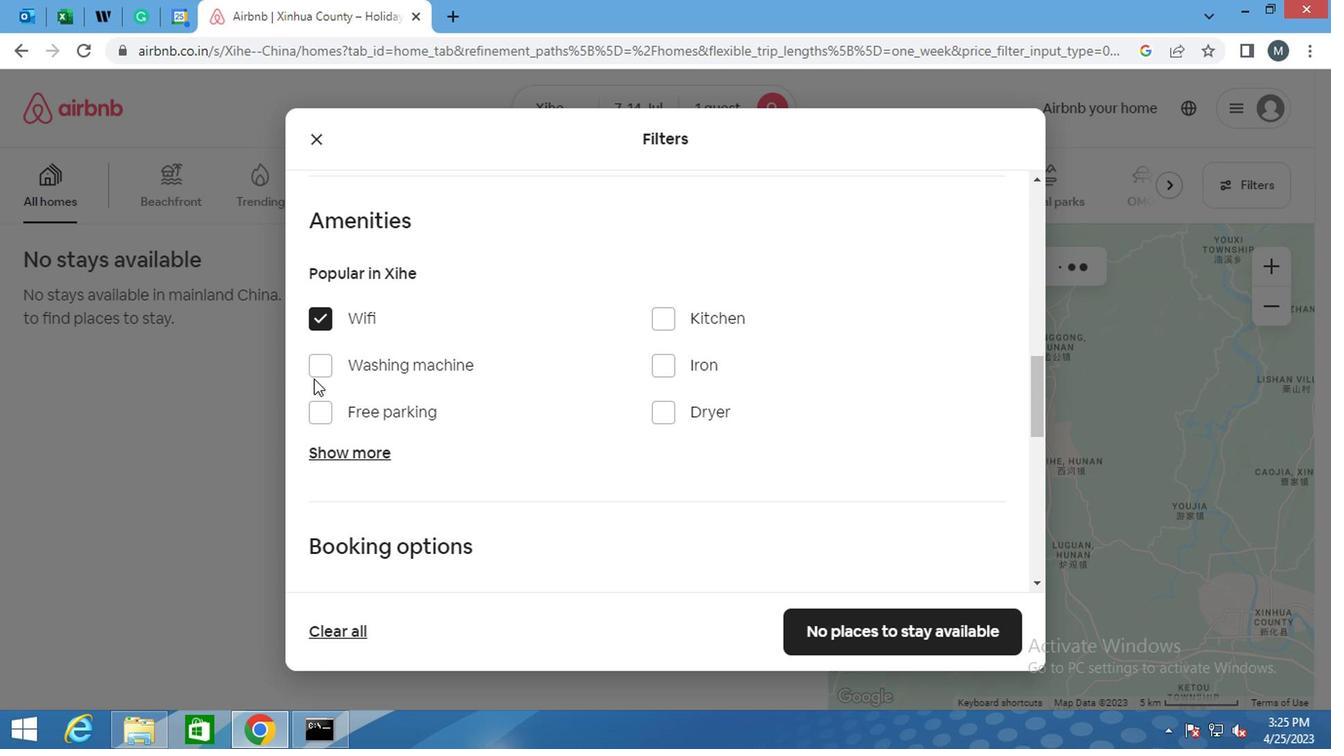 
Action: Mouse moved to (436, 370)
Screenshot: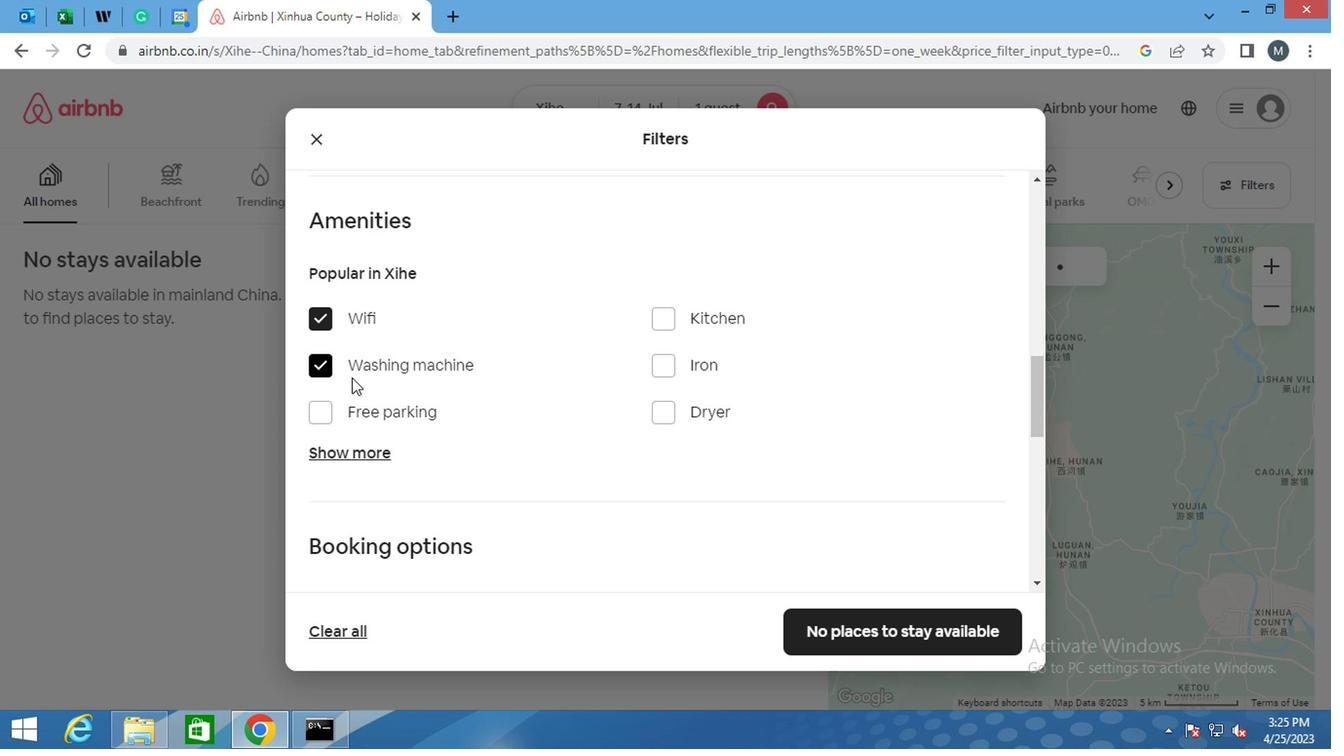 
Action: Mouse scrolled (436, 369) with delta (0, 0)
Screenshot: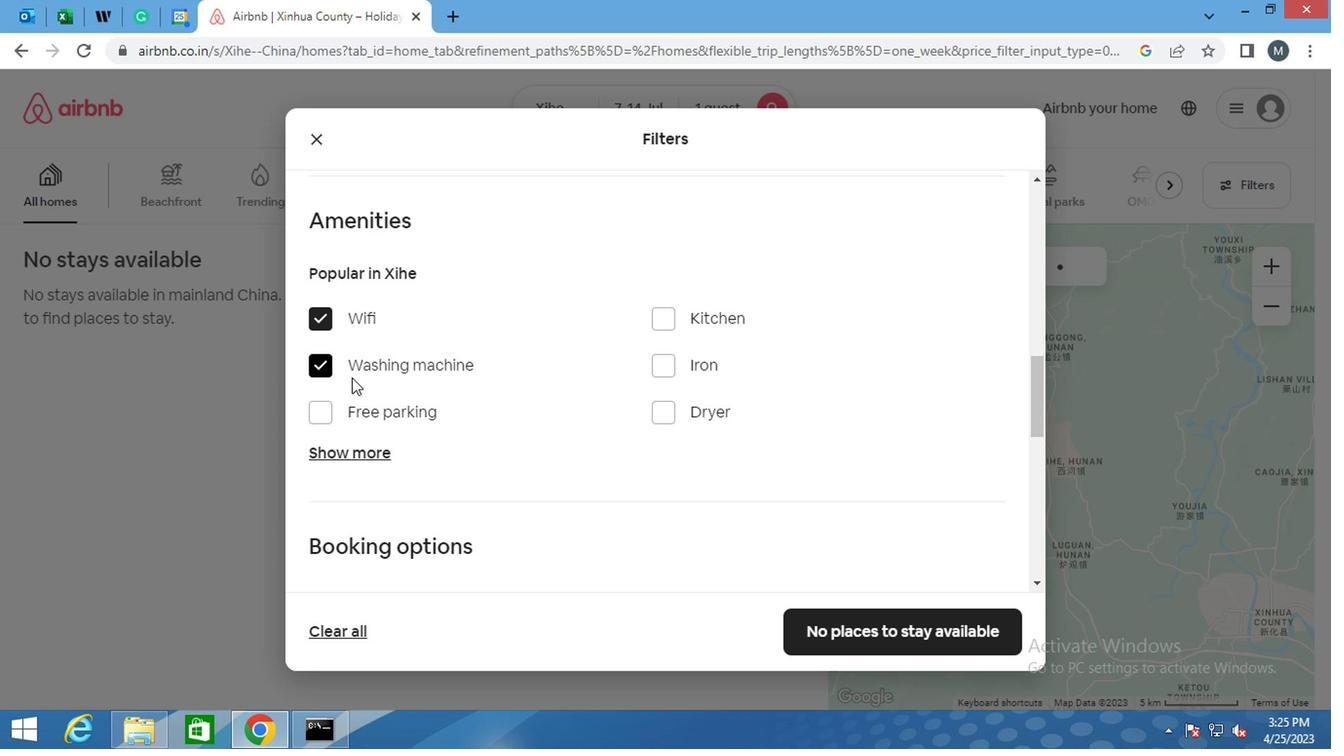 
Action: Mouse moved to (435, 370)
Screenshot: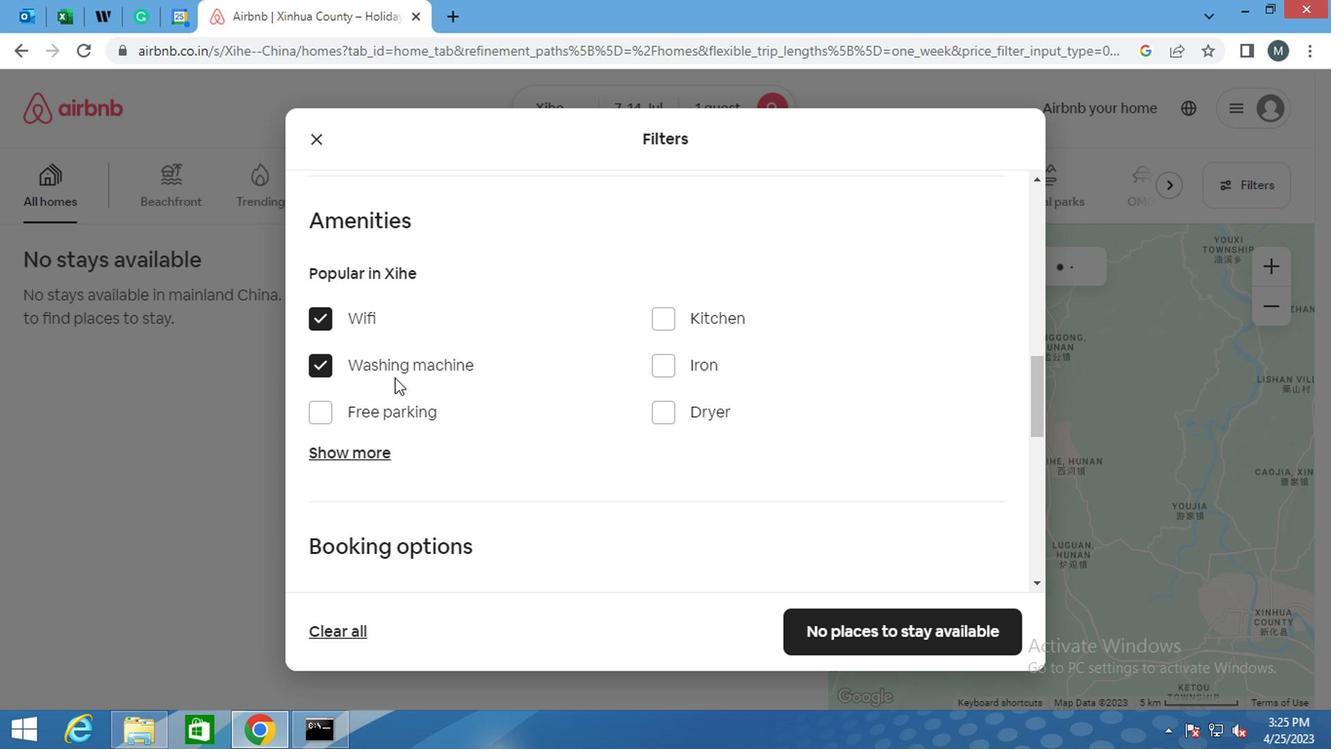
Action: Mouse scrolled (435, 369) with delta (0, 0)
Screenshot: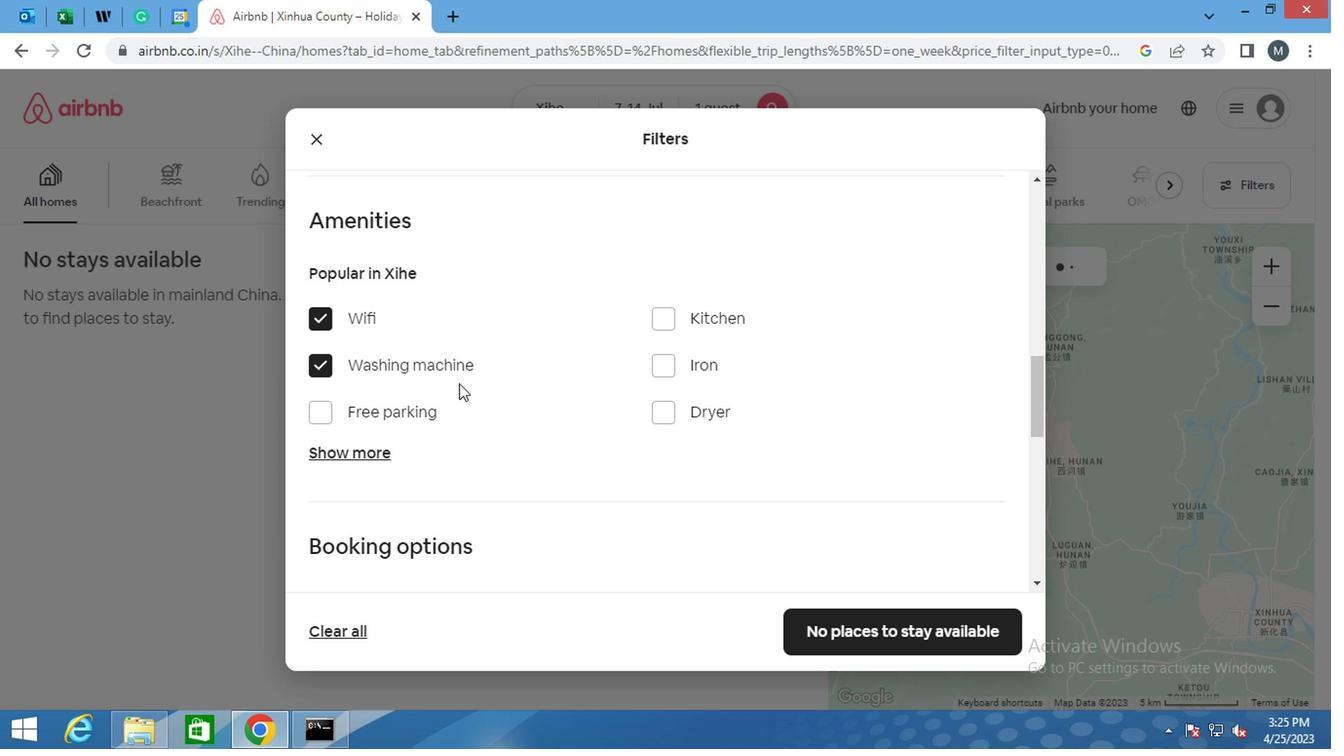 
Action: Mouse moved to (434, 383)
Screenshot: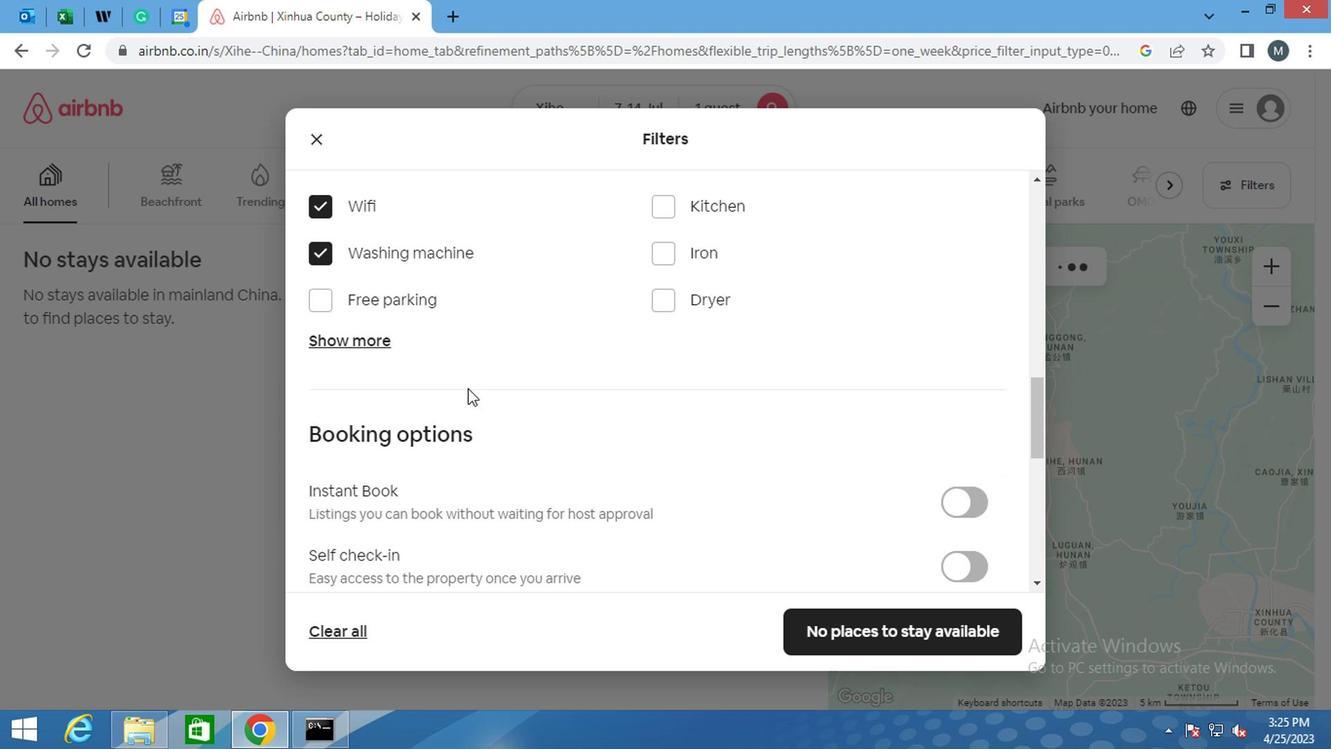 
Action: Mouse scrolled (434, 382) with delta (0, 0)
Screenshot: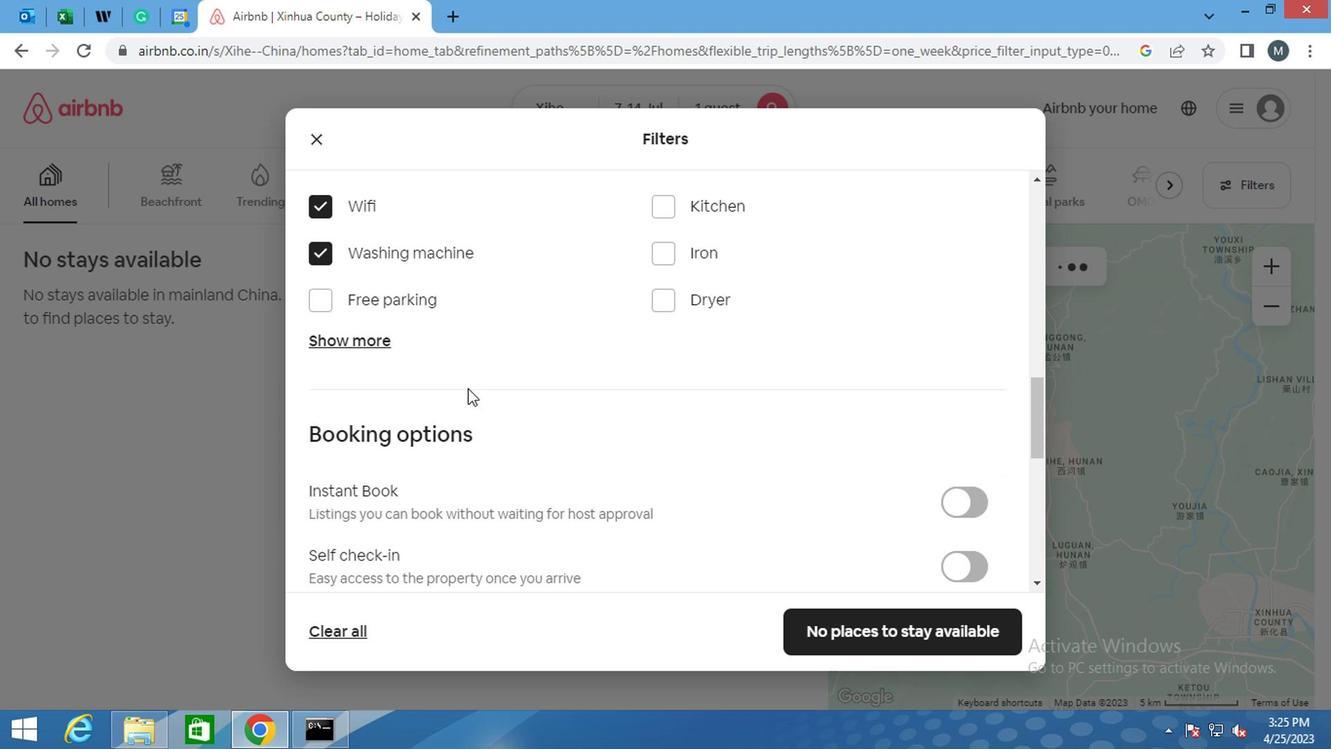 
Action: Mouse moved to (787, 369)
Screenshot: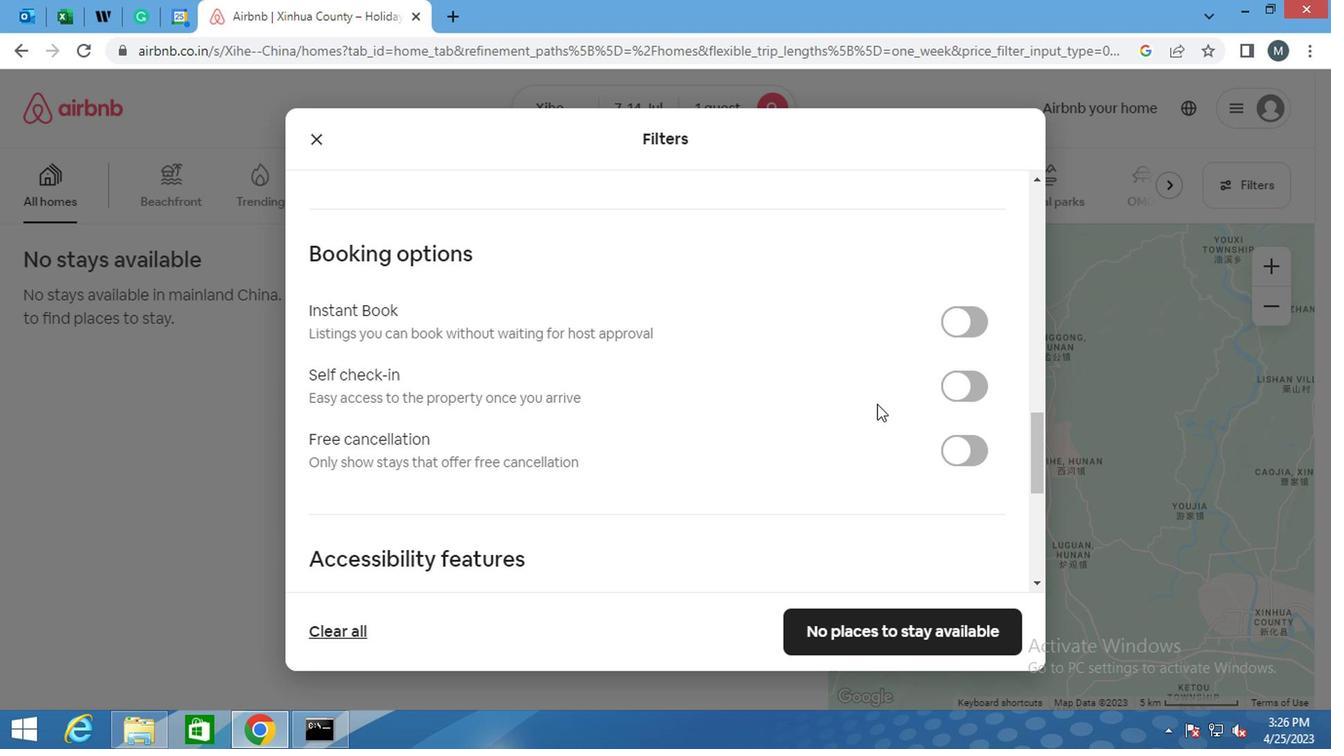 
Action: Mouse pressed left at (787, 369)
Screenshot: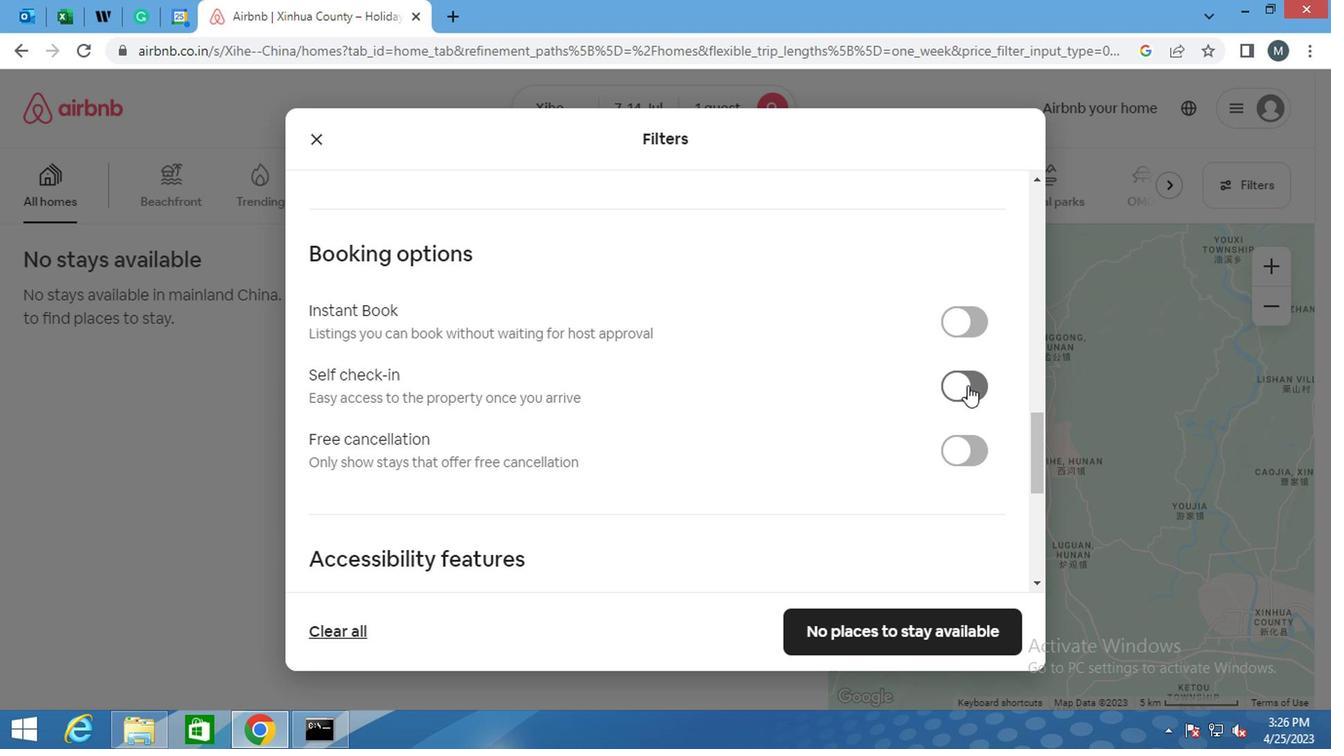 
Action: Mouse moved to (509, 364)
Screenshot: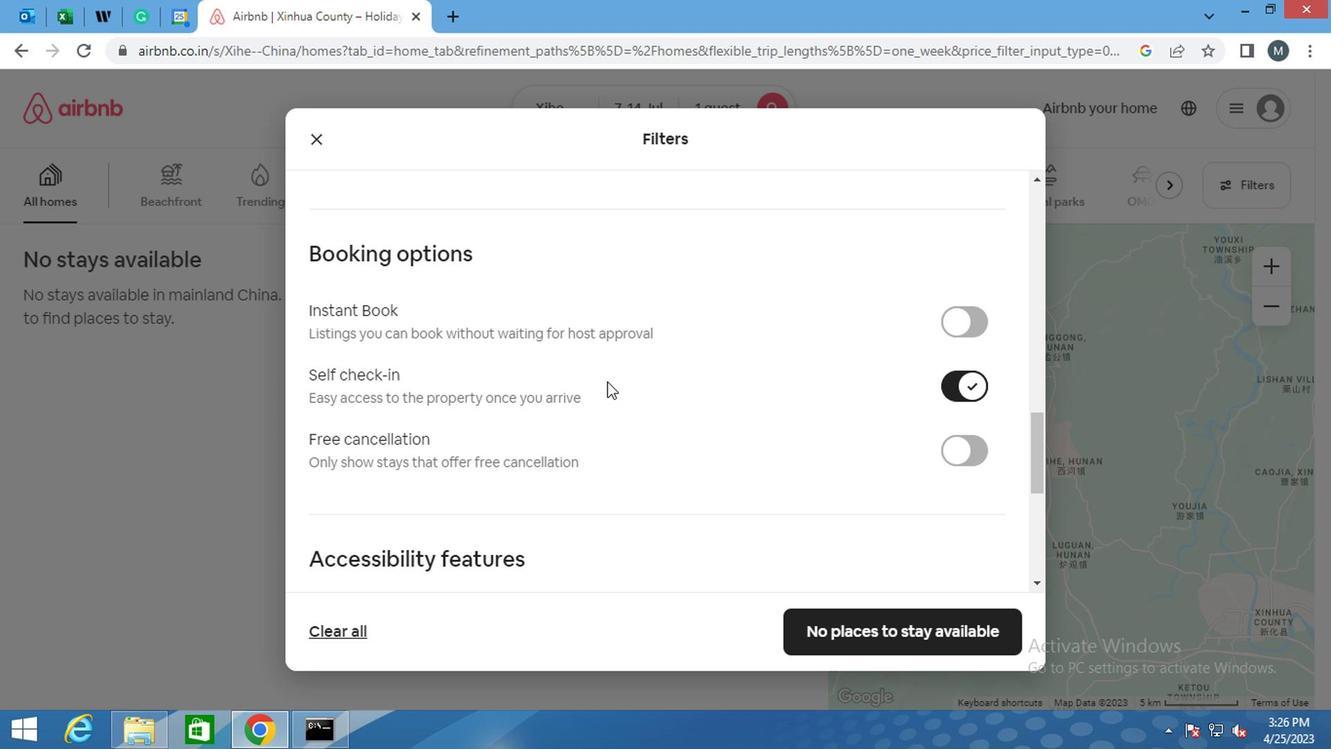 
Action: Mouse scrolled (509, 364) with delta (0, 0)
Screenshot: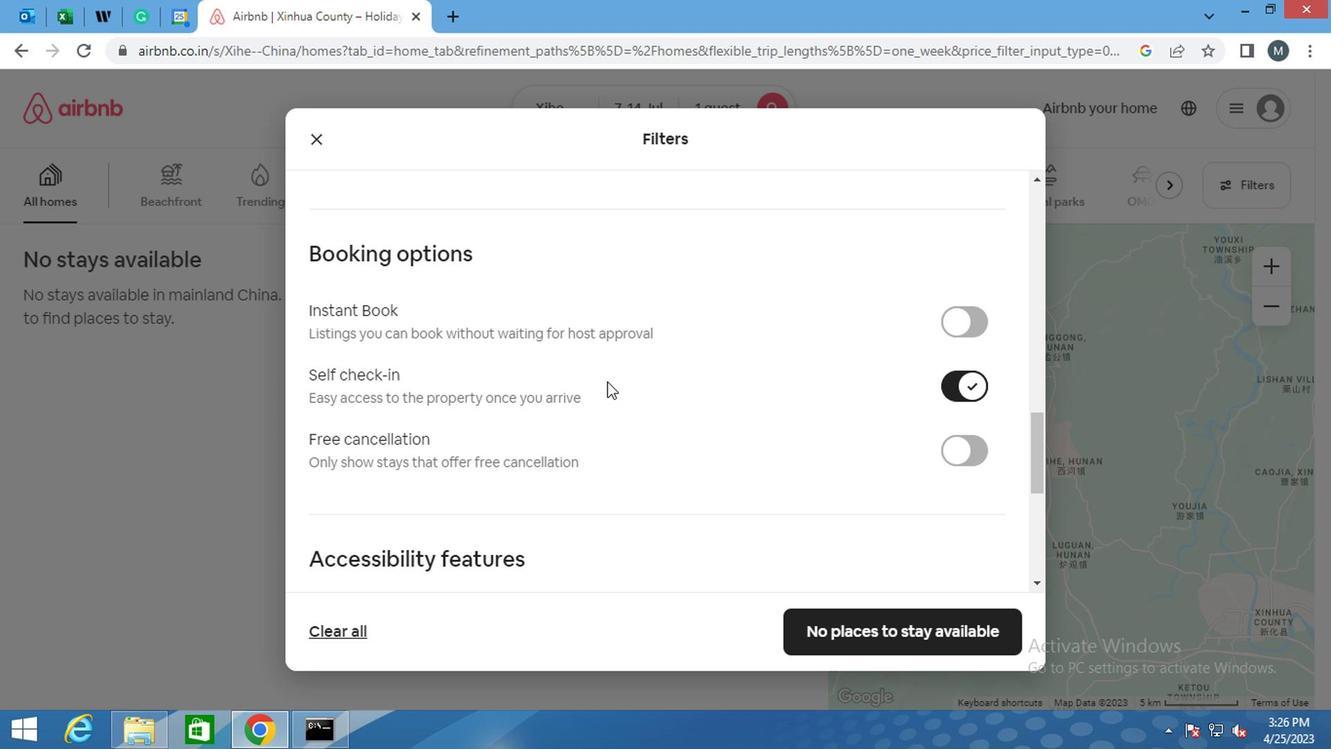 
Action: Mouse moved to (497, 370)
Screenshot: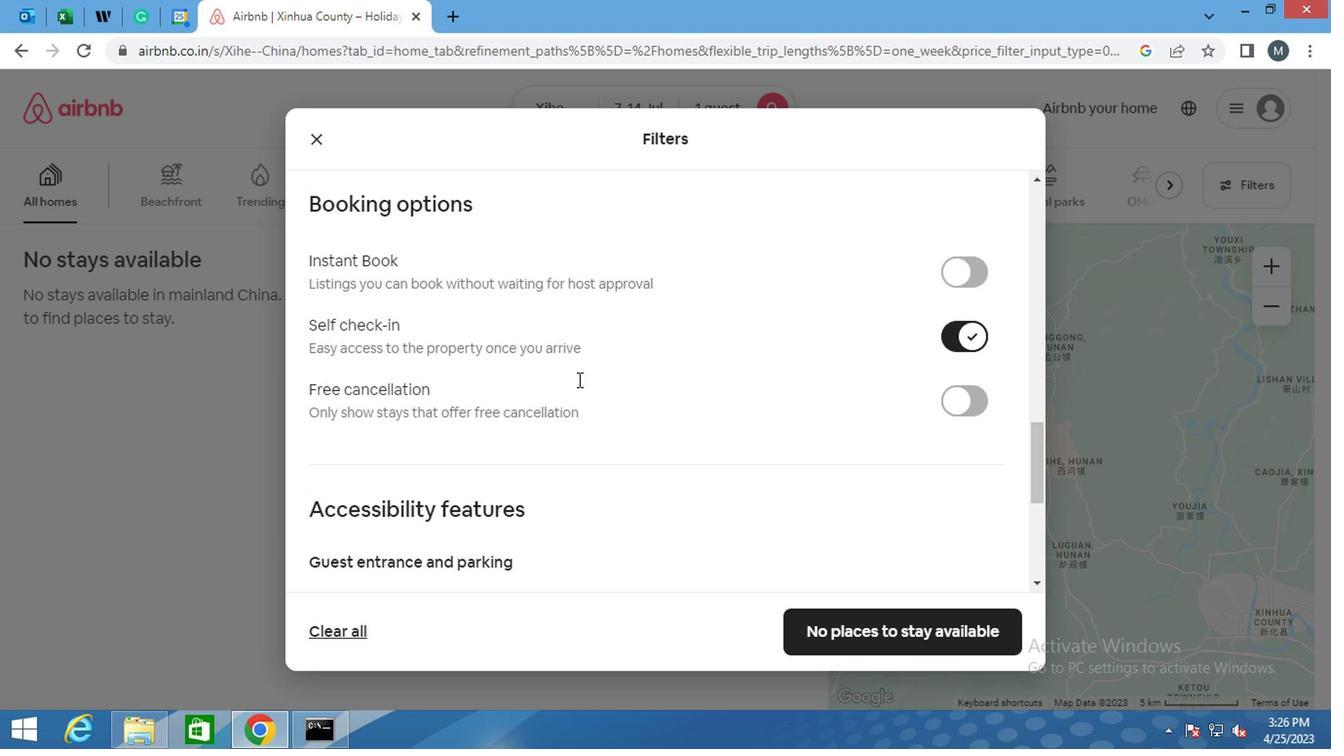 
Action: Mouse scrolled (497, 369) with delta (0, 0)
Screenshot: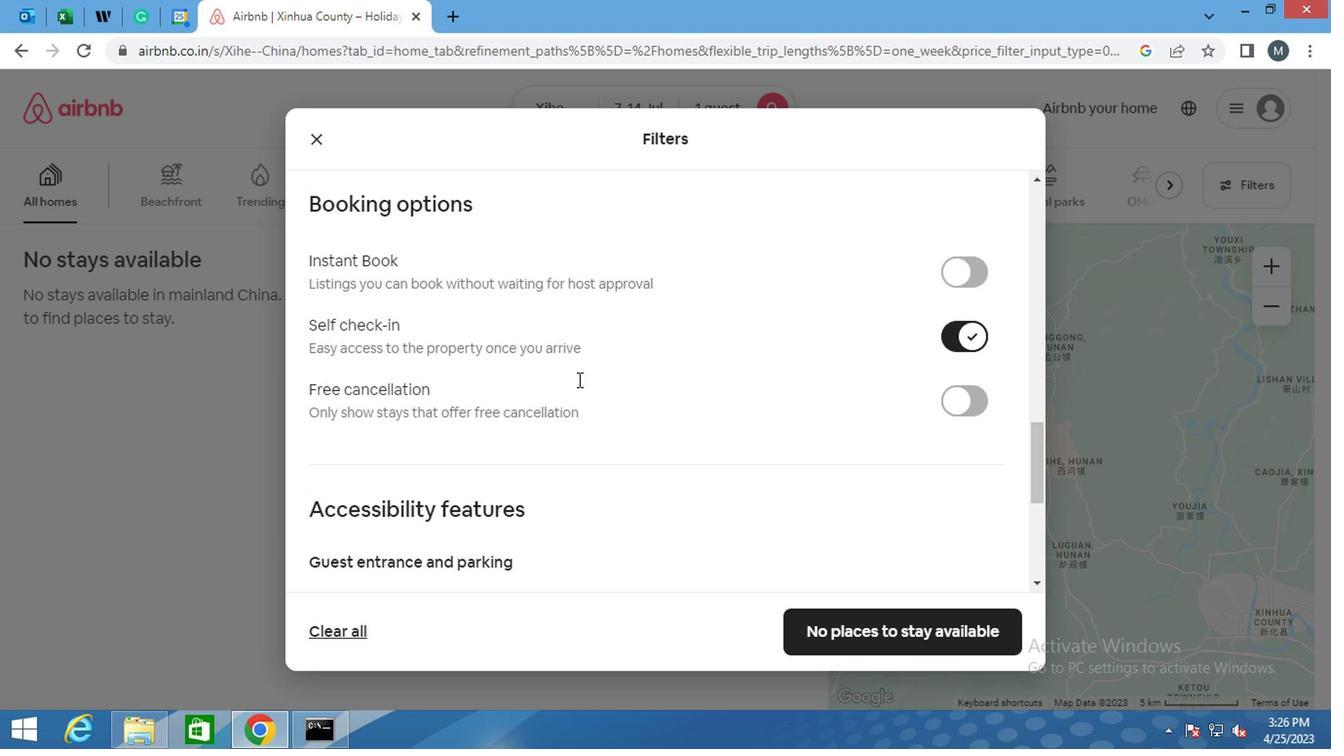 
Action: Mouse moved to (458, 377)
Screenshot: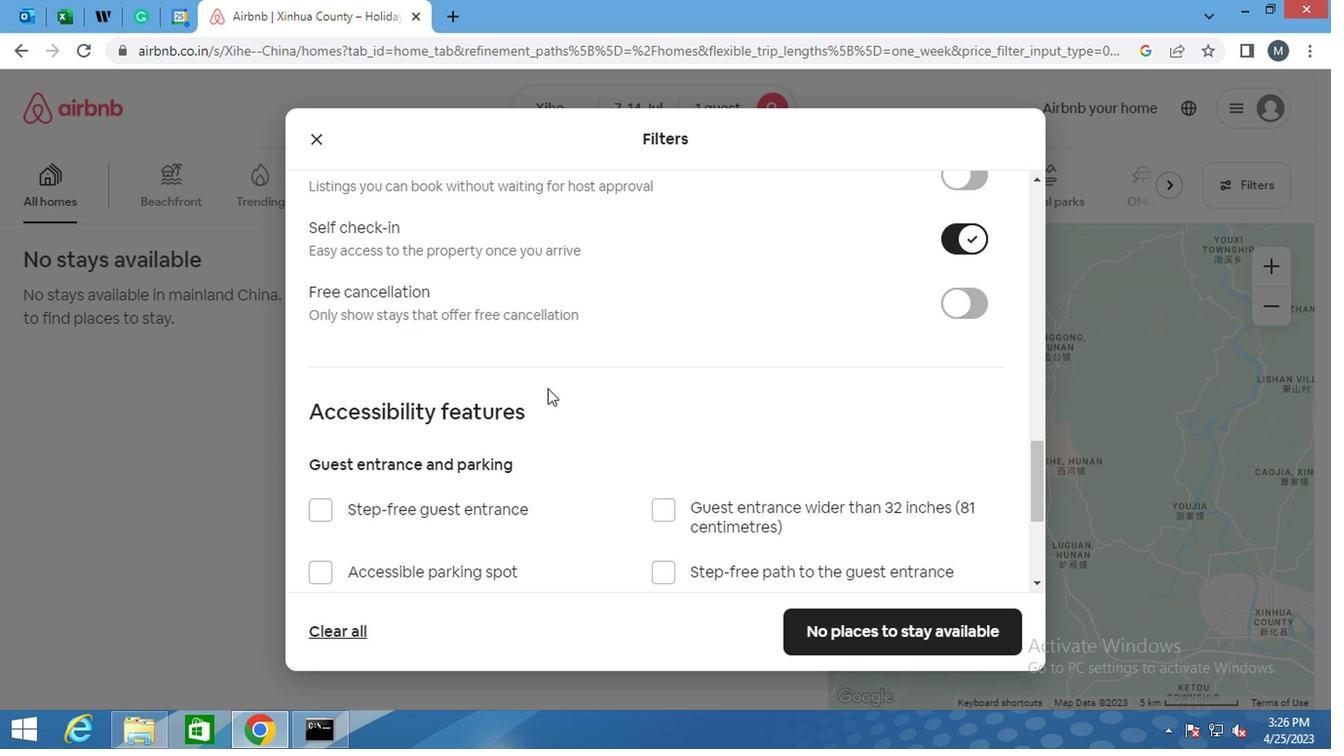 
Action: Mouse scrolled (458, 377) with delta (0, 0)
Screenshot: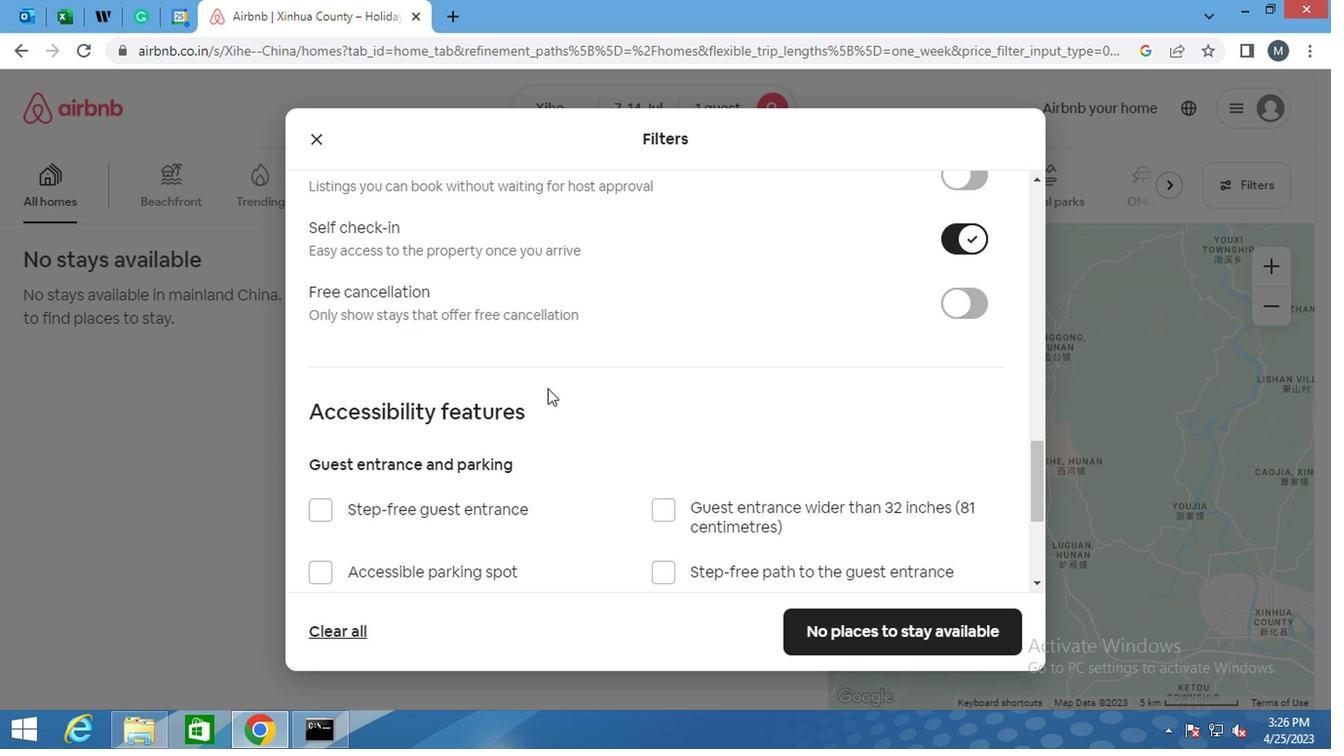 
Action: Mouse moved to (479, 393)
Screenshot: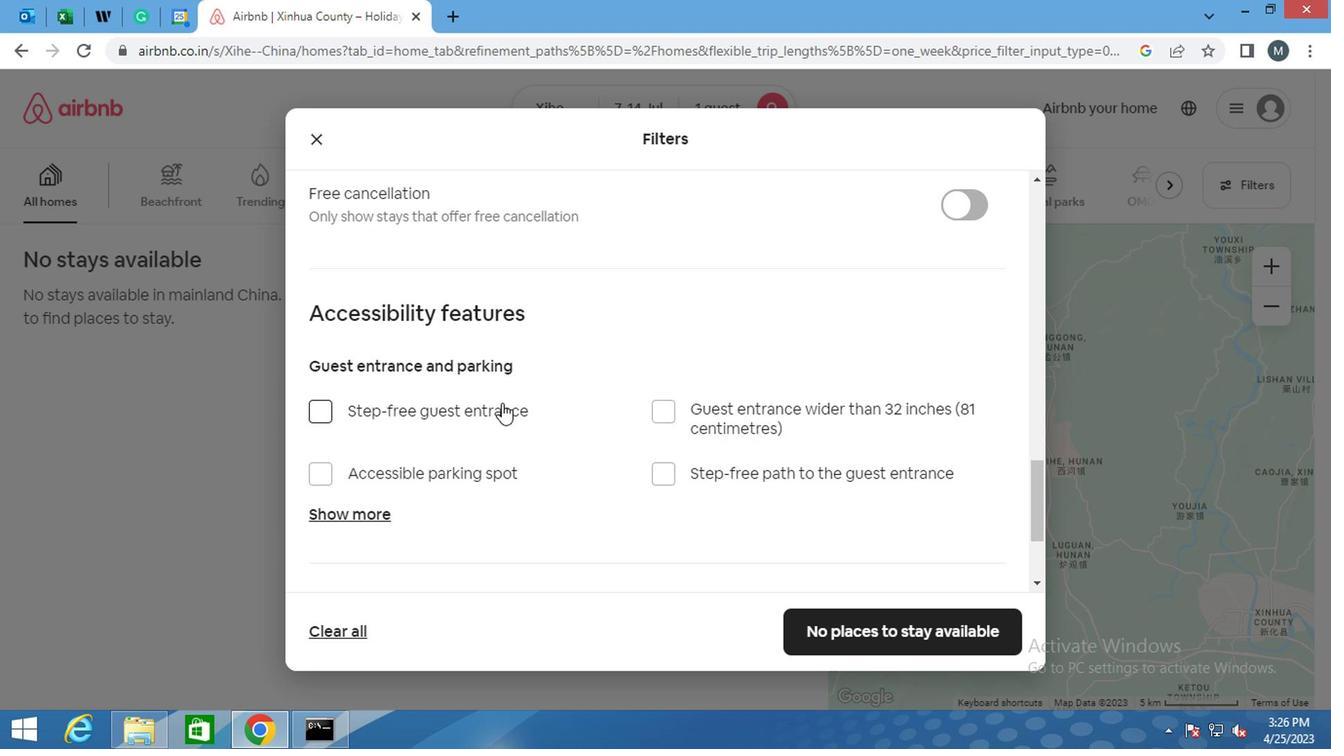 
Action: Mouse scrolled (479, 393) with delta (0, 0)
Screenshot: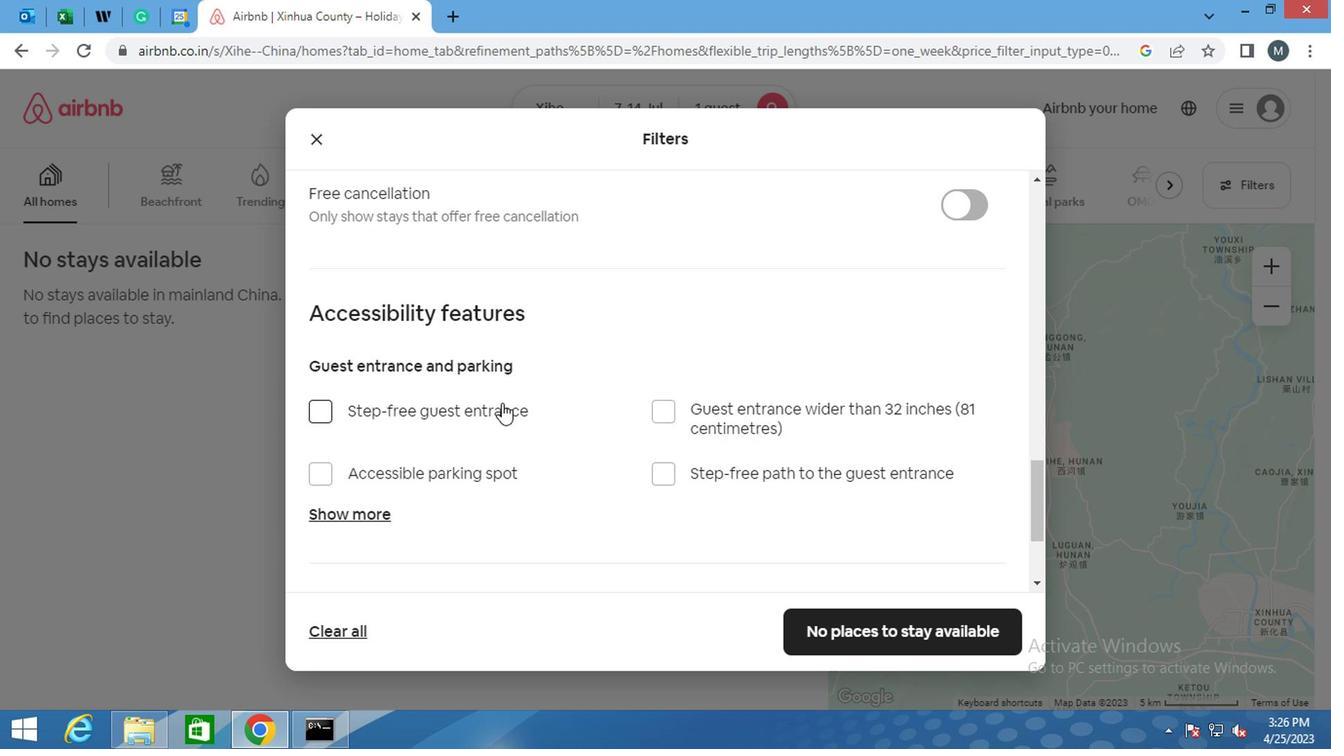 
Action: Mouse moved to (479, 396)
Screenshot: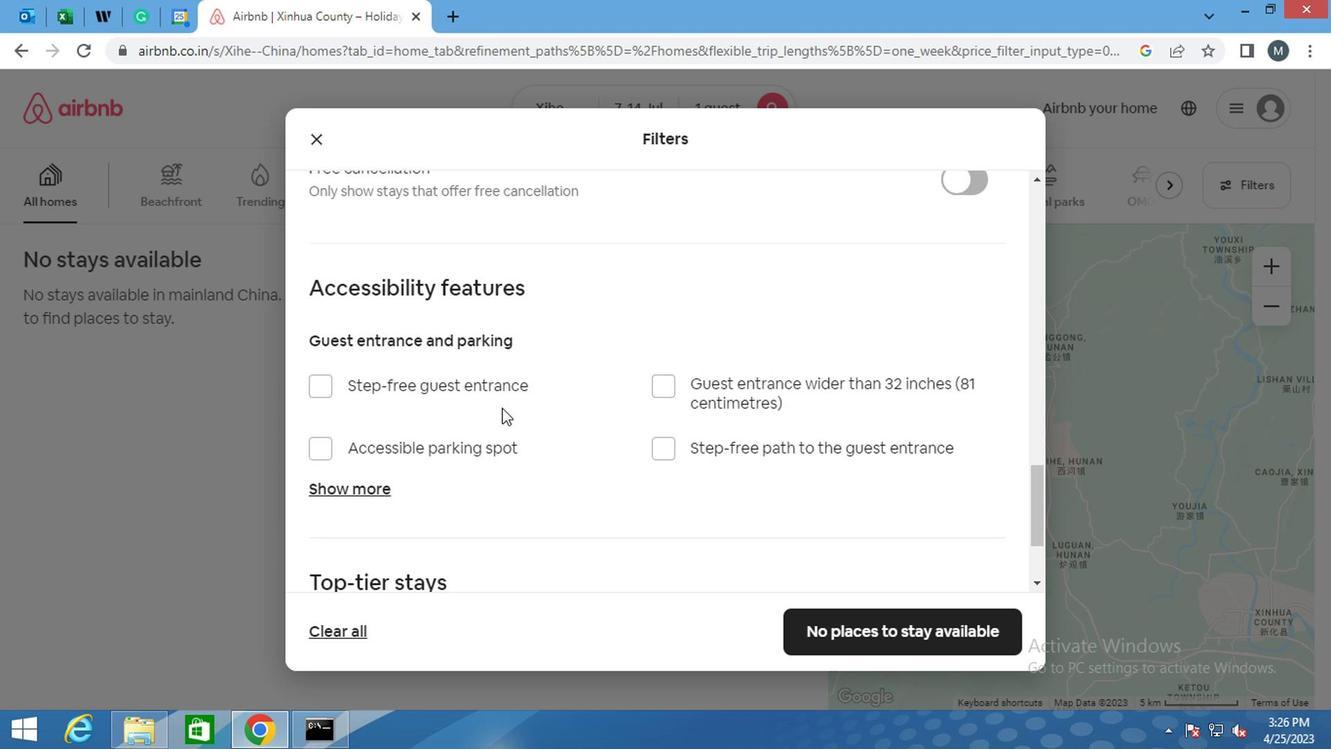 
Action: Mouse scrolled (479, 395) with delta (0, 0)
Screenshot: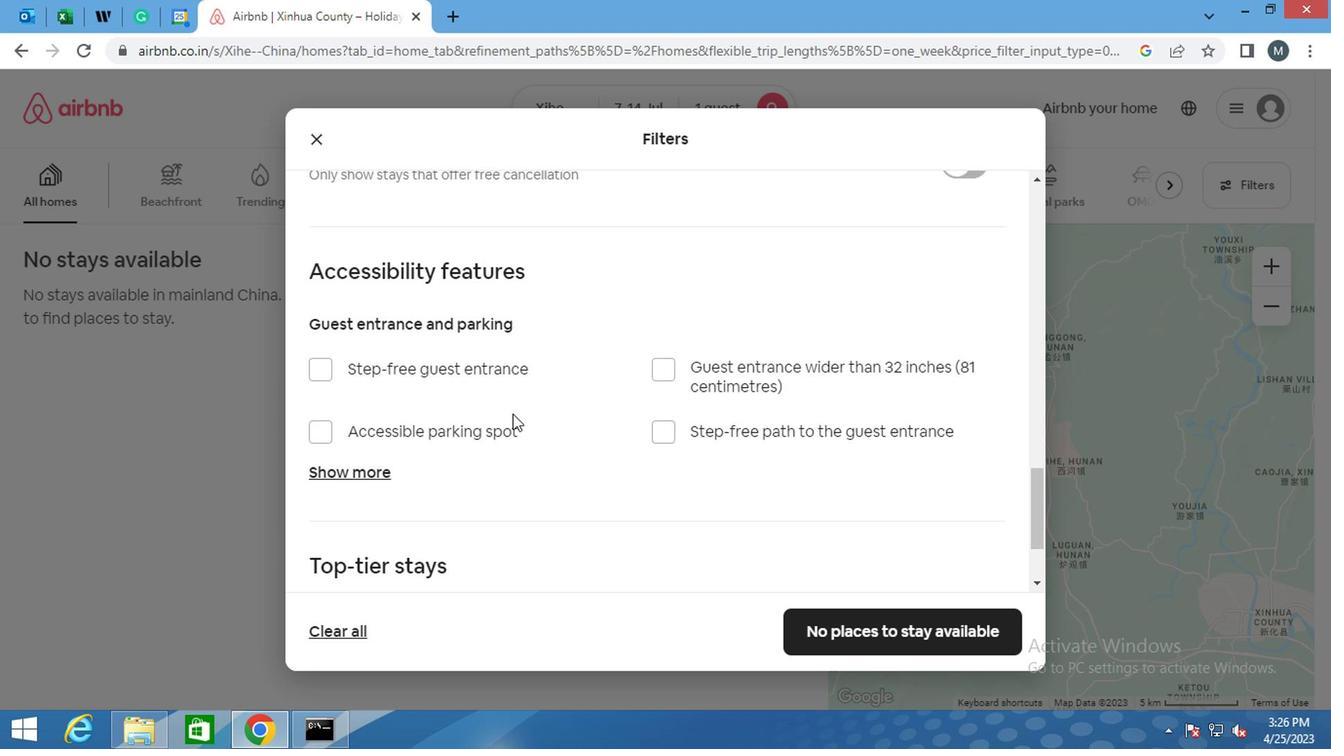 
Action: Mouse moved to (463, 406)
Screenshot: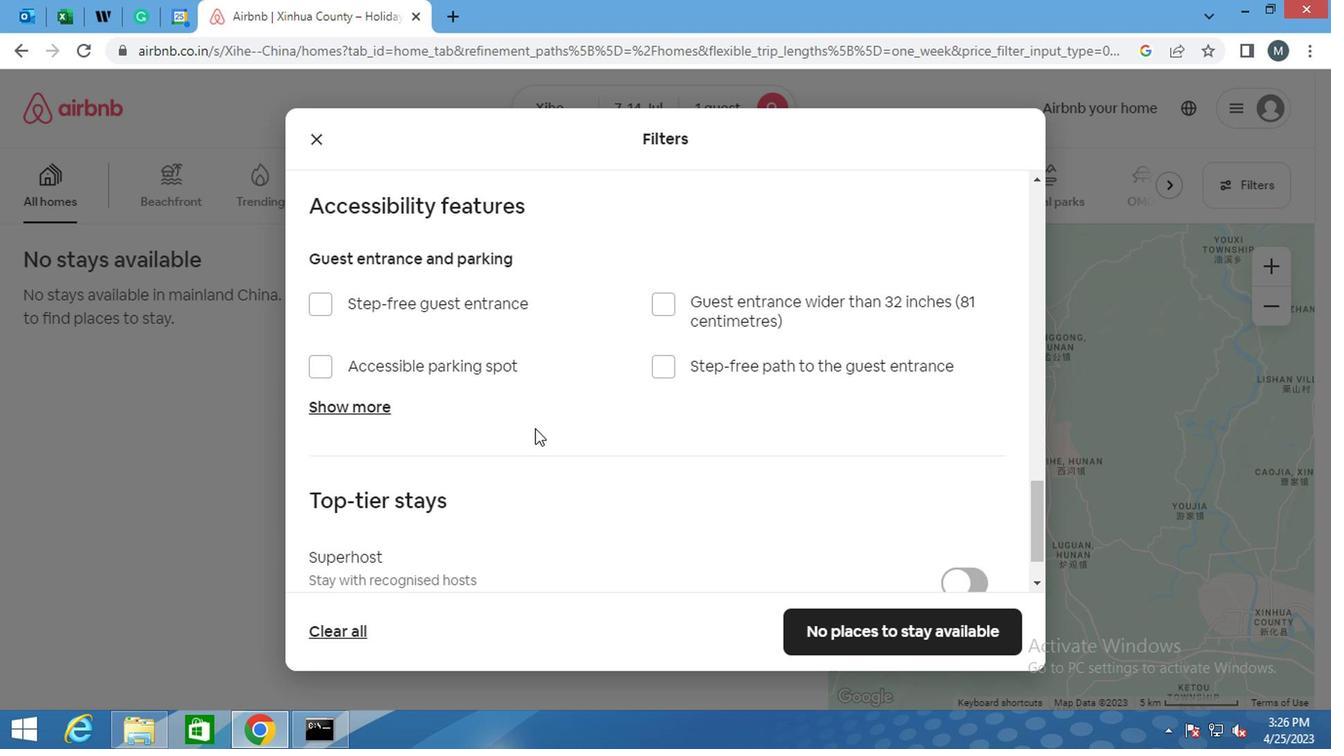 
Action: Mouse scrolled (463, 405) with delta (0, 0)
Screenshot: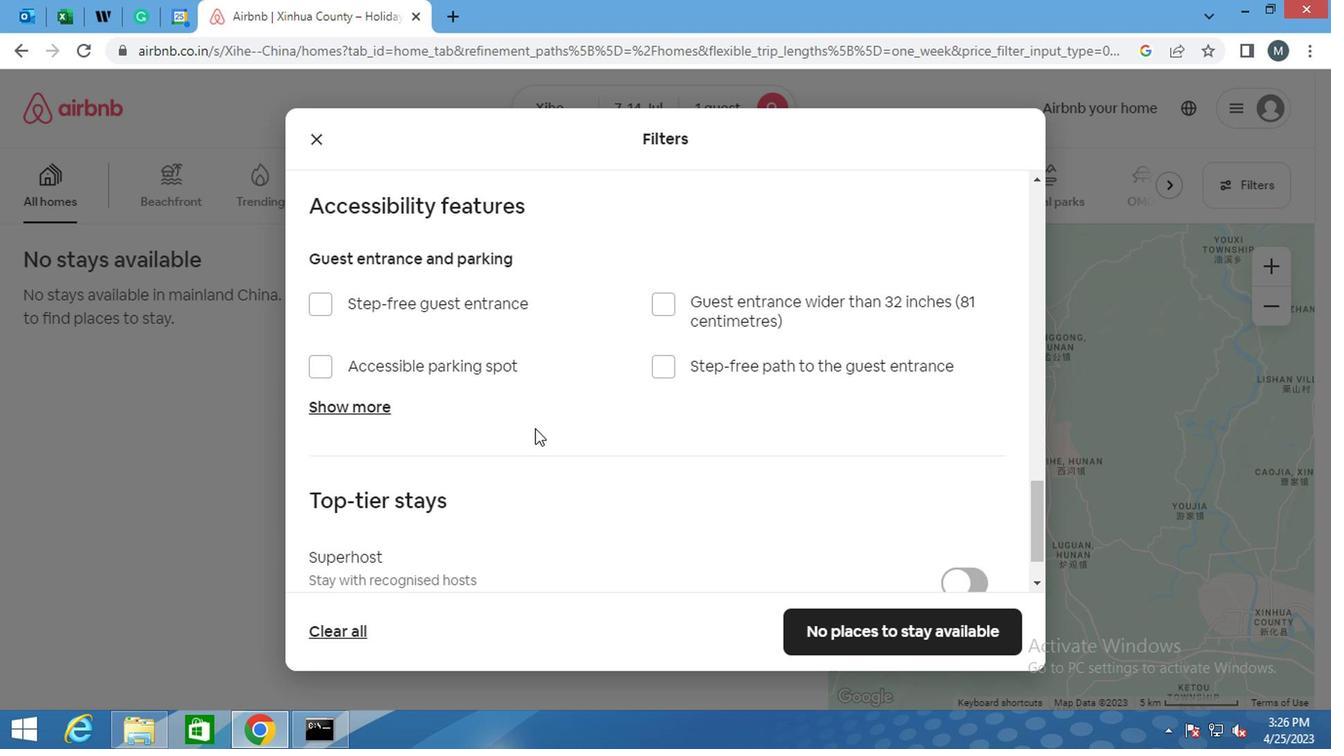 
Action: Mouse moved to (463, 407)
Screenshot: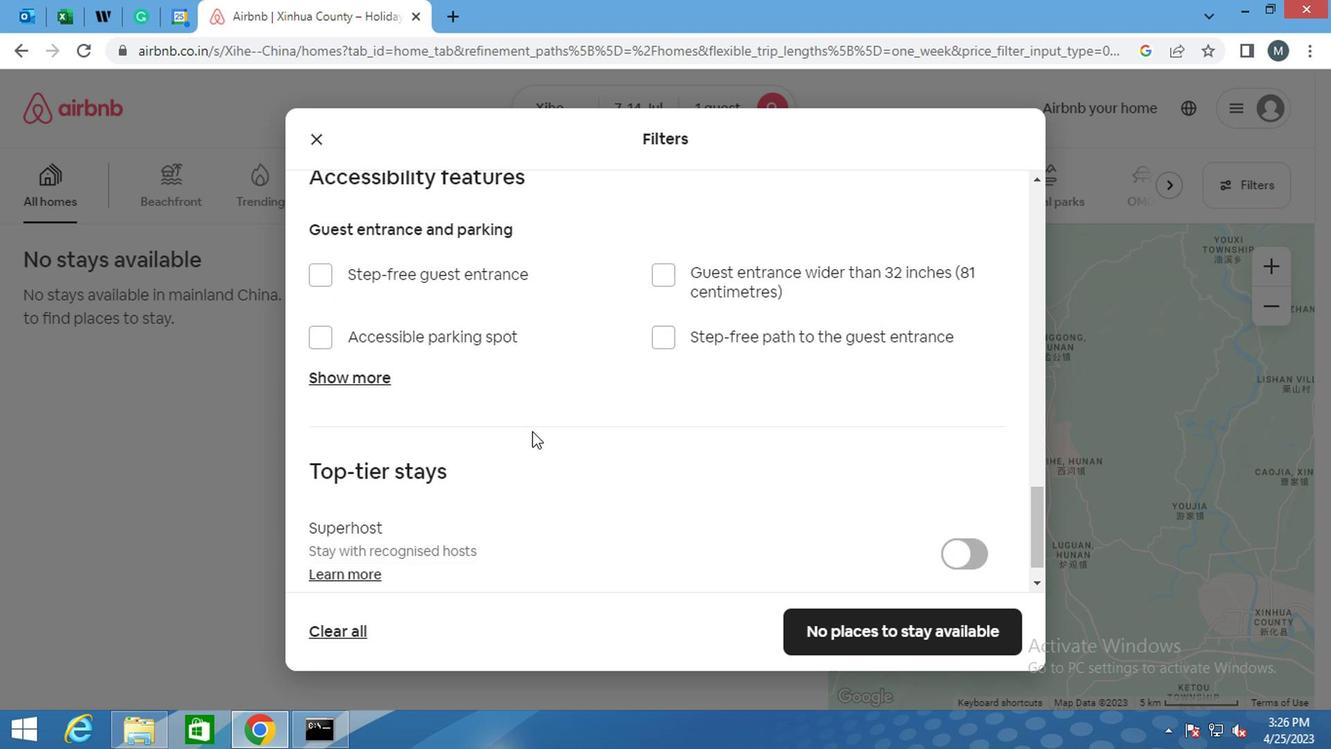 
Action: Mouse scrolled (463, 406) with delta (0, 0)
Screenshot: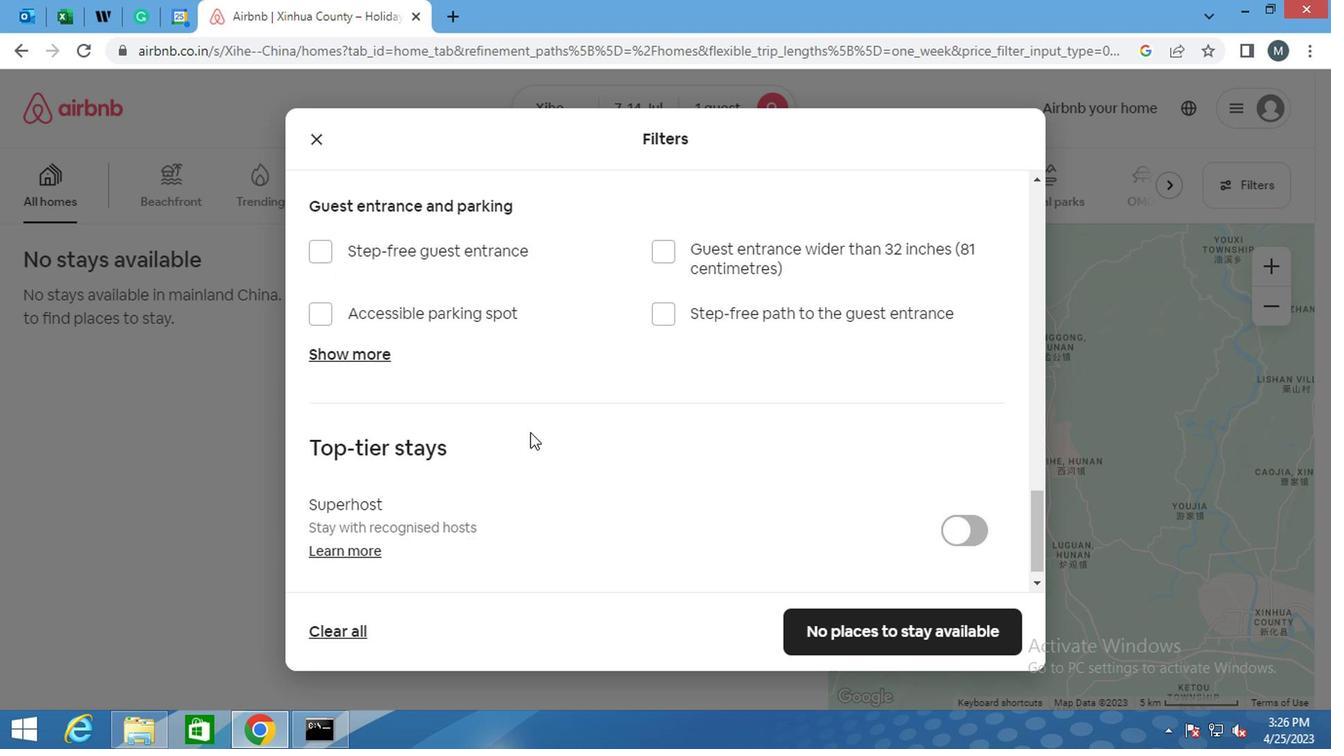 
Action: Mouse moved to (458, 407)
Screenshot: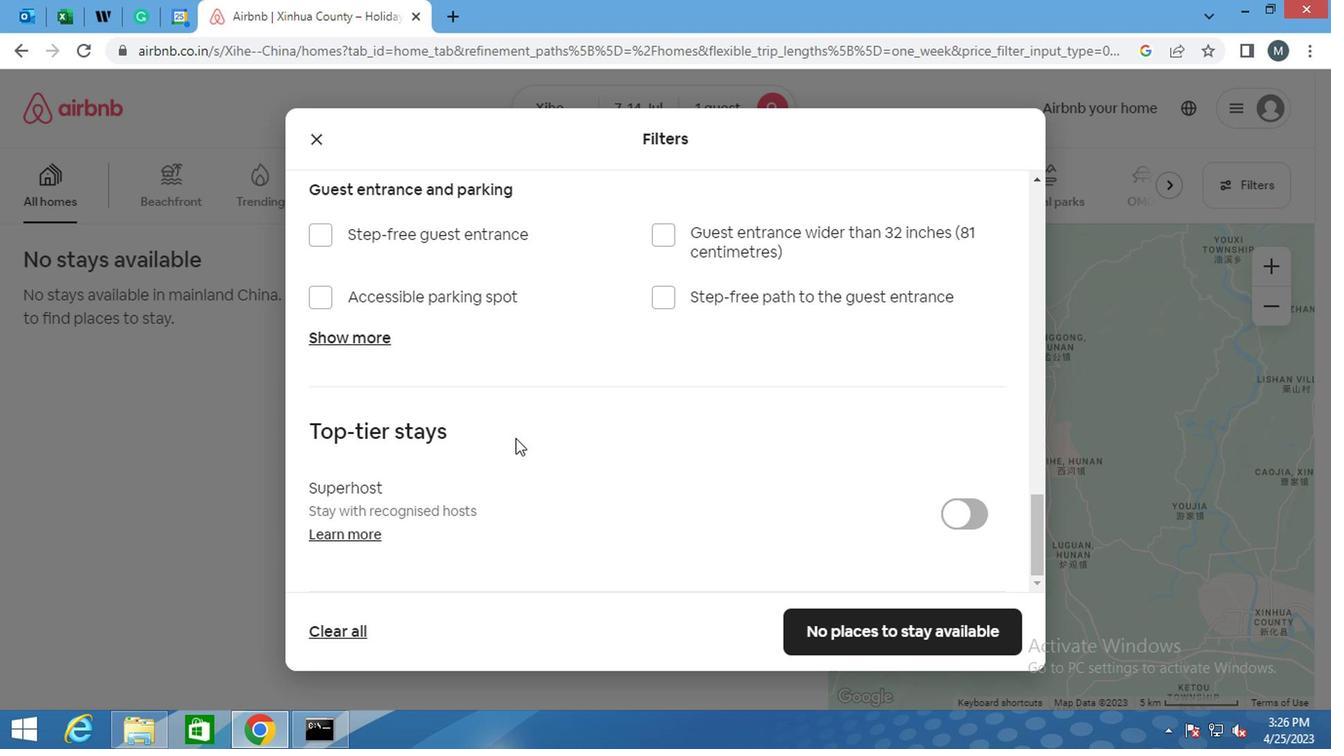 
Action: Mouse scrolled (458, 407) with delta (0, 0)
Screenshot: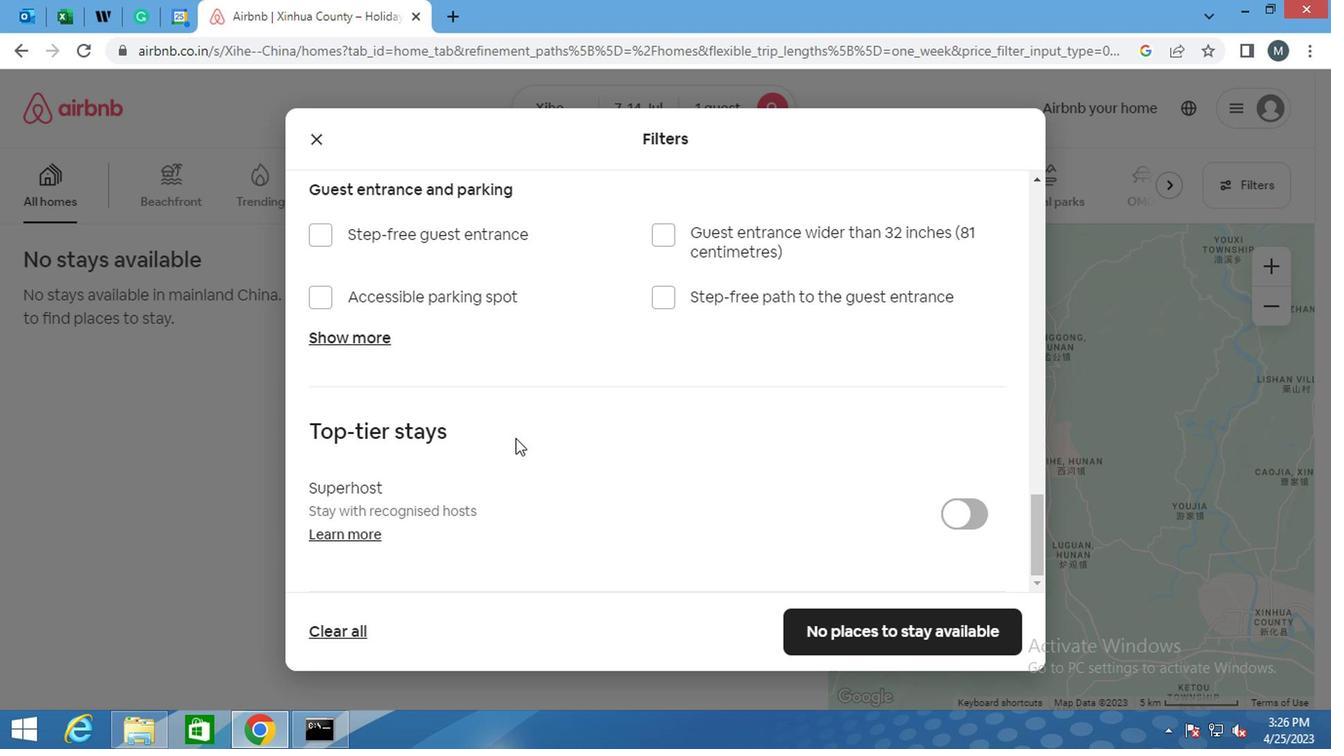 
Action: Mouse moved to (457, 407)
Screenshot: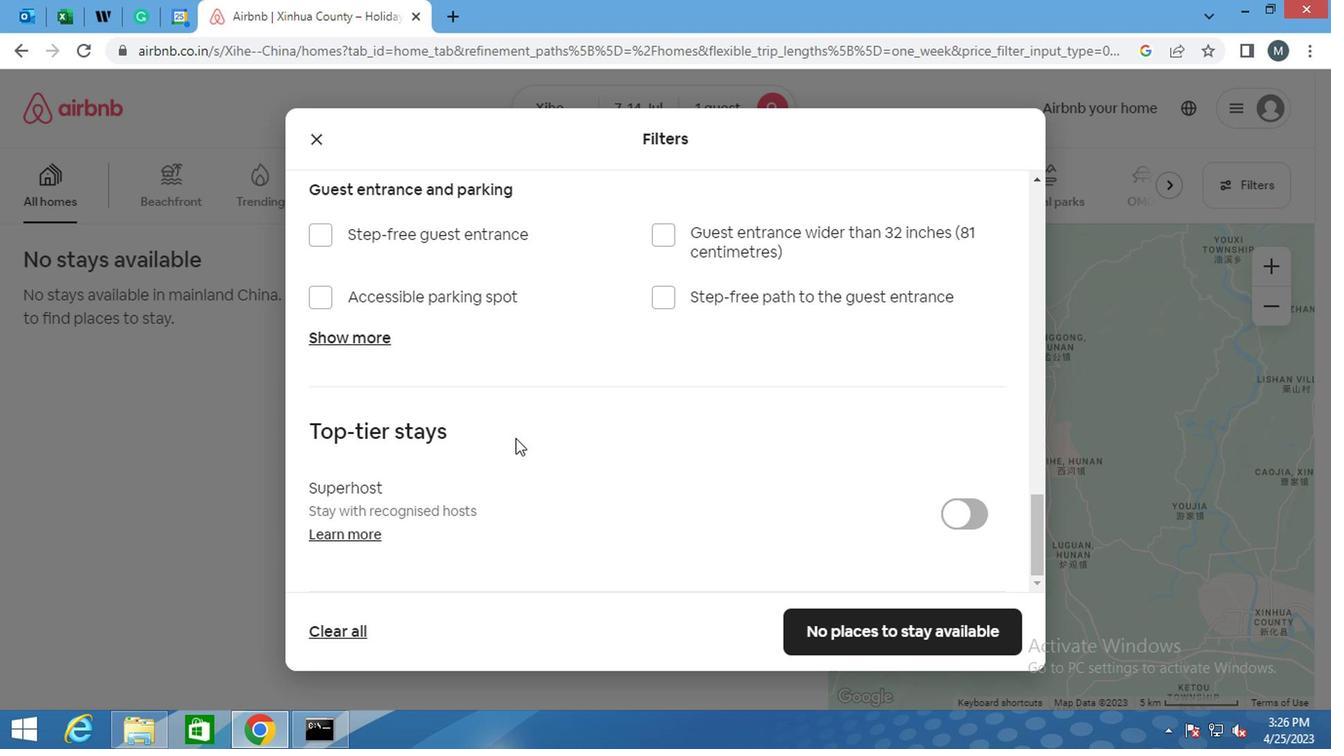 
Action: Mouse scrolled (457, 407) with delta (0, 0)
Screenshot: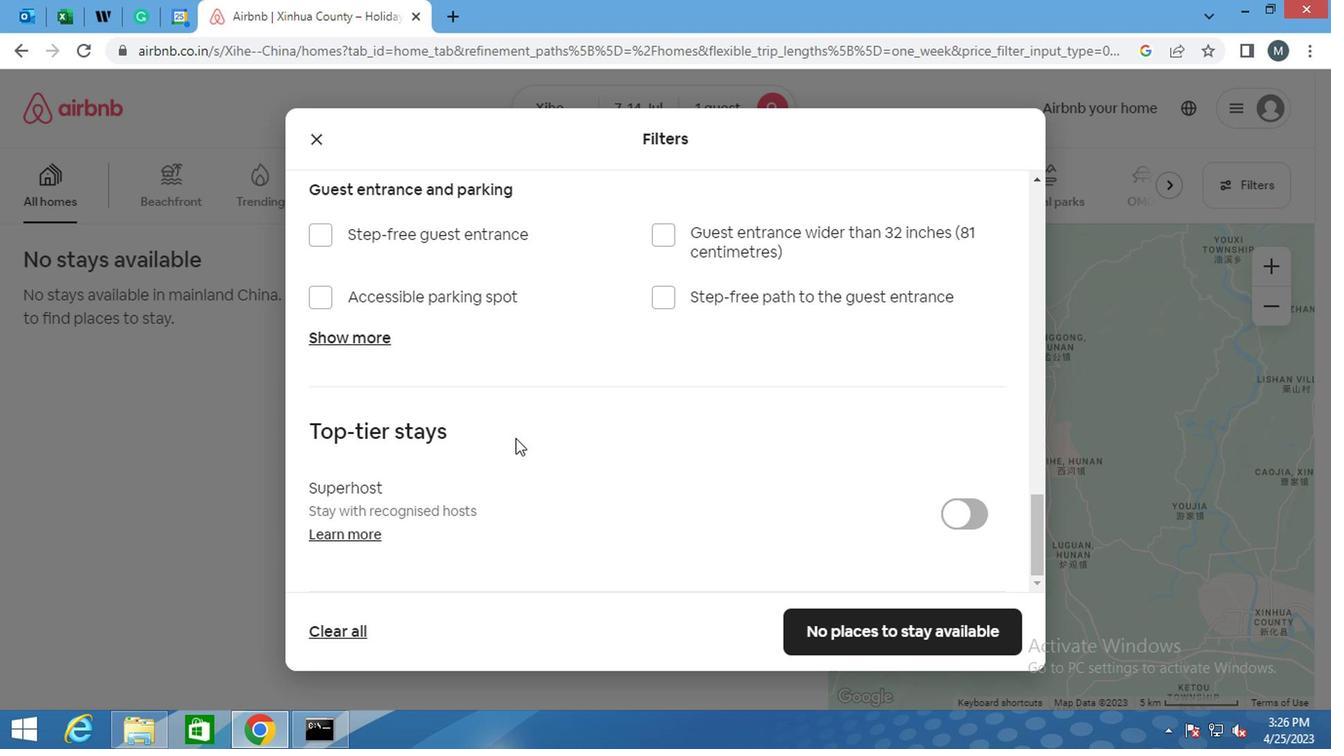 
Action: Mouse scrolled (457, 407) with delta (0, 0)
Screenshot: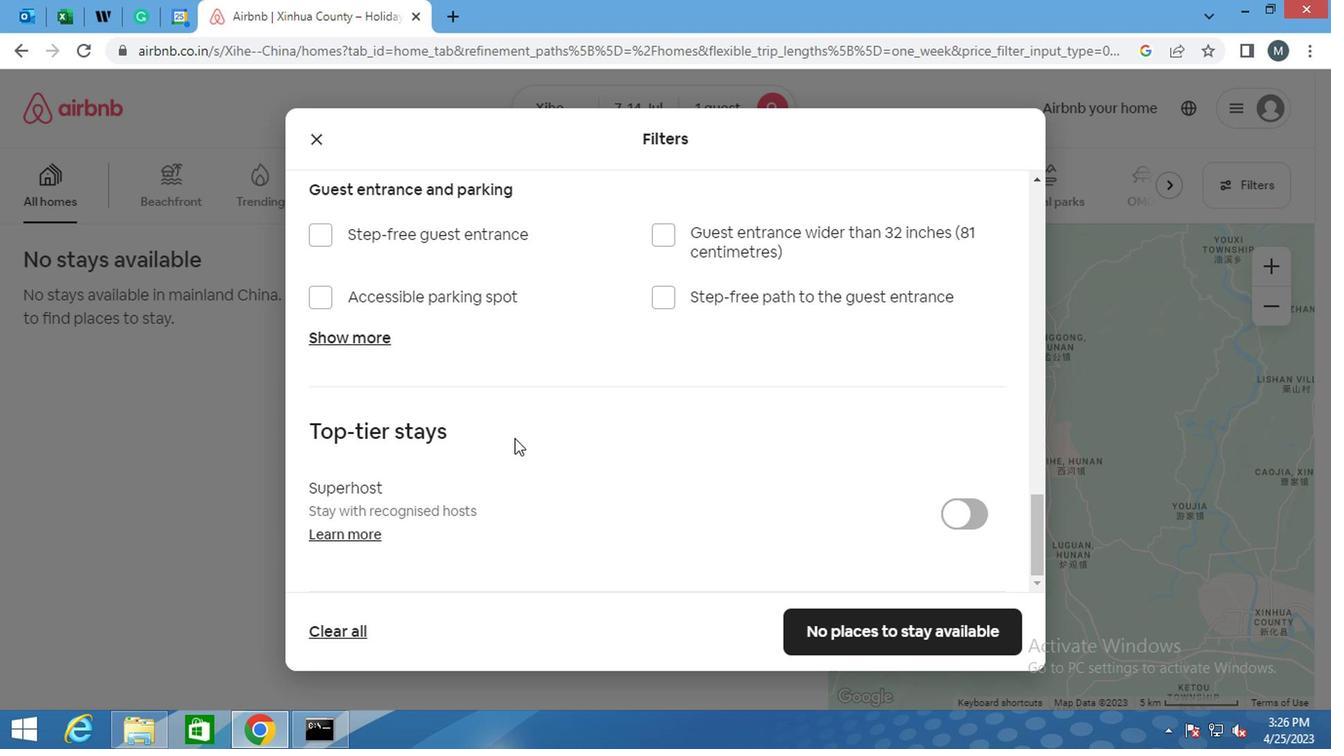 
Action: Mouse moved to (749, 545)
Screenshot: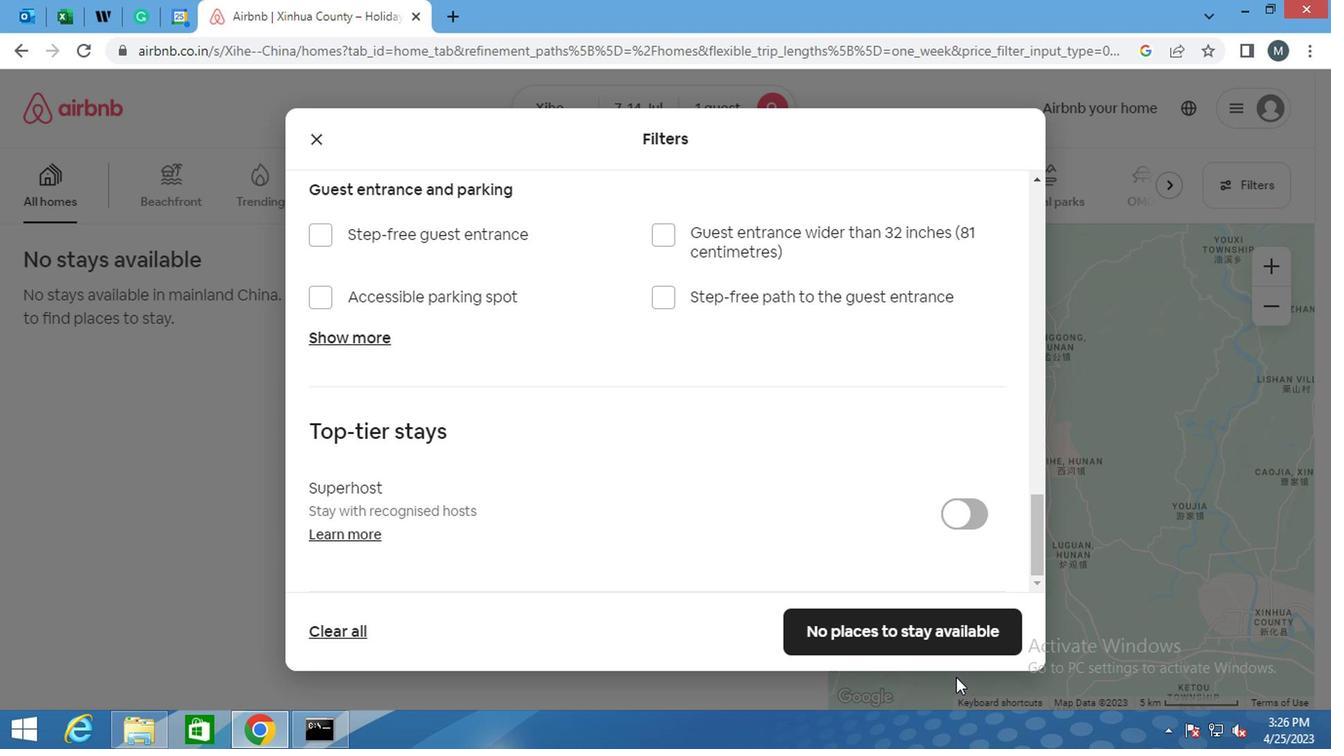 
Action: Mouse pressed left at (749, 545)
Screenshot: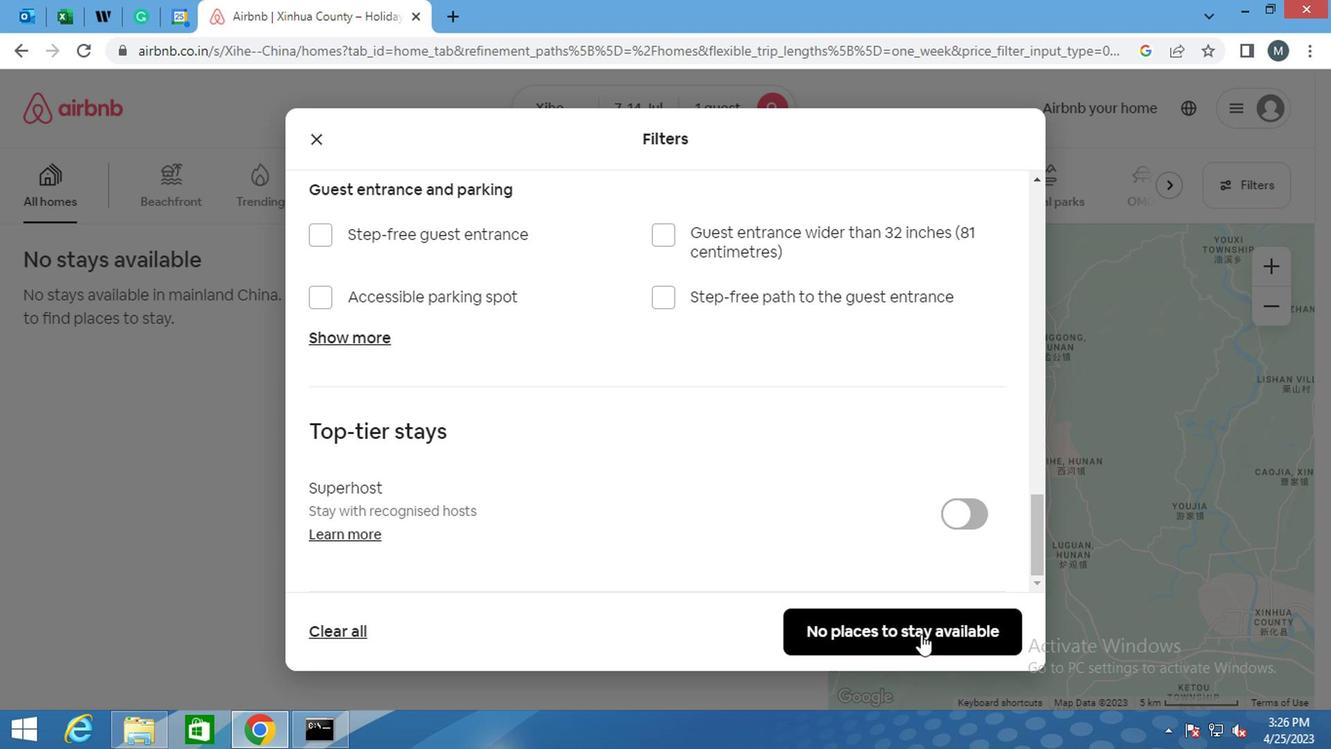 
